 Task: Find connections with filter location Linhares with filter topic #lawyeringwith filter profile language Potuguese with filter current company CHINT with filter school Sant Longowal Institute of Engineering and Technology with filter industry Financial Services with filter service category Print Design with filter keywords title Media Buyer
Action: Mouse moved to (671, 69)
Screenshot: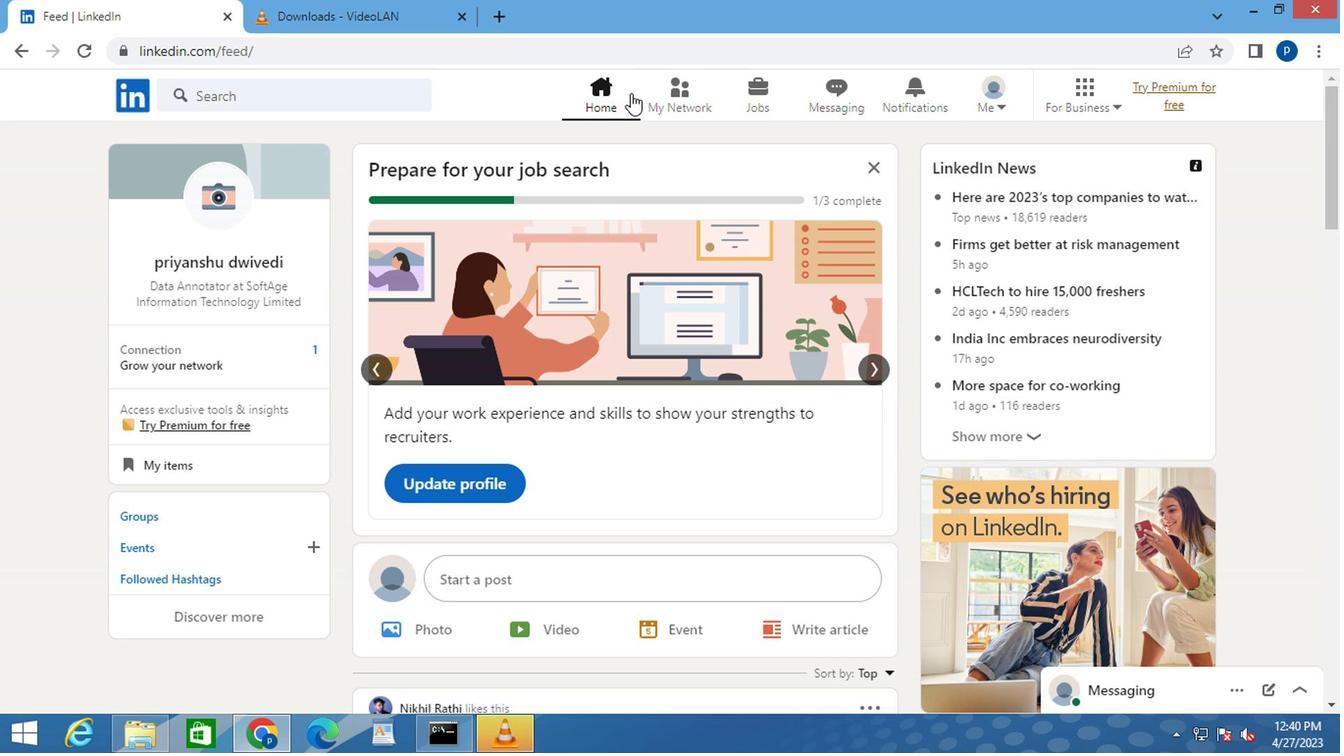 
Action: Mouse pressed left at (671, 69)
Screenshot: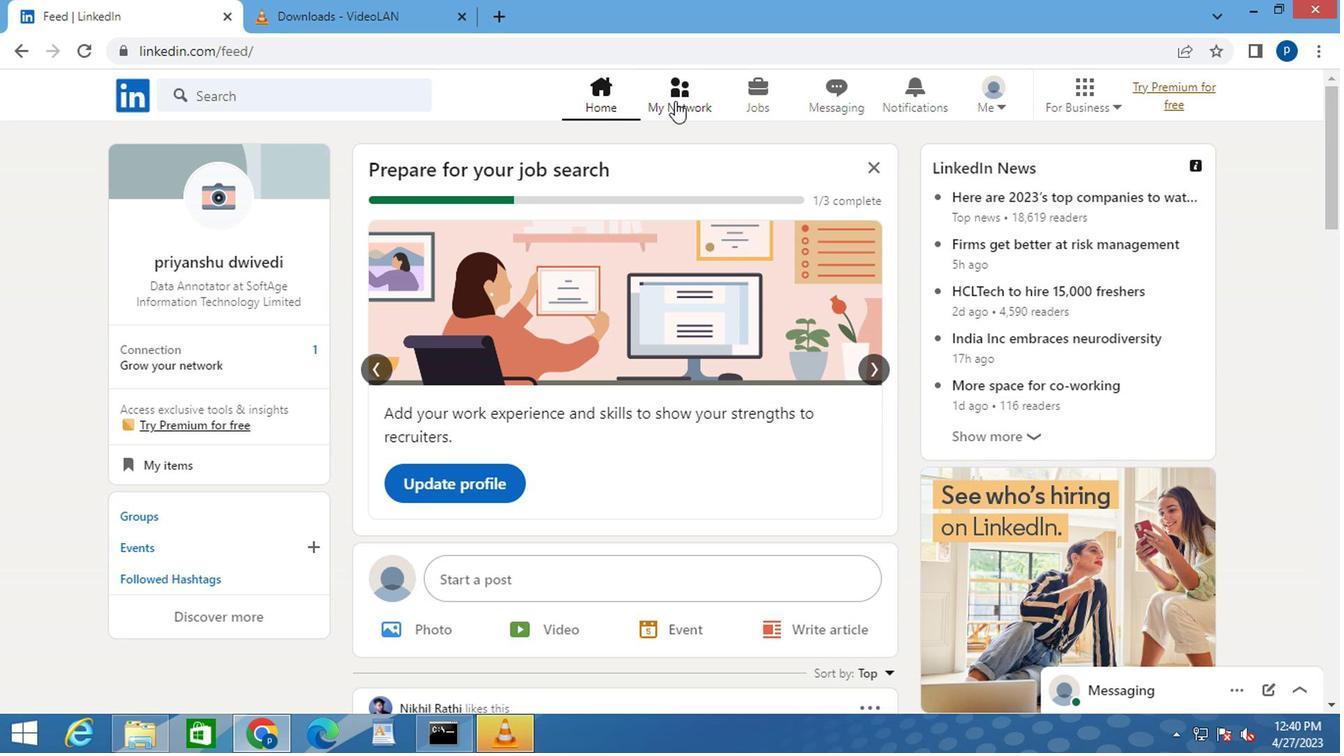 
Action: Mouse moved to (251, 180)
Screenshot: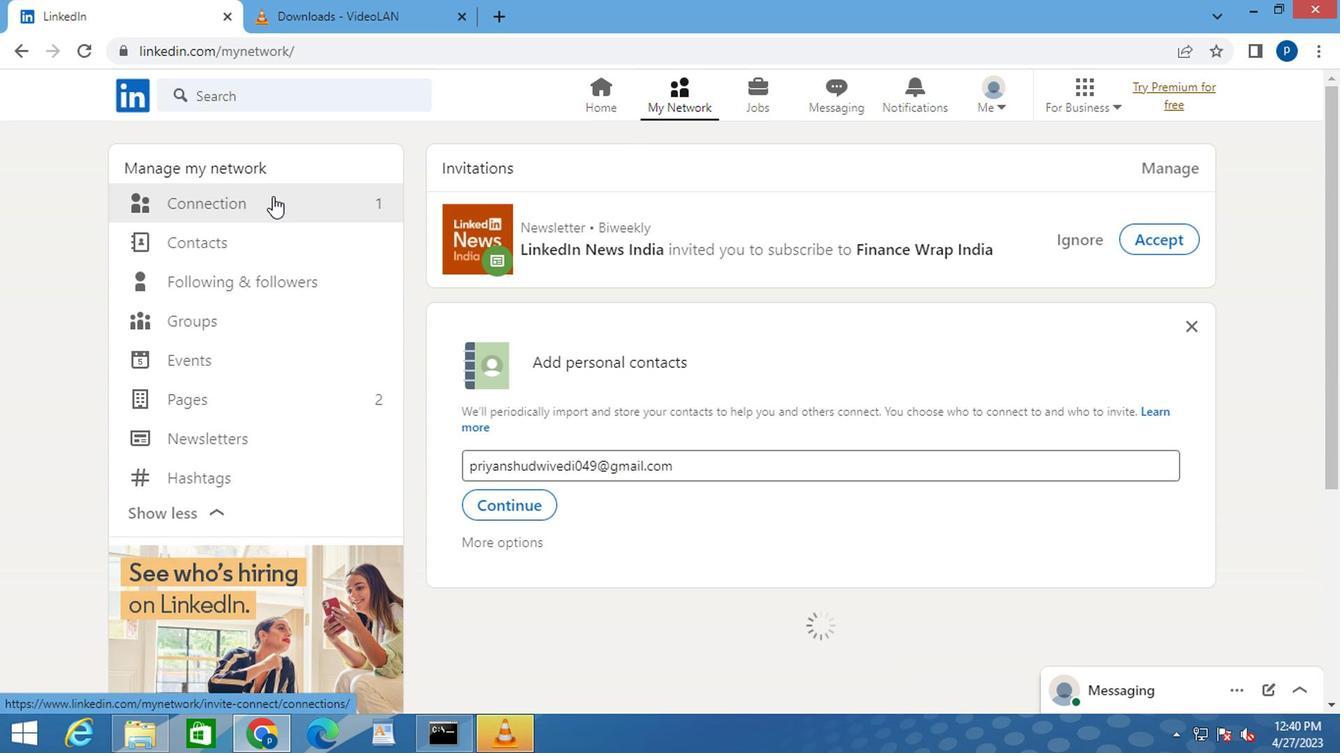 
Action: Mouse pressed left at (251, 180)
Screenshot: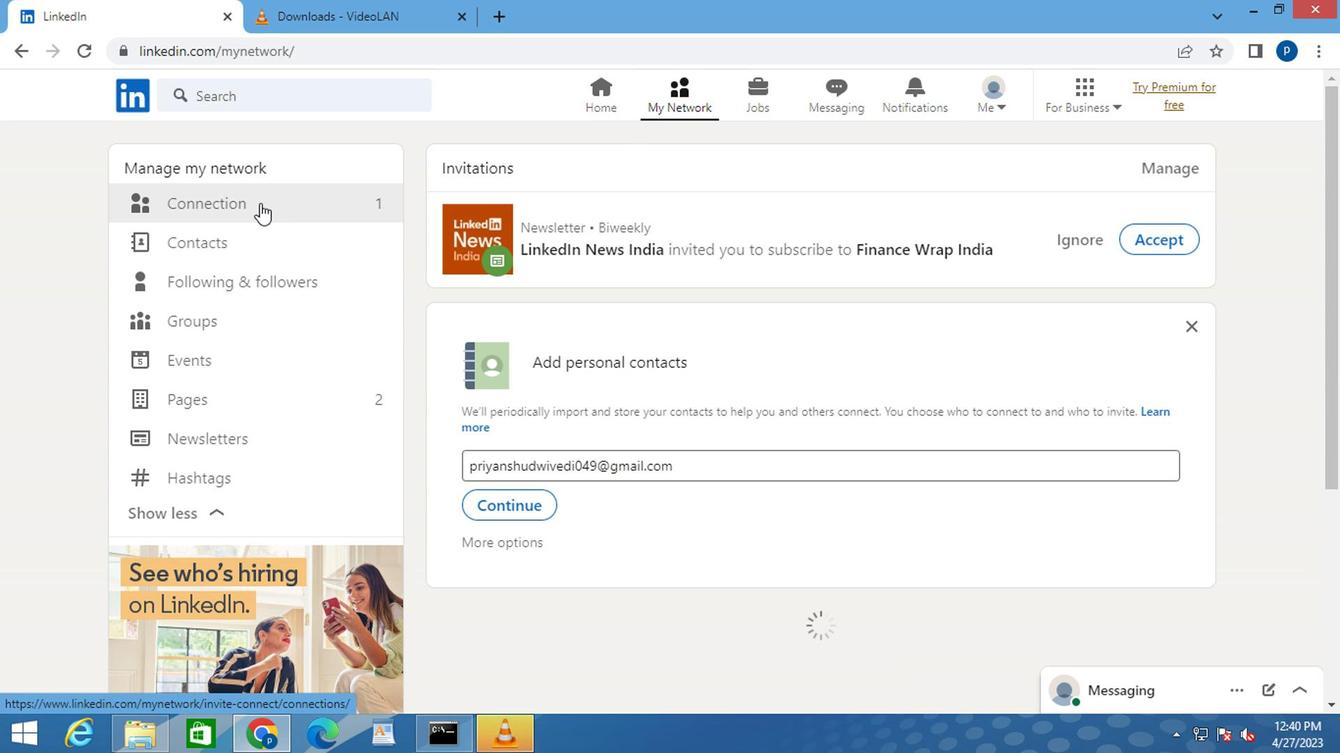 
Action: Mouse moved to (800, 178)
Screenshot: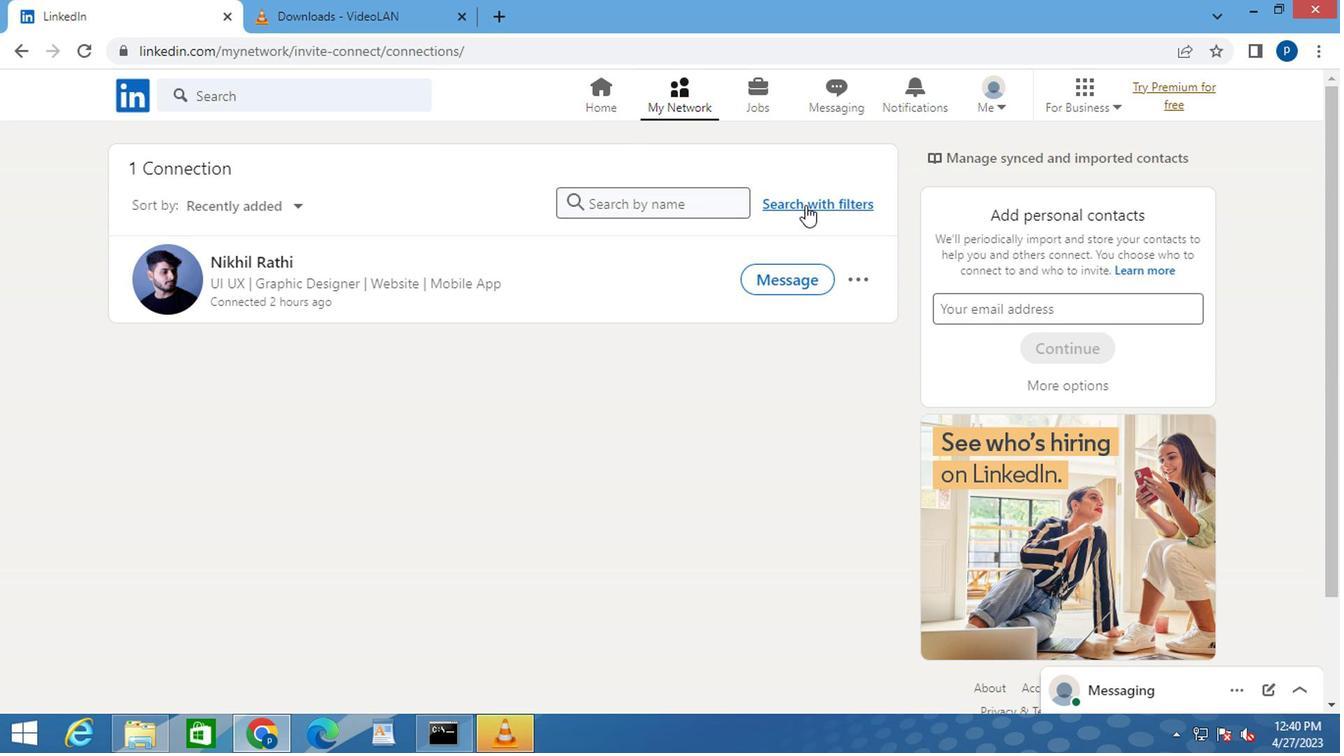 
Action: Mouse pressed left at (800, 178)
Screenshot: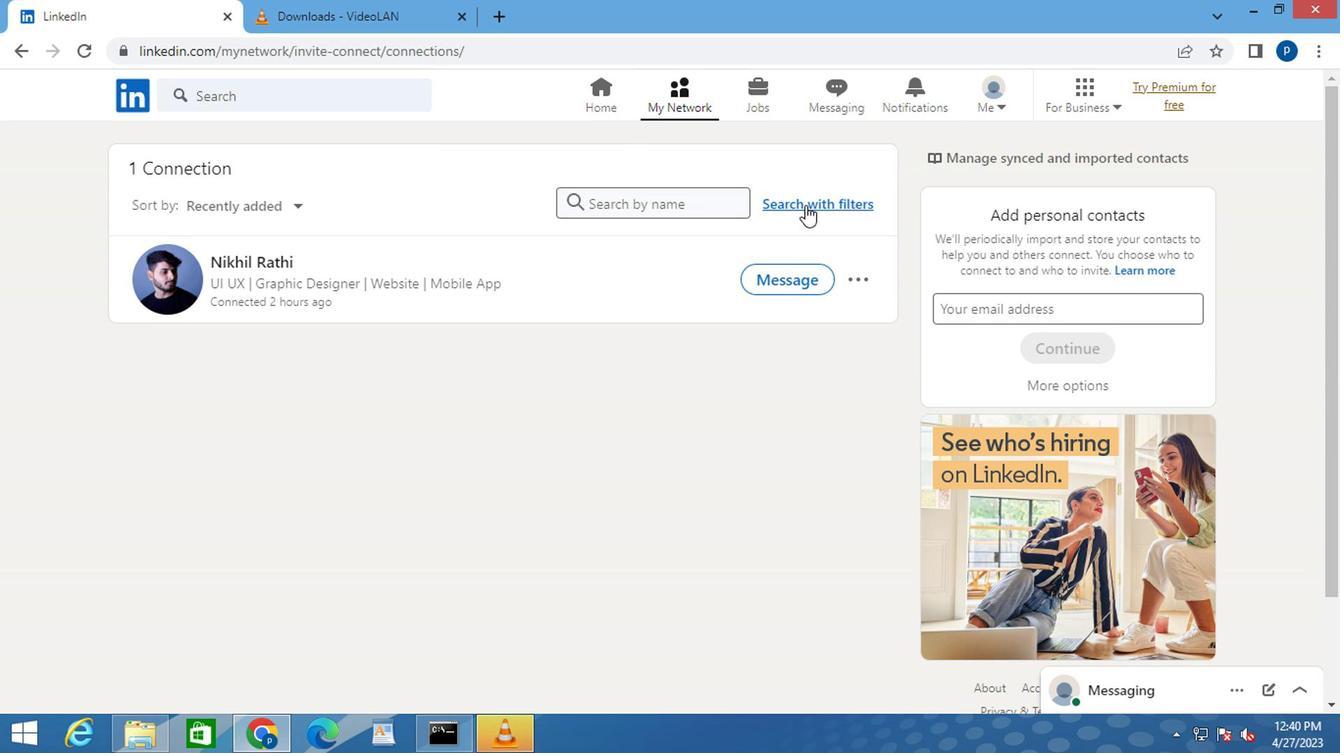 
Action: Mouse moved to (705, 127)
Screenshot: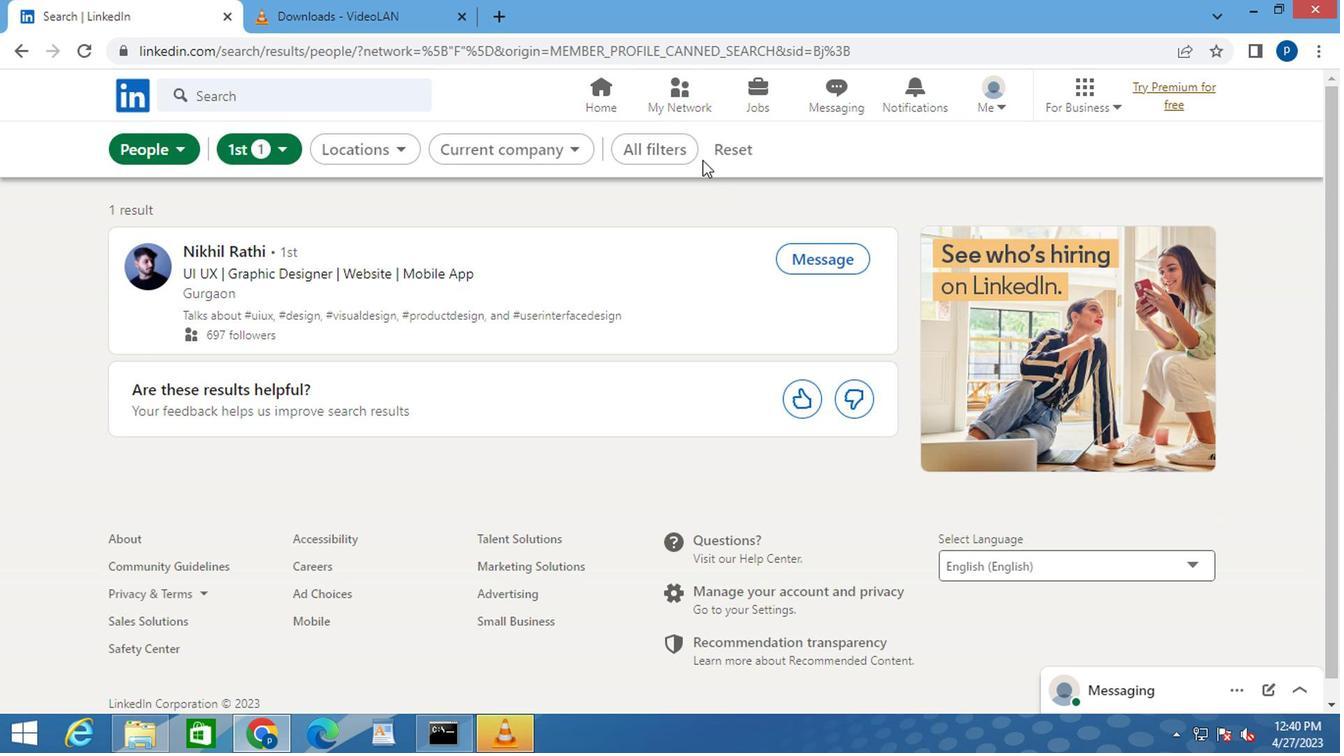 
Action: Mouse pressed left at (705, 127)
Screenshot: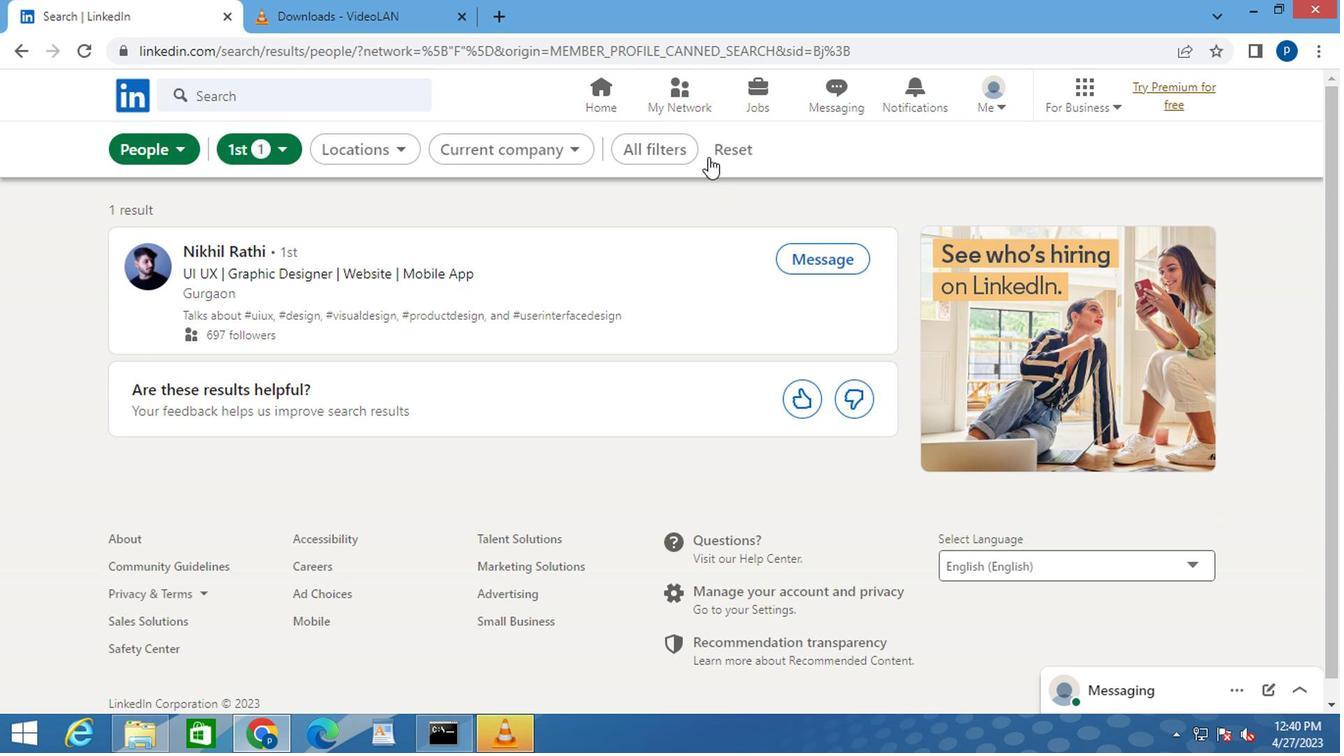 
Action: Mouse moved to (700, 127)
Screenshot: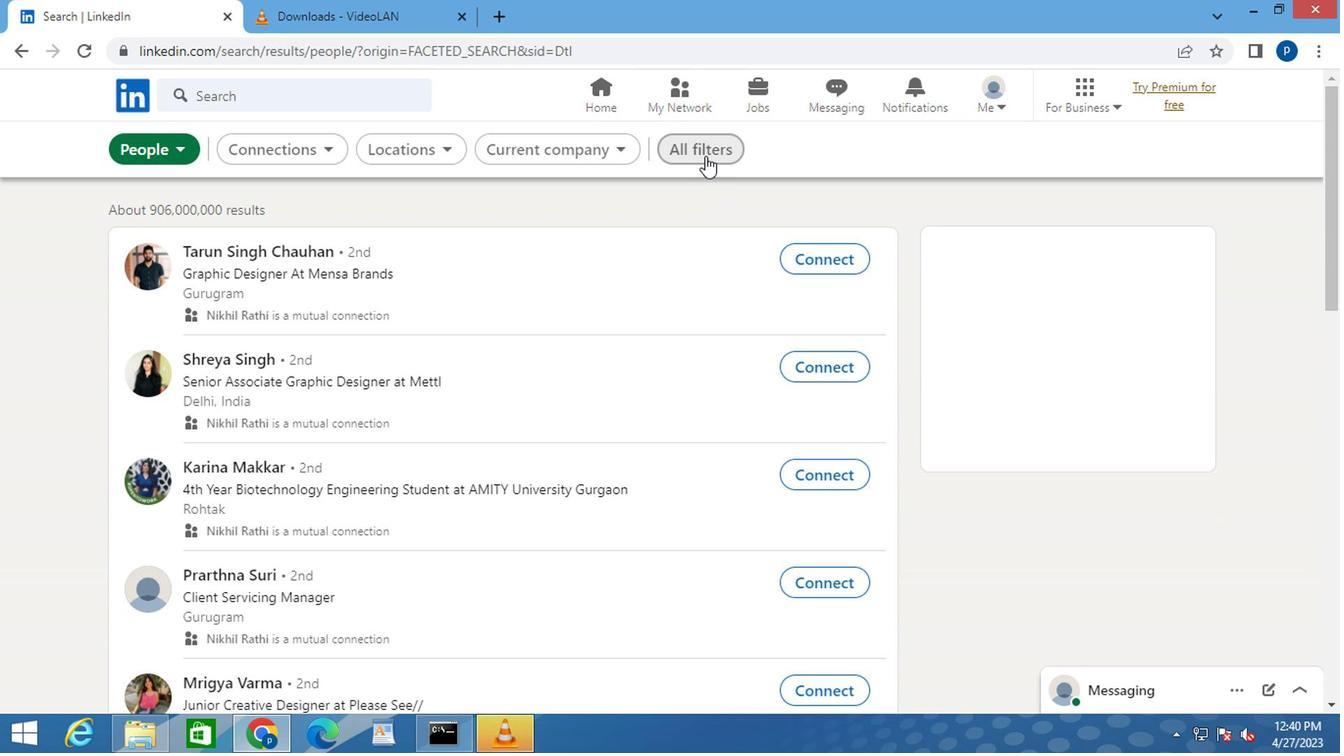 
Action: Mouse pressed left at (700, 127)
Screenshot: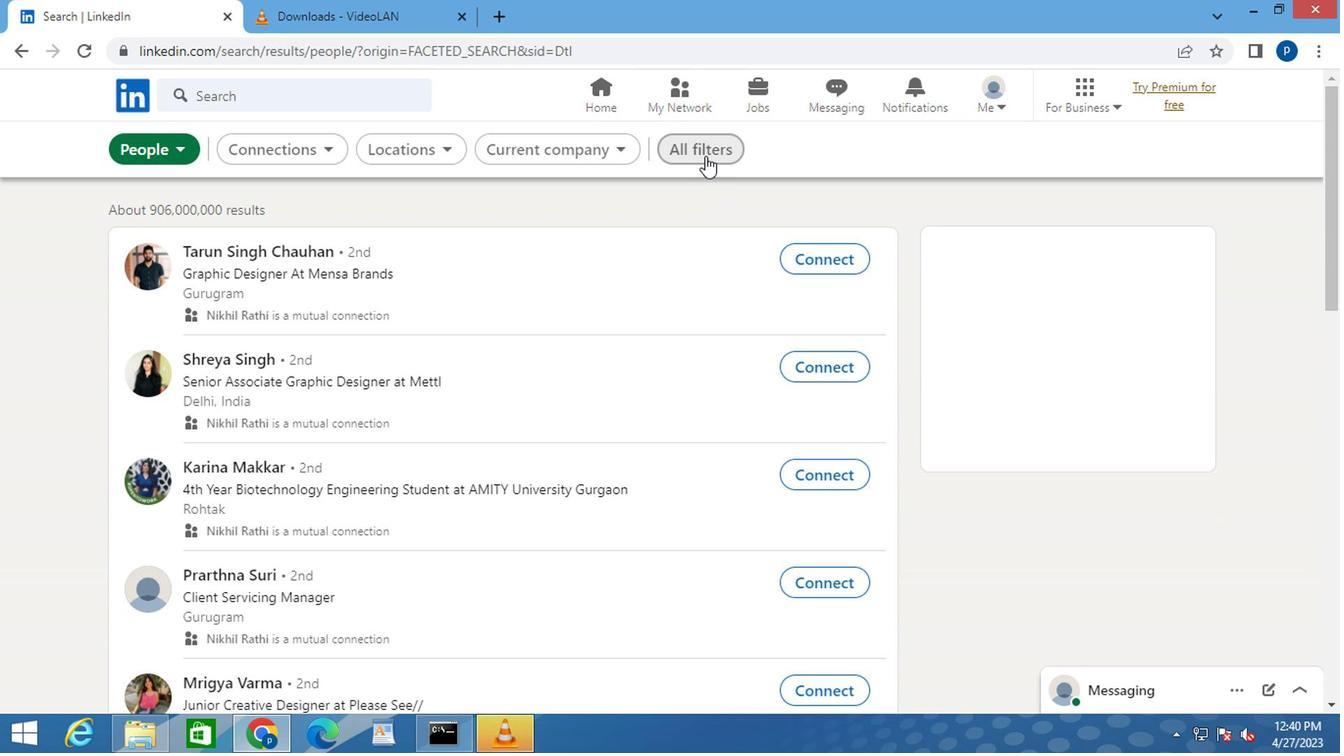 
Action: Mouse moved to (948, 455)
Screenshot: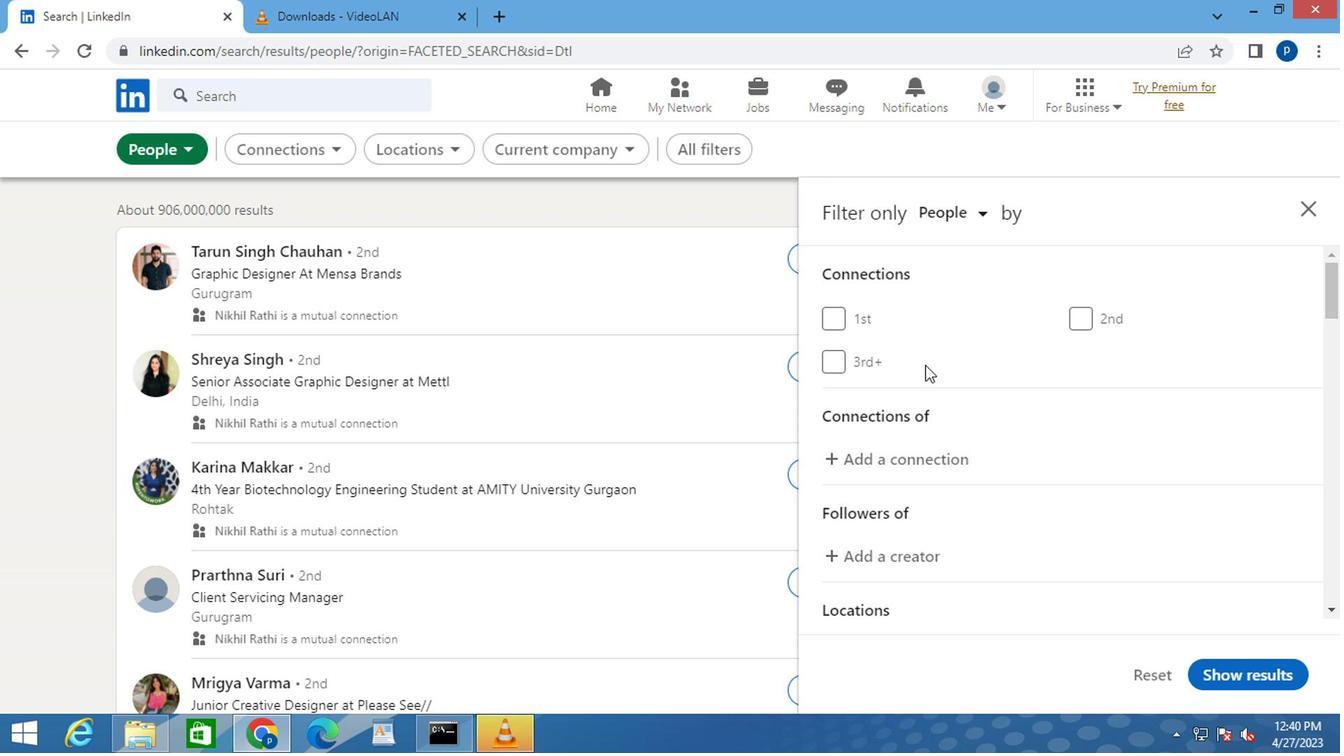 
Action: Mouse scrolled (948, 453) with delta (0, -1)
Screenshot: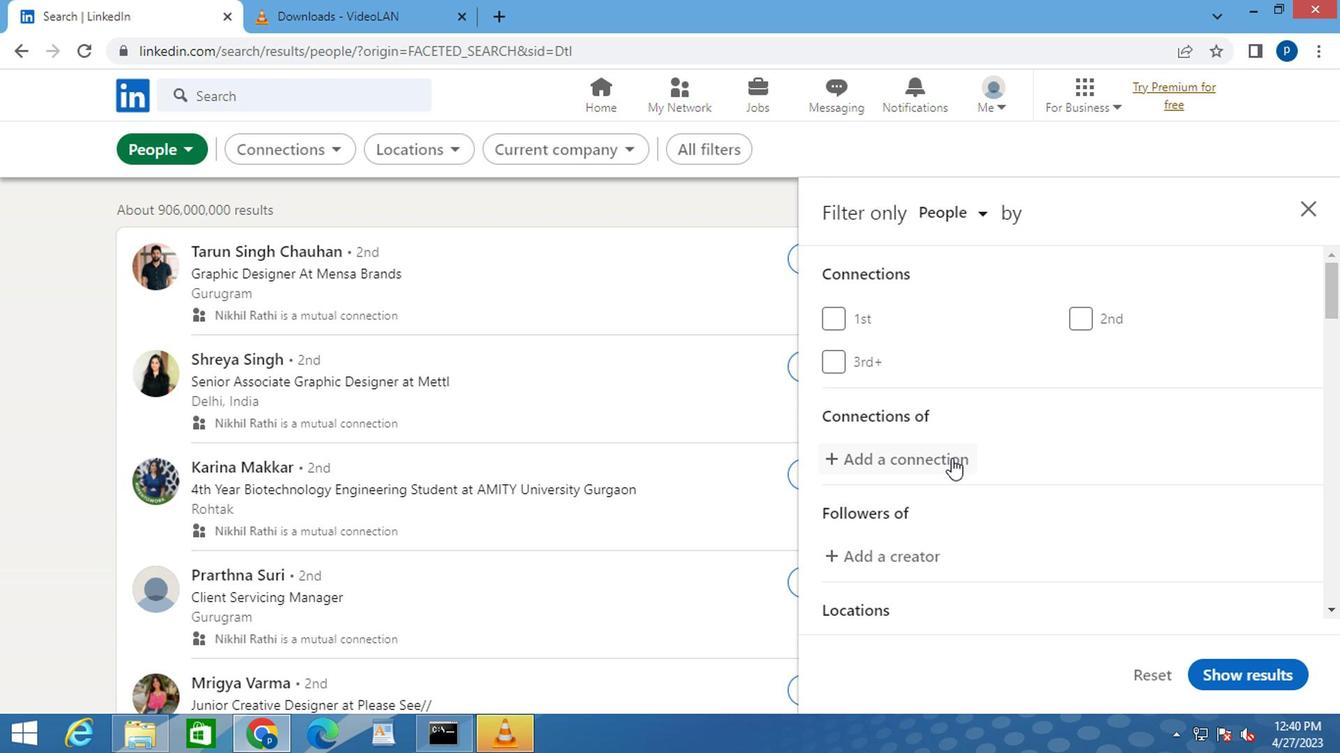 
Action: Mouse scrolled (948, 453) with delta (0, -1)
Screenshot: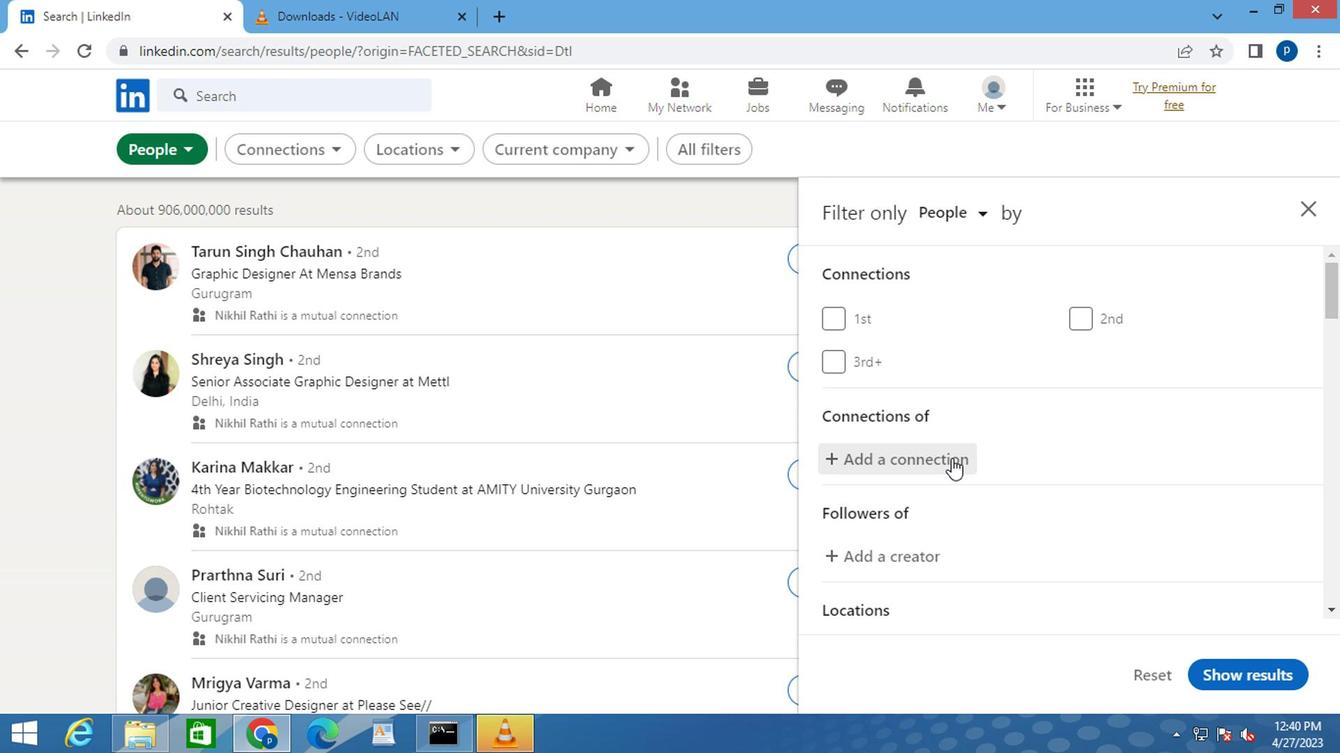 
Action: Mouse scrolled (948, 453) with delta (0, -1)
Screenshot: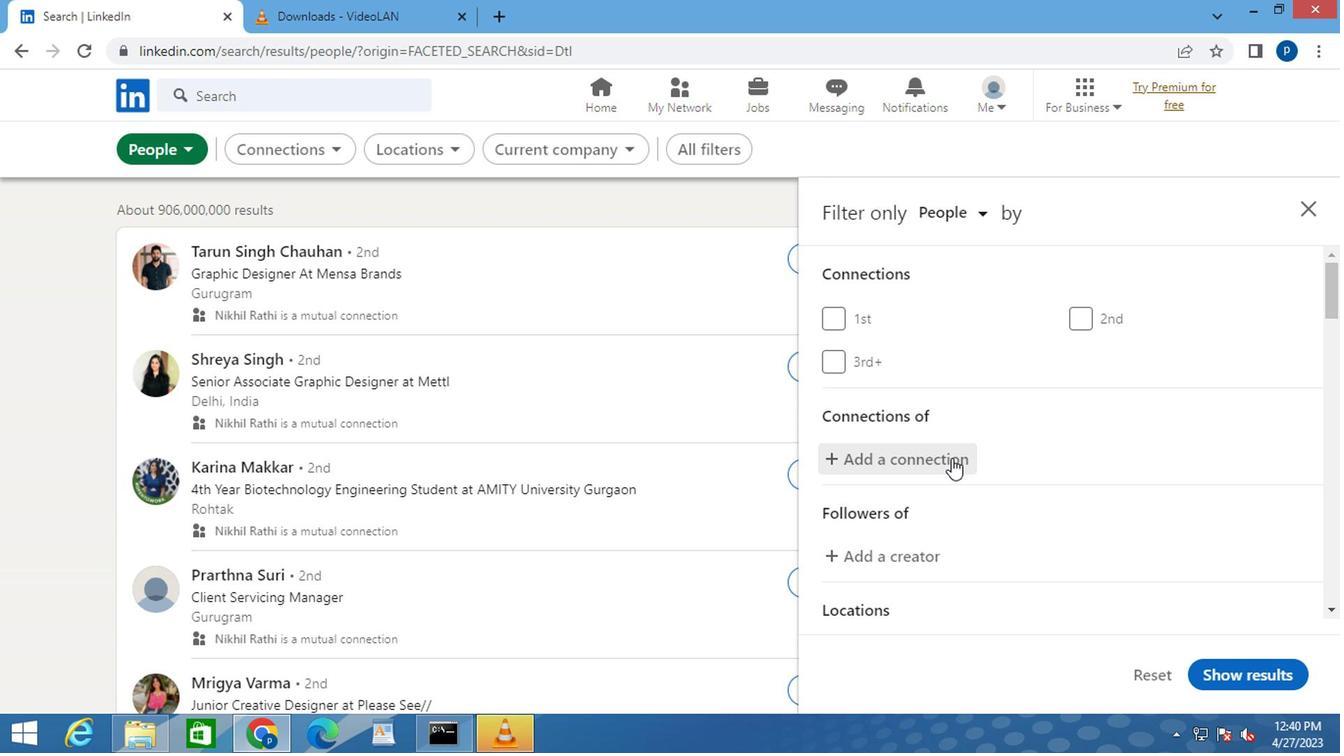 
Action: Mouse moved to (1084, 439)
Screenshot: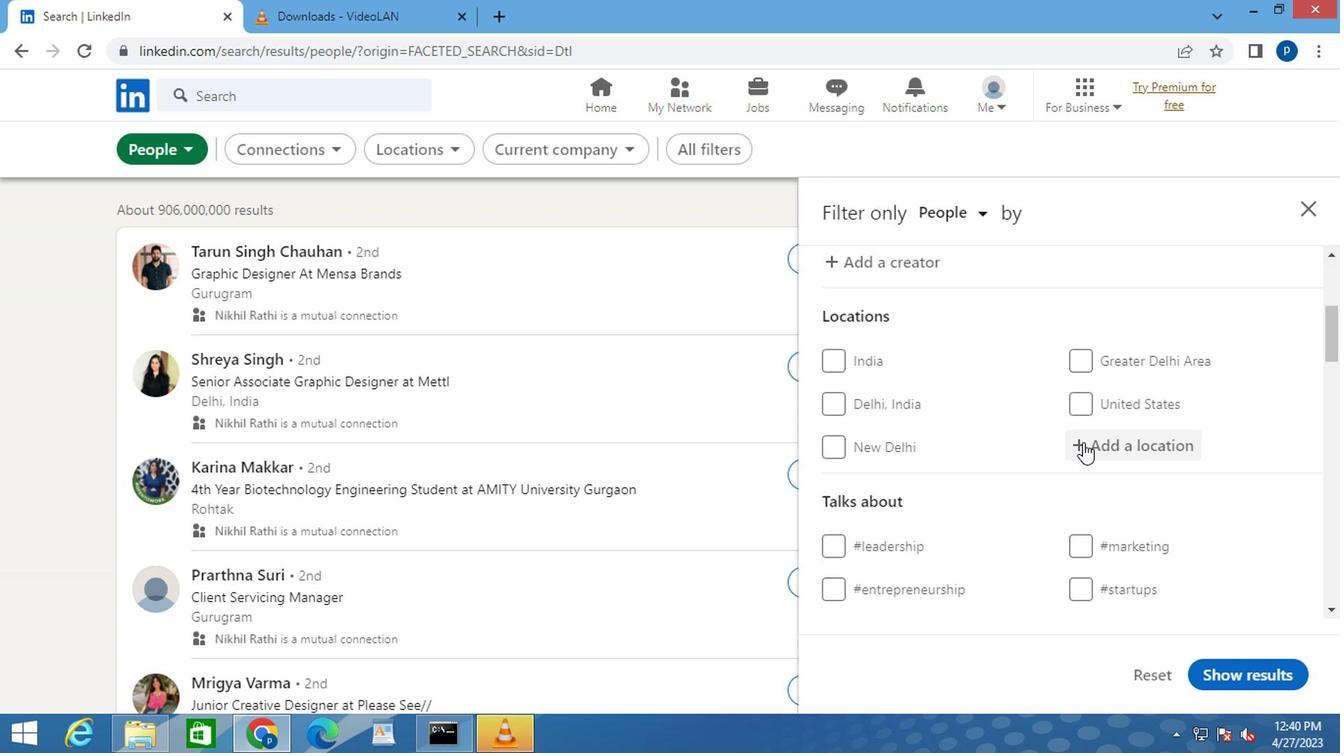 
Action: Mouse pressed left at (1084, 439)
Screenshot: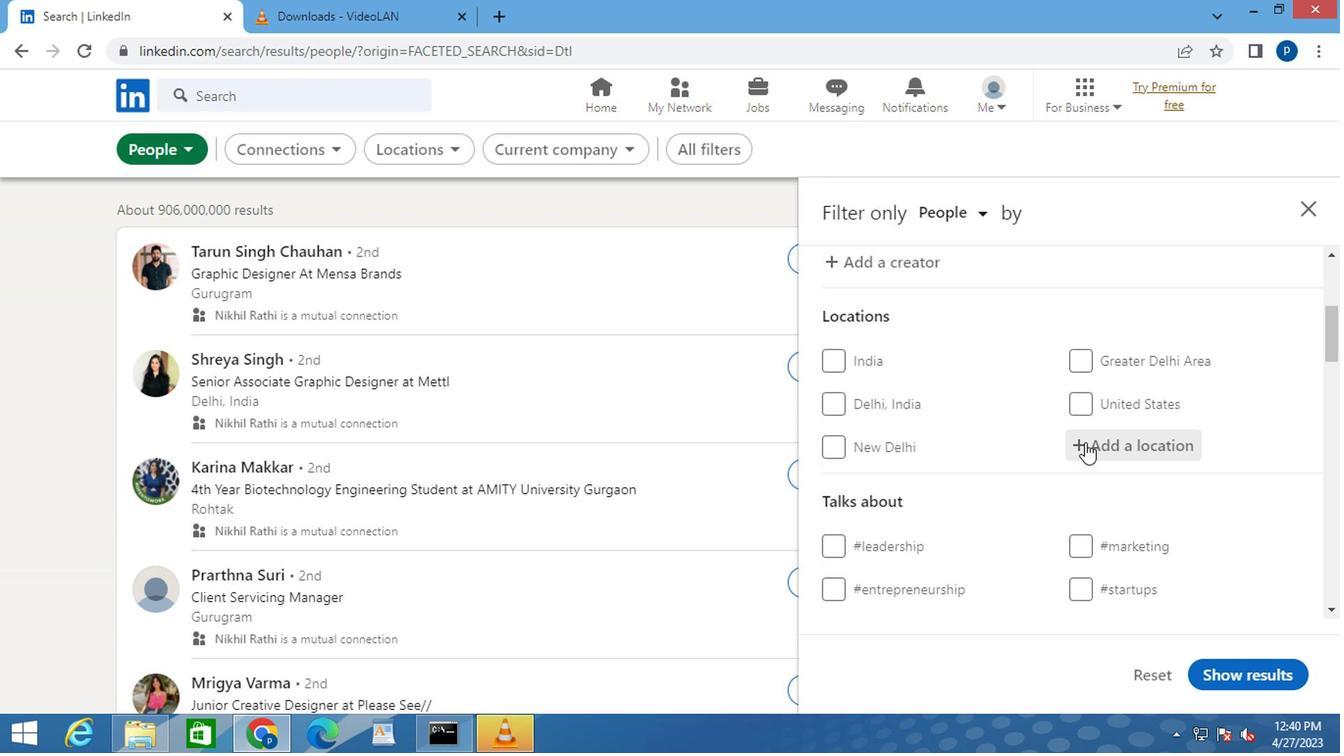 
Action: Key pressed l<Key.caps_lock>inhares
Screenshot: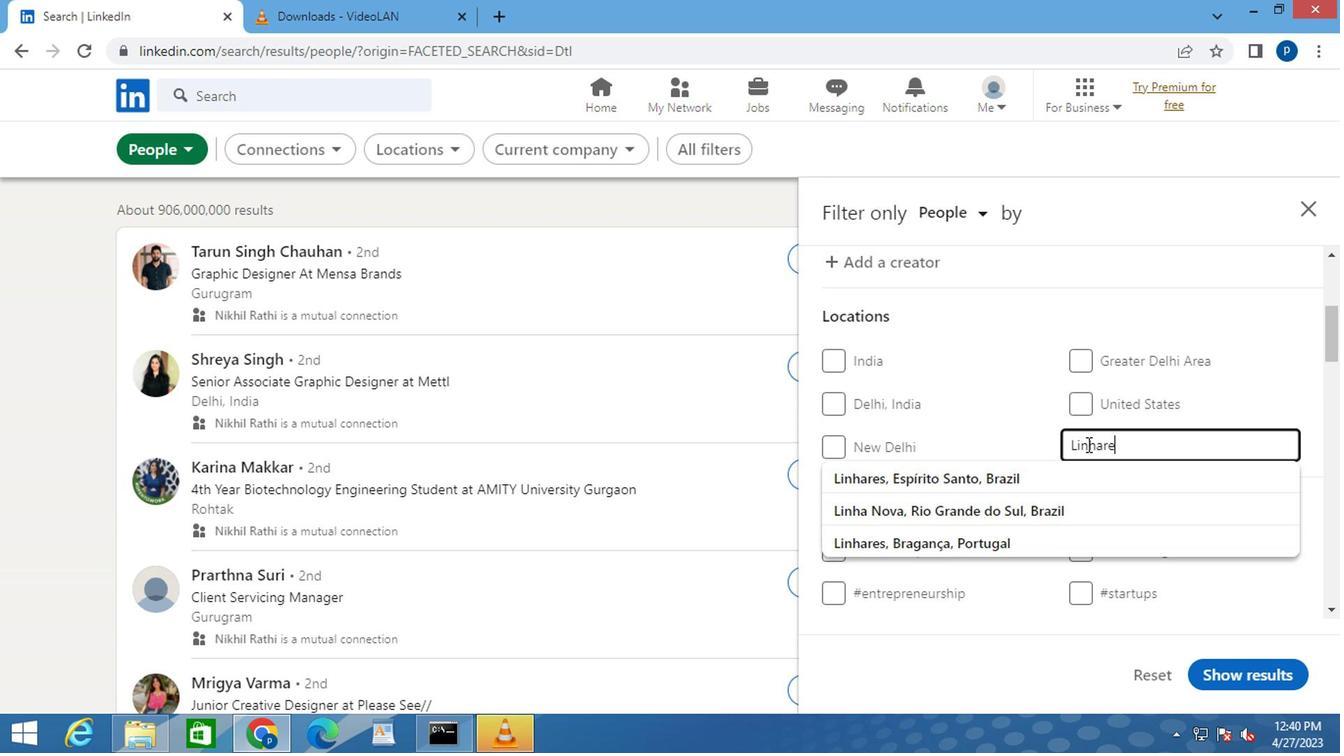 
Action: Mouse moved to (1008, 508)
Screenshot: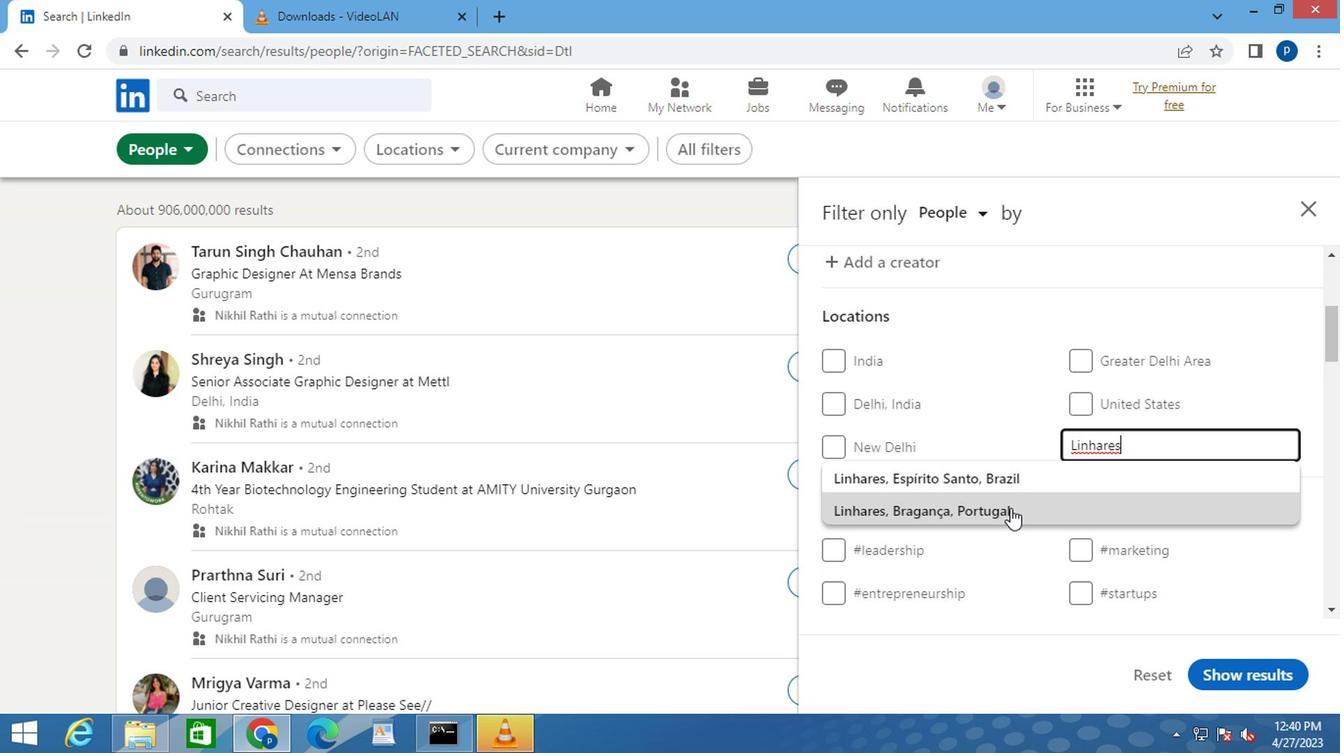 
Action: Mouse pressed left at (1008, 508)
Screenshot: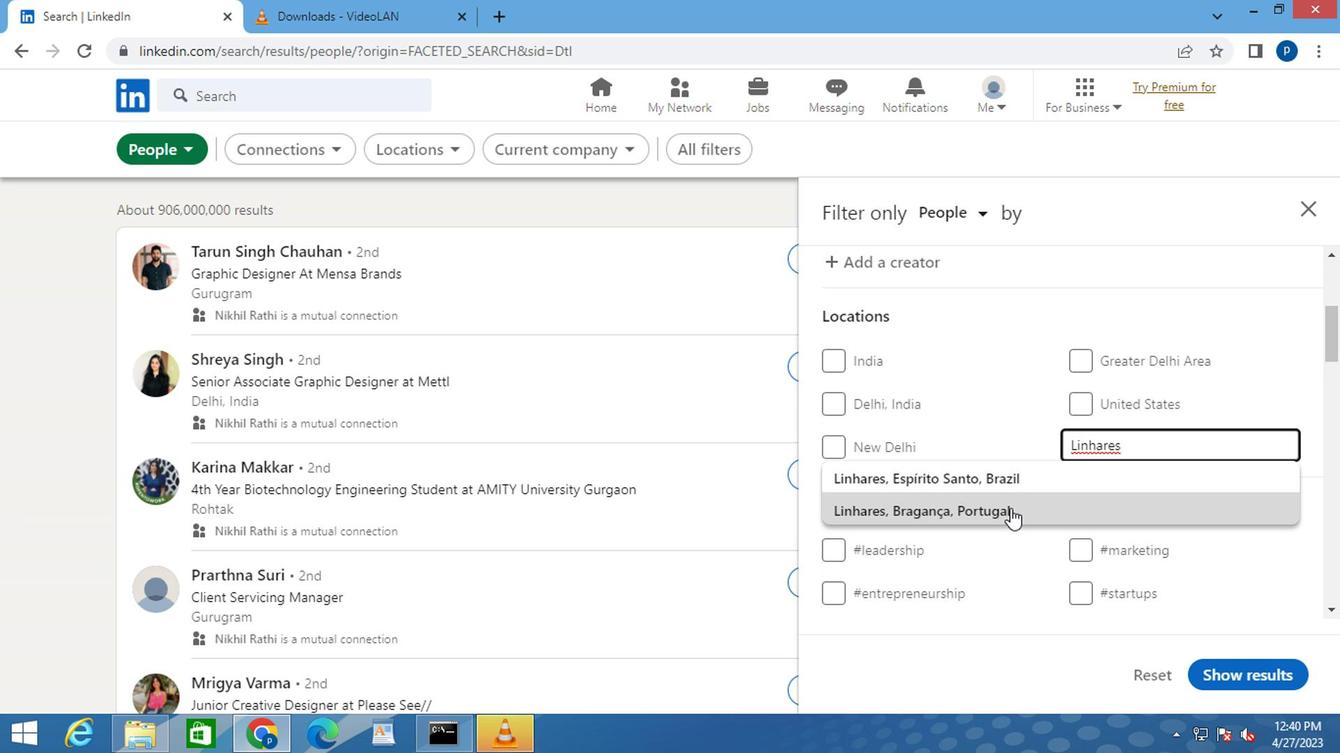 
Action: Mouse moved to (1014, 507)
Screenshot: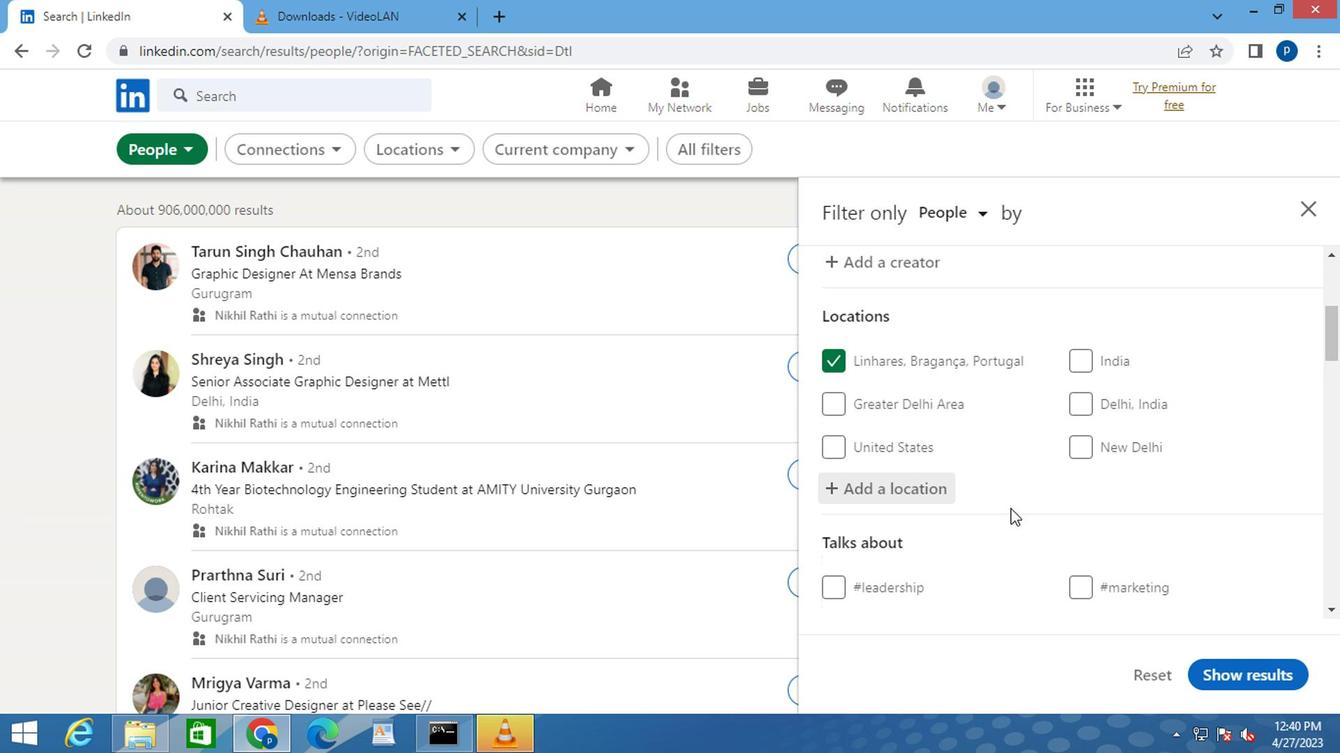 
Action: Mouse scrolled (1014, 506) with delta (0, 0)
Screenshot: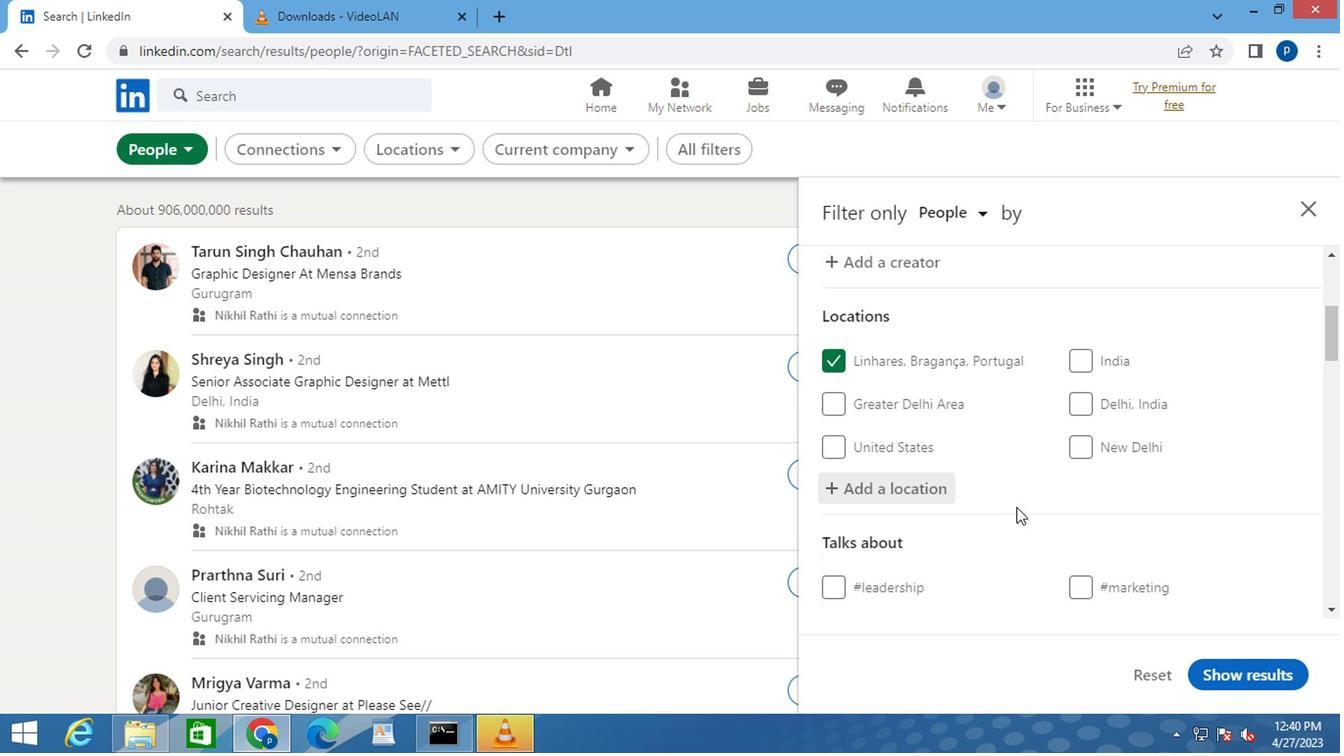 
Action: Mouse scrolled (1014, 506) with delta (0, 0)
Screenshot: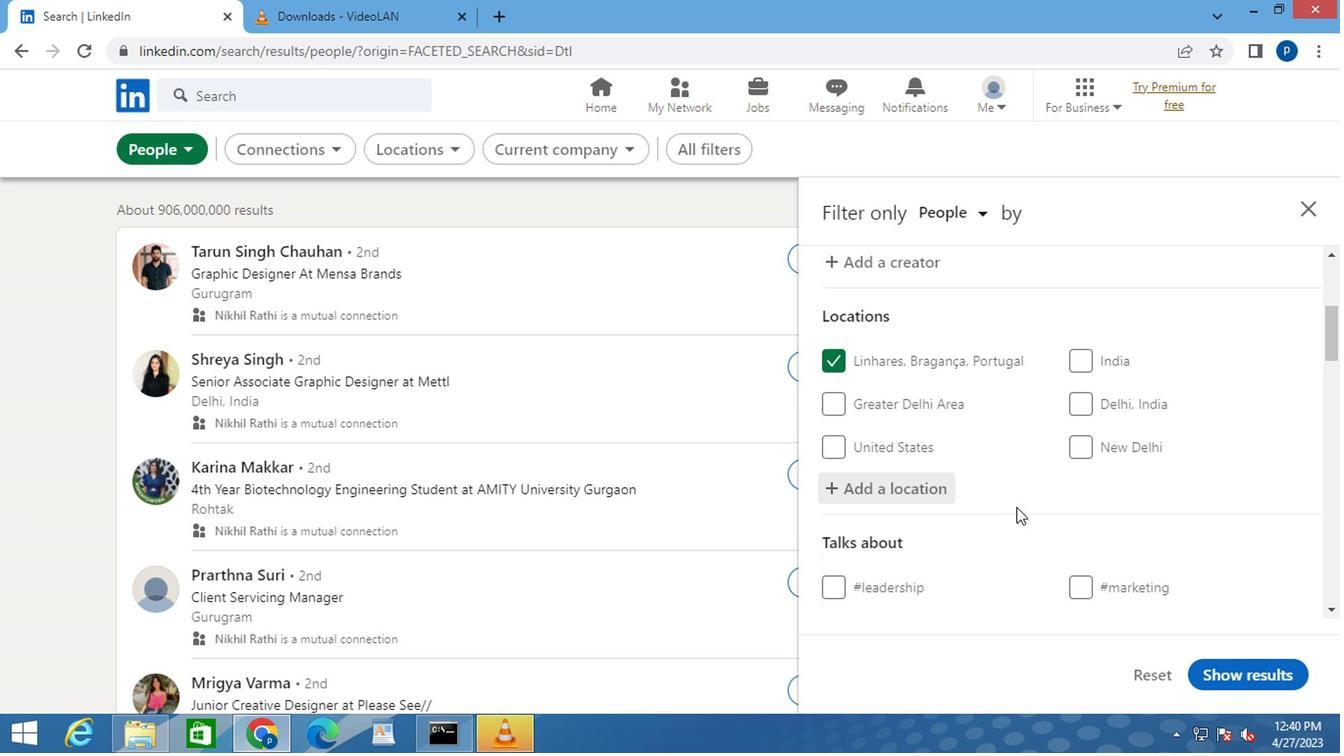 
Action: Mouse moved to (1118, 482)
Screenshot: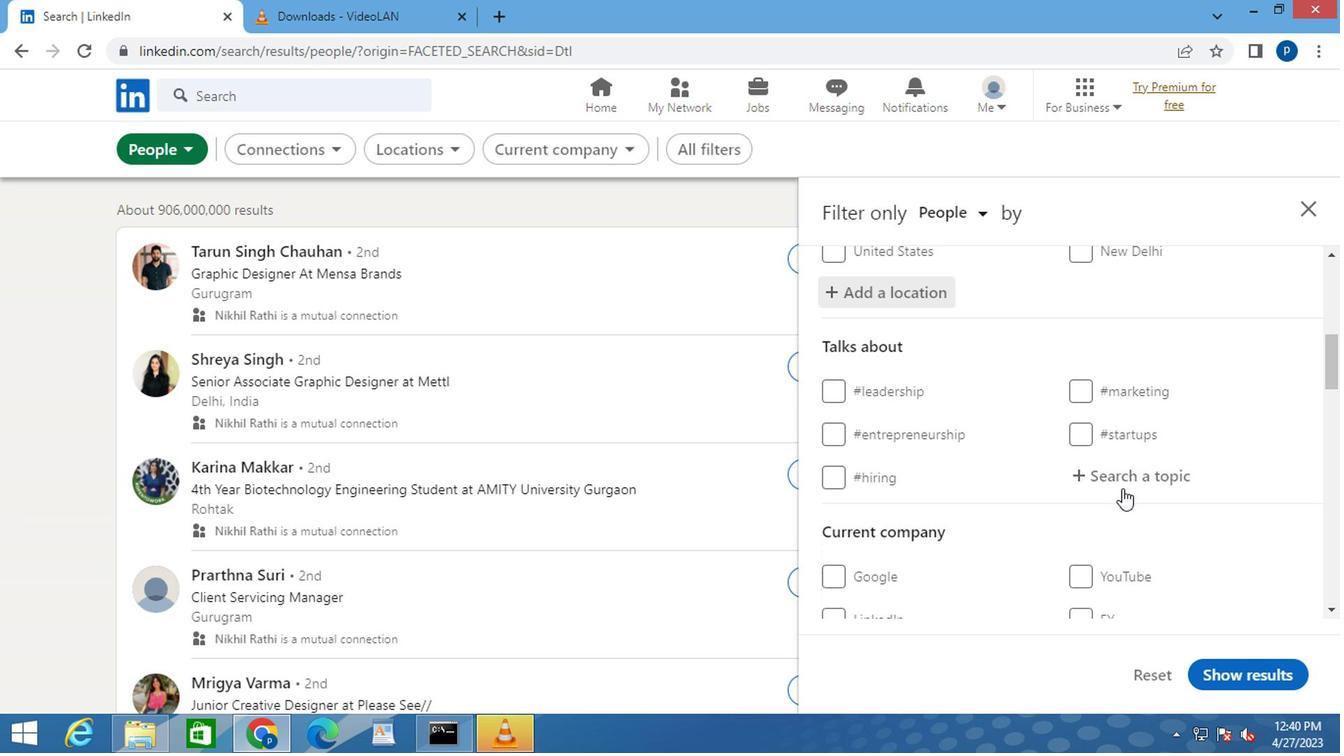 
Action: Mouse pressed left at (1118, 482)
Screenshot: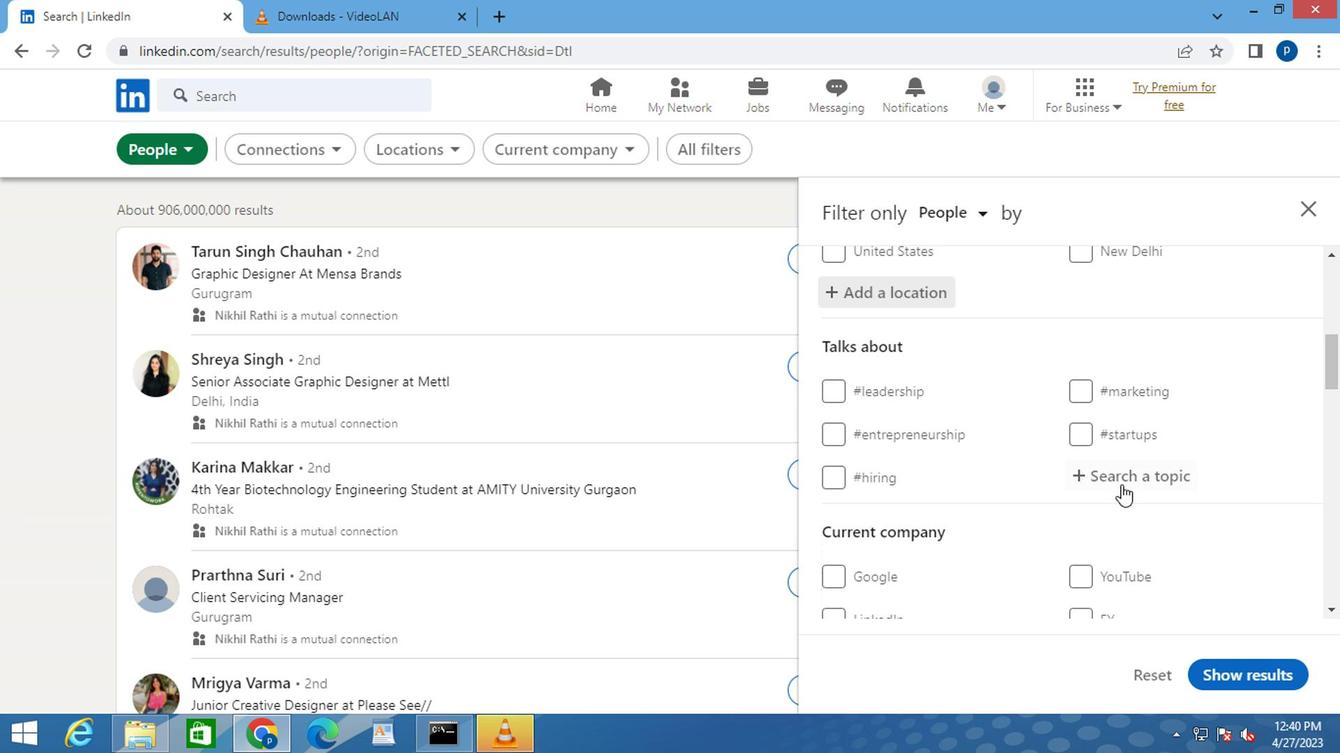 
Action: Mouse moved to (1117, 482)
Screenshot: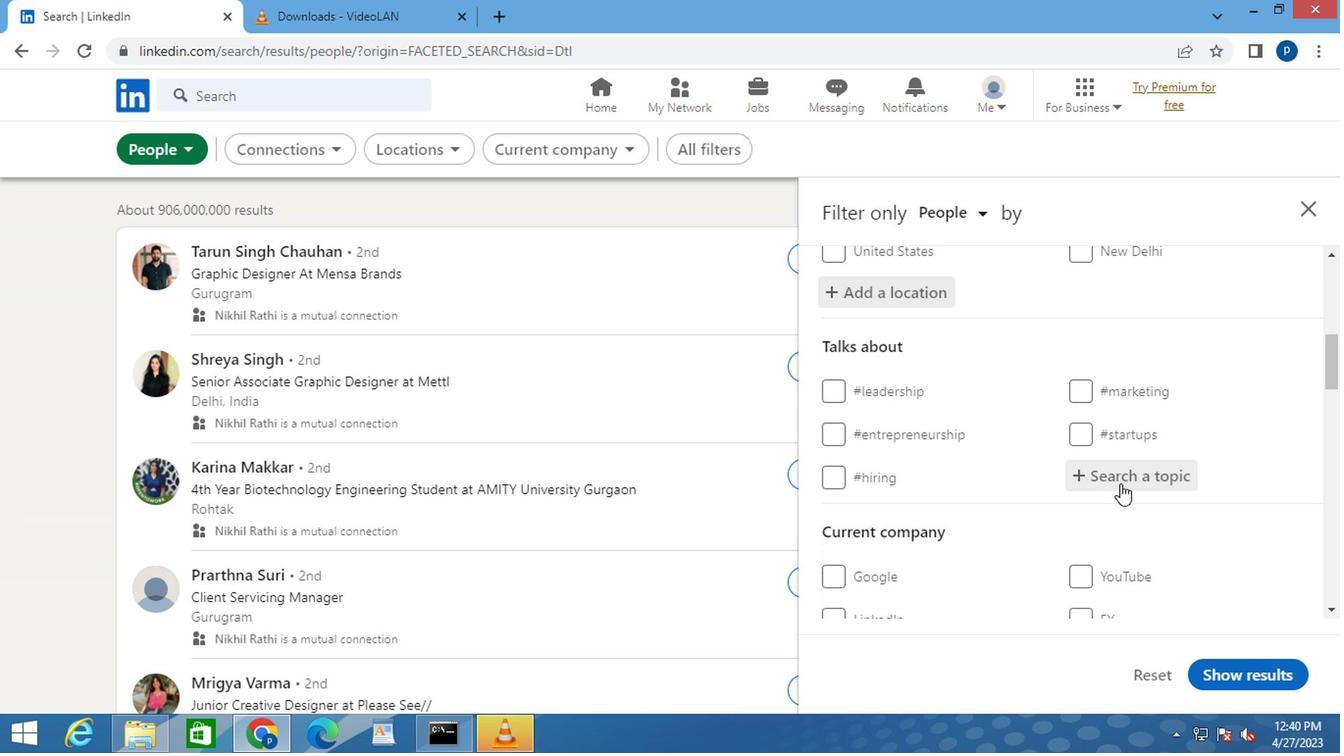 
Action: Key pressed <Key.shift>#LAWYERING<Key.space>
Screenshot: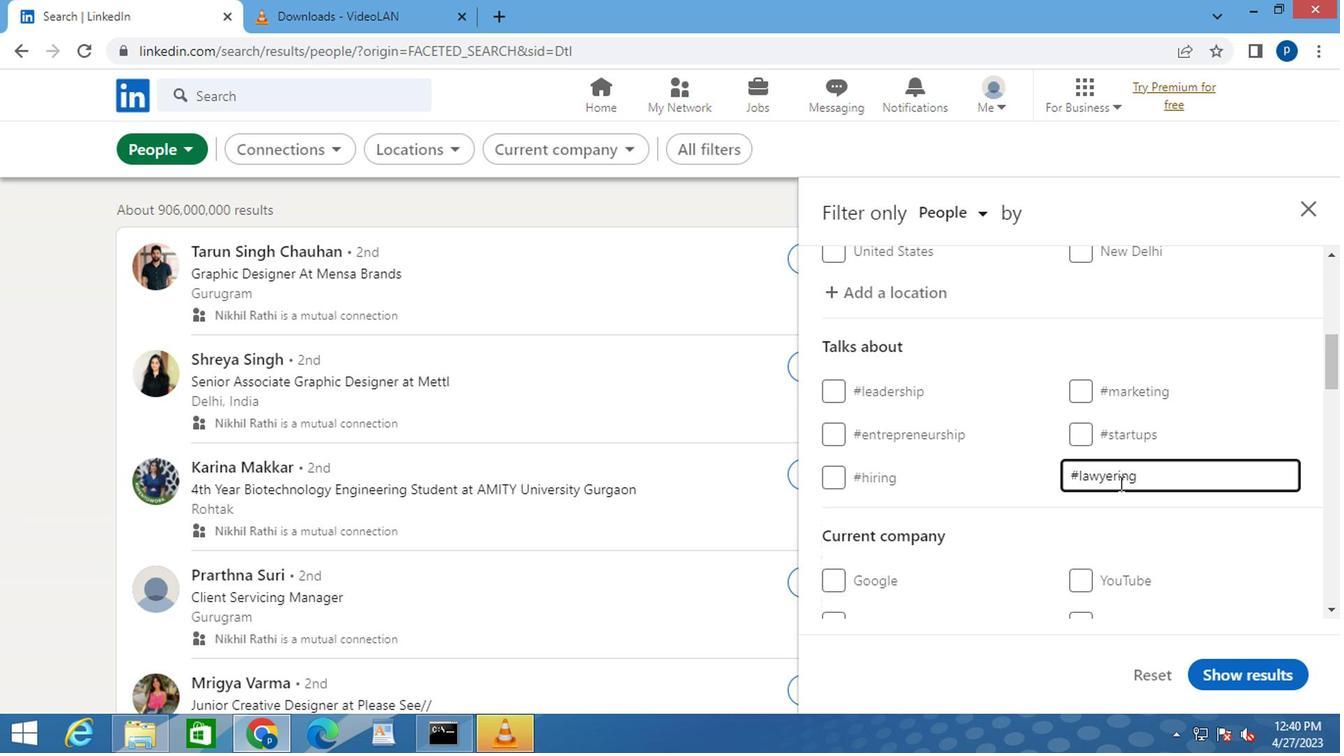 
Action: Mouse moved to (922, 514)
Screenshot: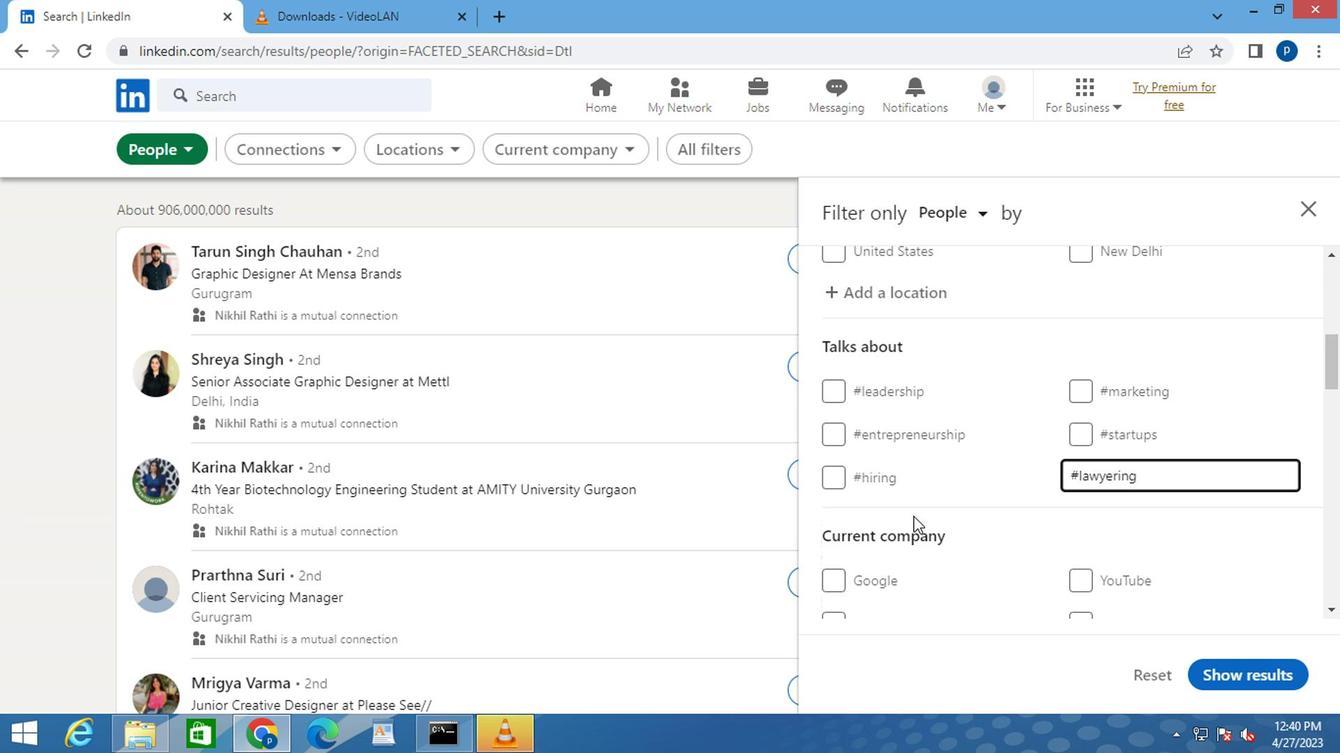 
Action: Mouse scrolled (922, 513) with delta (0, -1)
Screenshot: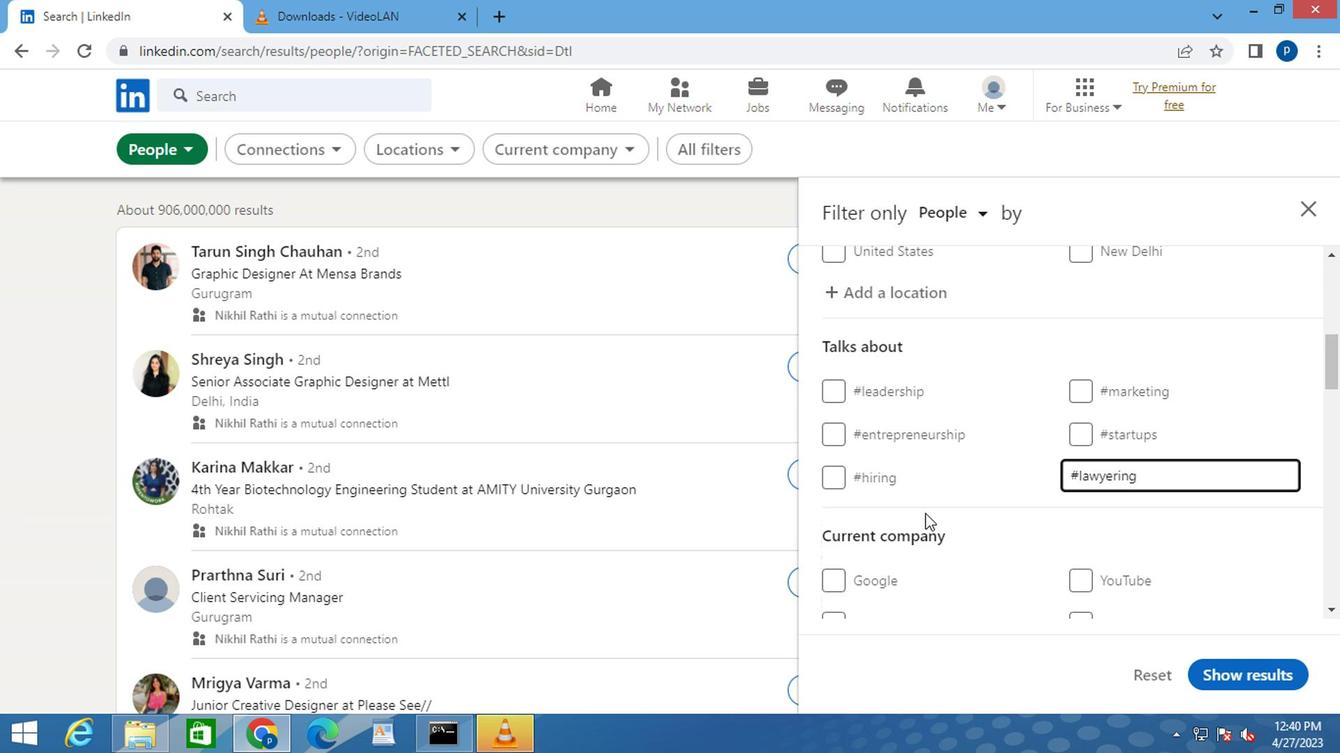
Action: Mouse scrolled (922, 513) with delta (0, -1)
Screenshot: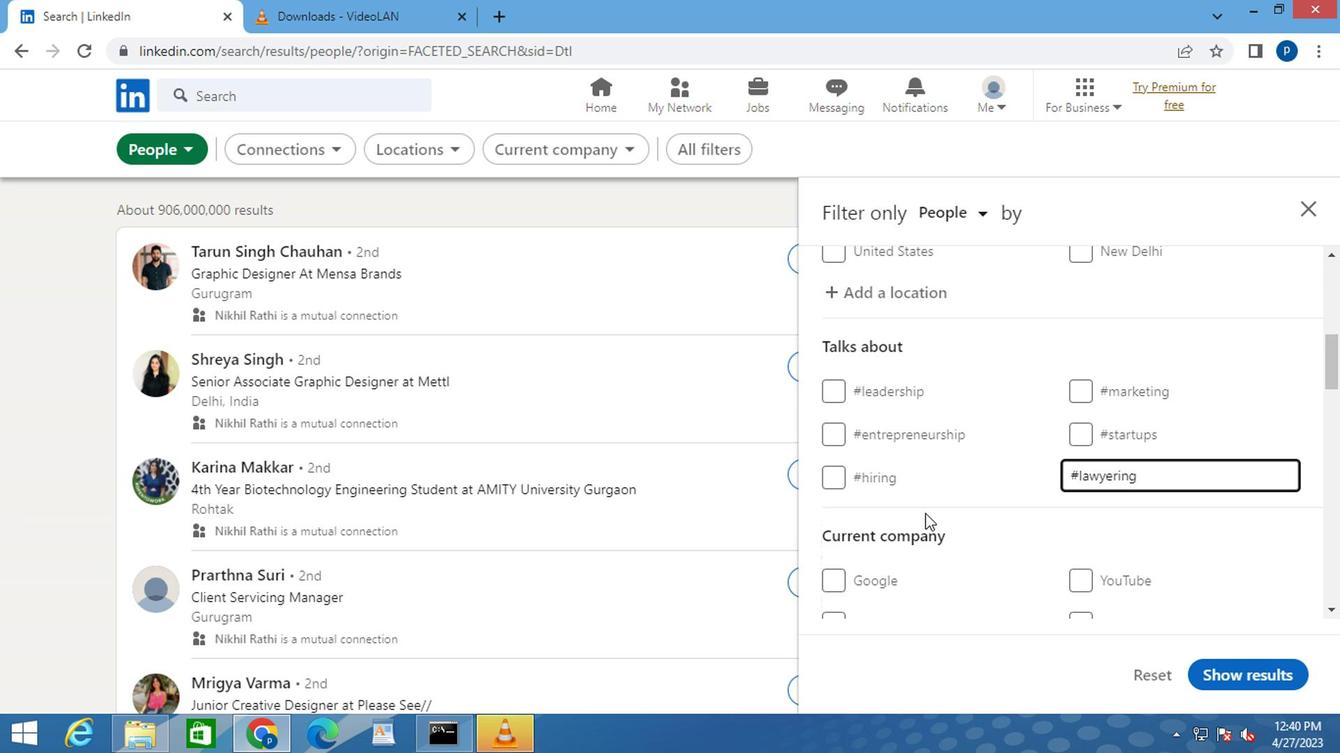 
Action: Mouse scrolled (922, 513) with delta (0, -1)
Screenshot: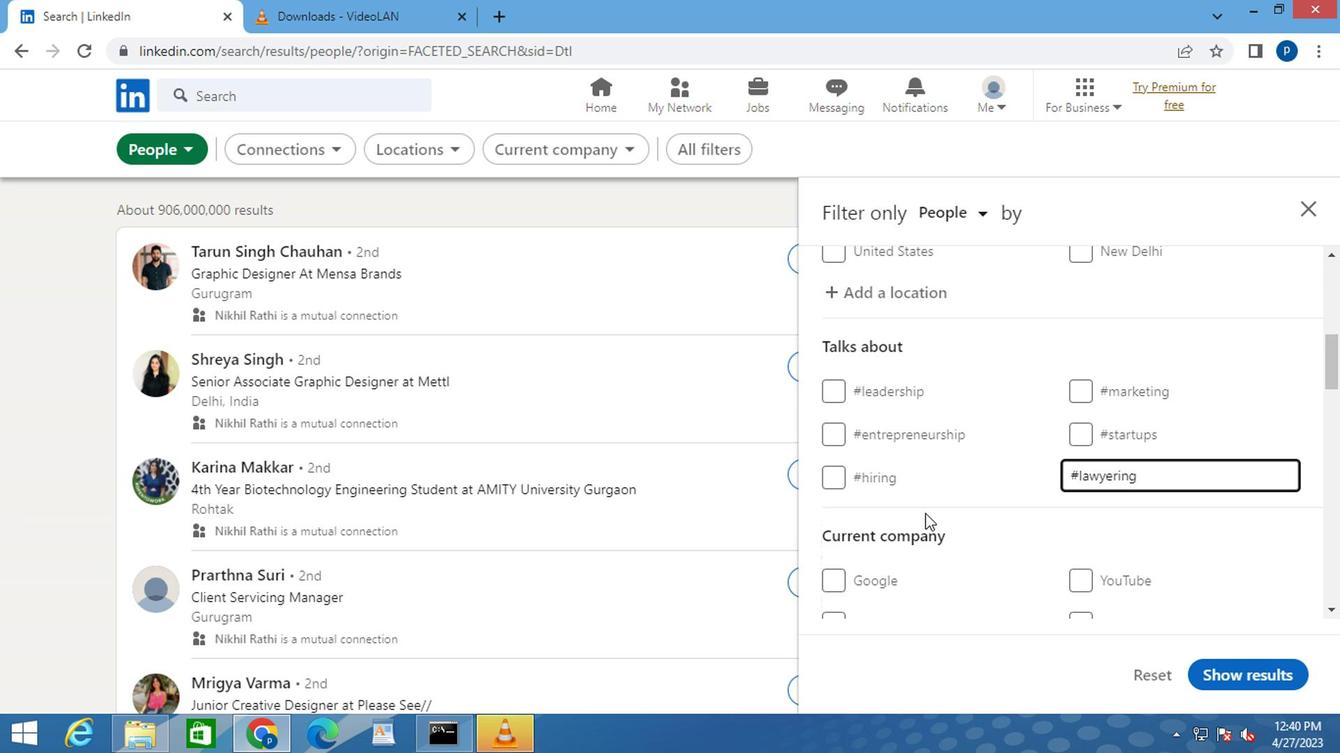 
Action: Mouse moved to (958, 517)
Screenshot: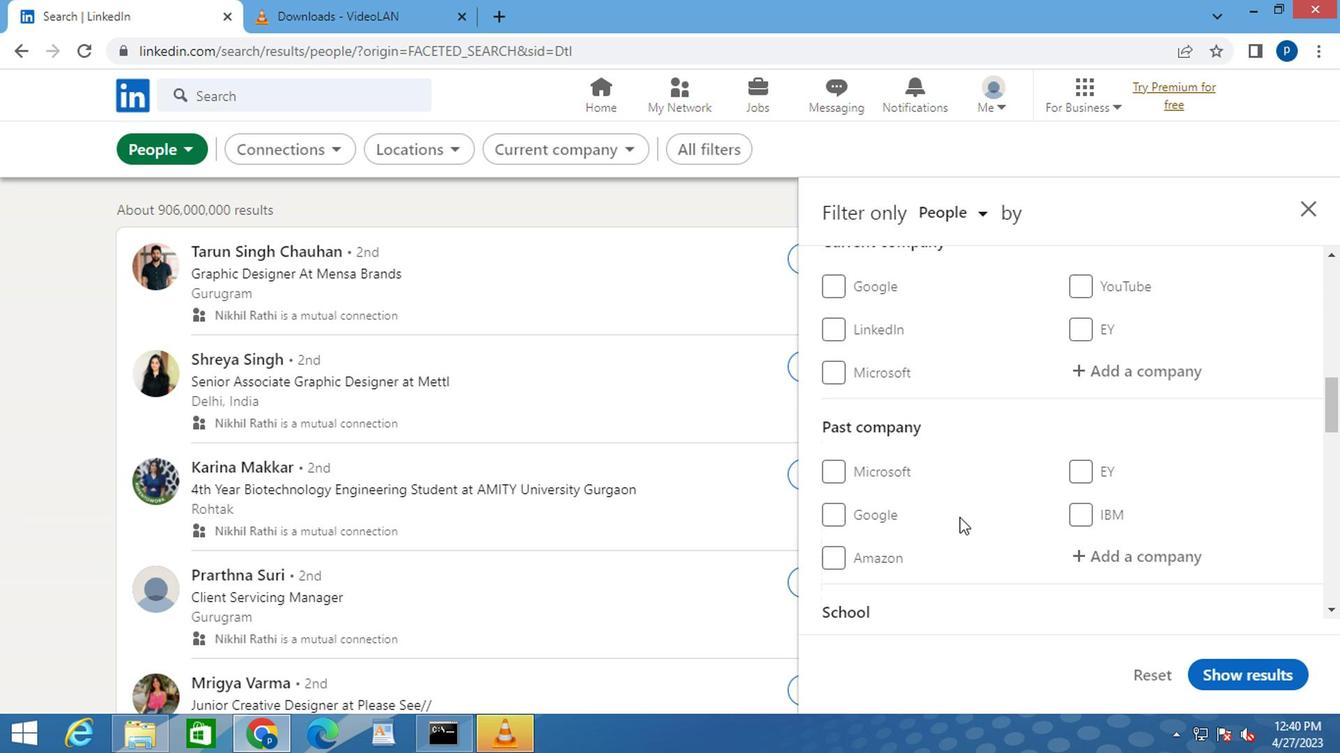 
Action: Mouse scrolled (958, 516) with delta (0, 0)
Screenshot: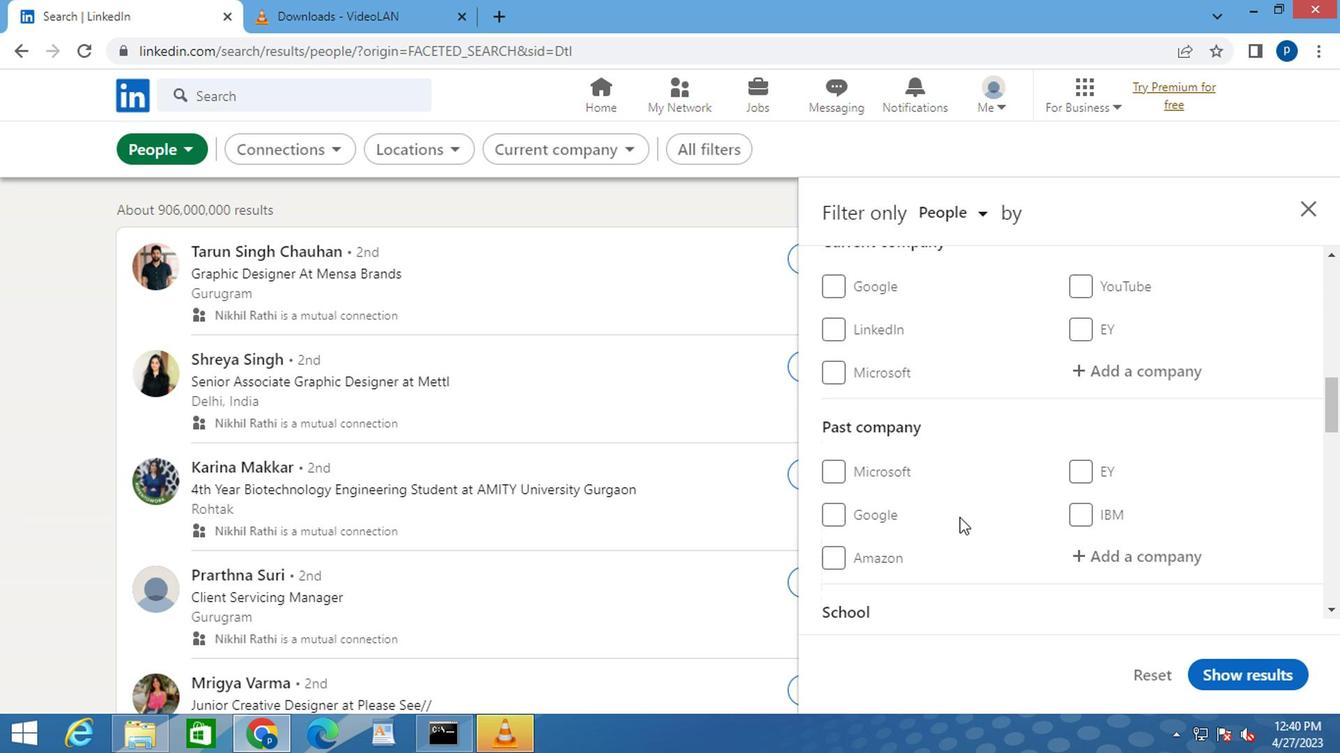 
Action: Mouse moved to (983, 517)
Screenshot: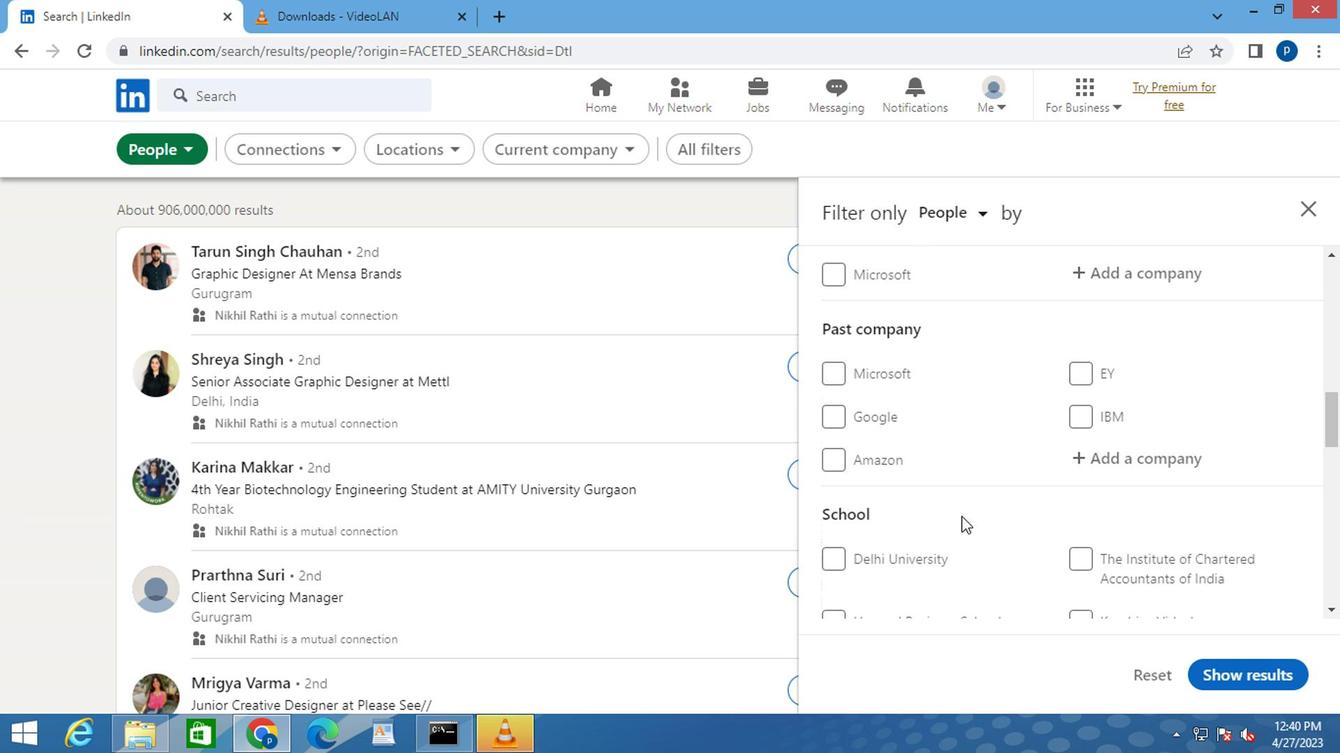 
Action: Mouse scrolled (983, 516) with delta (0, 0)
Screenshot: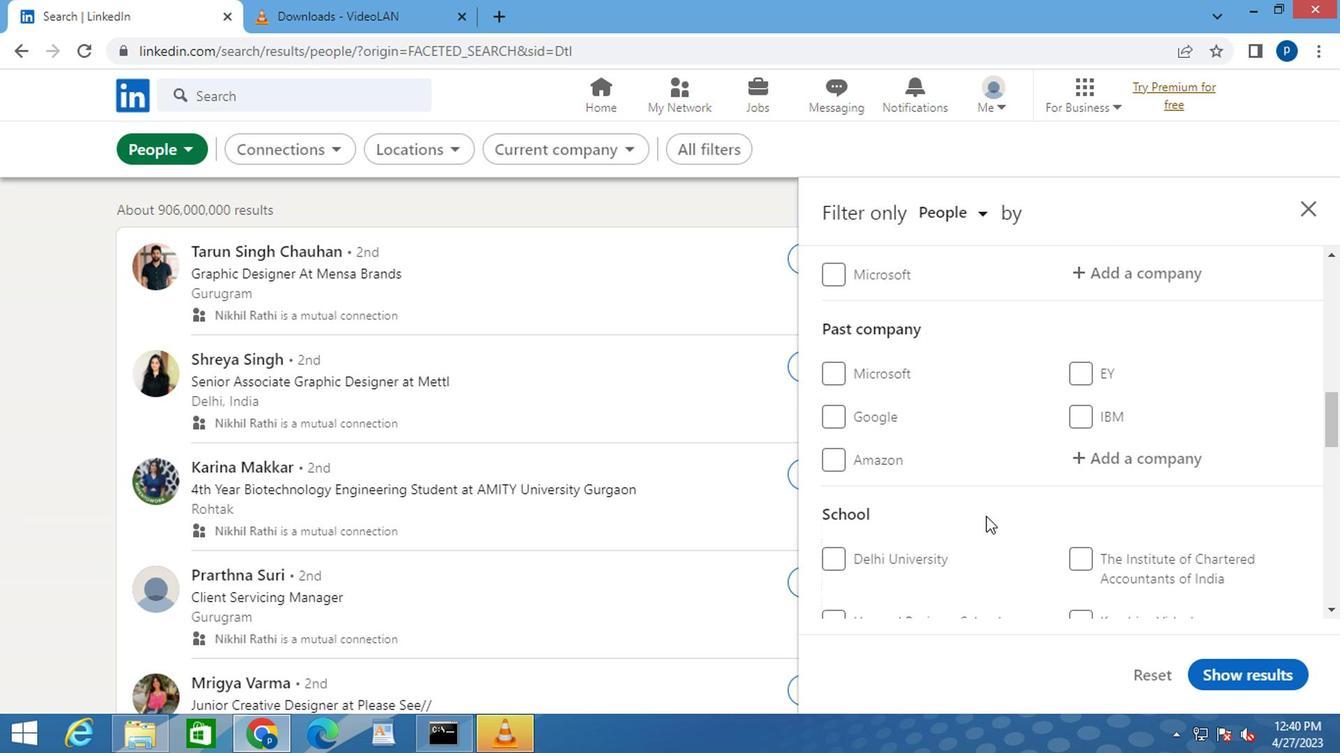 
Action: Mouse scrolled (983, 516) with delta (0, 0)
Screenshot: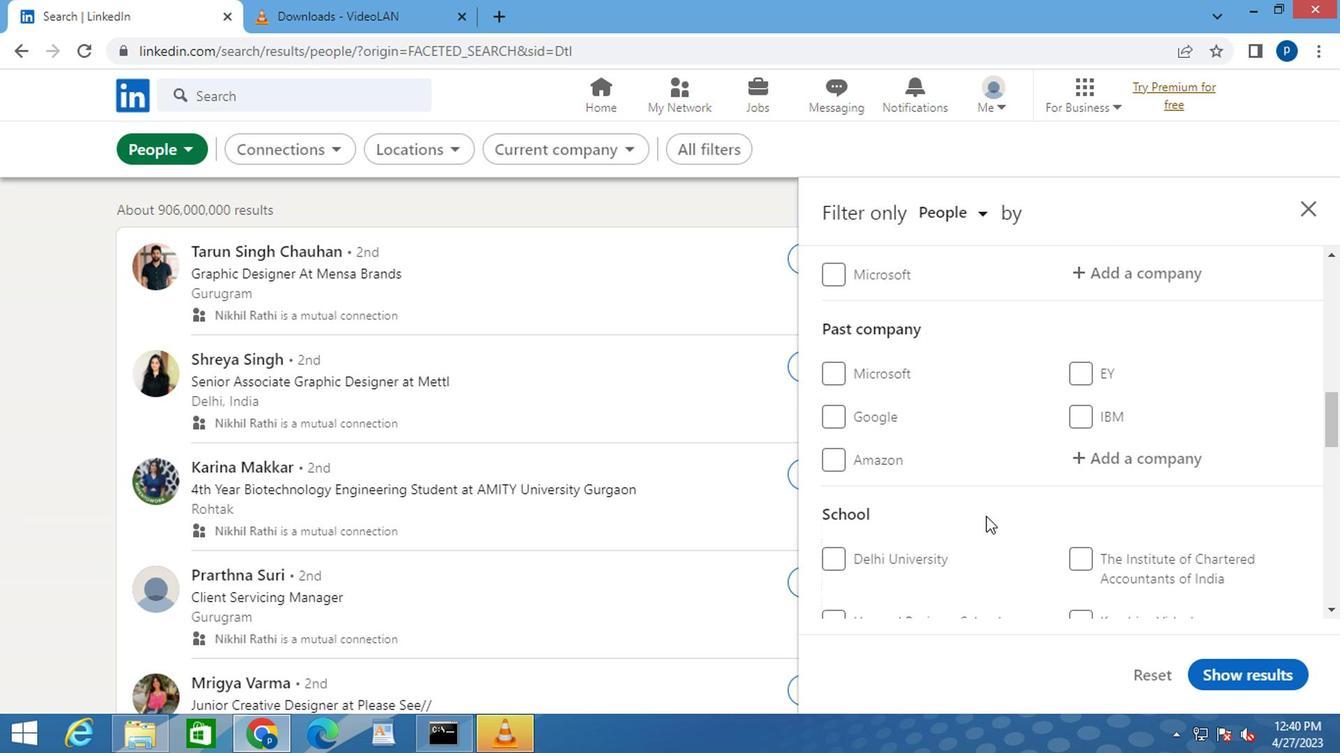 
Action: Mouse scrolled (983, 516) with delta (0, 0)
Screenshot: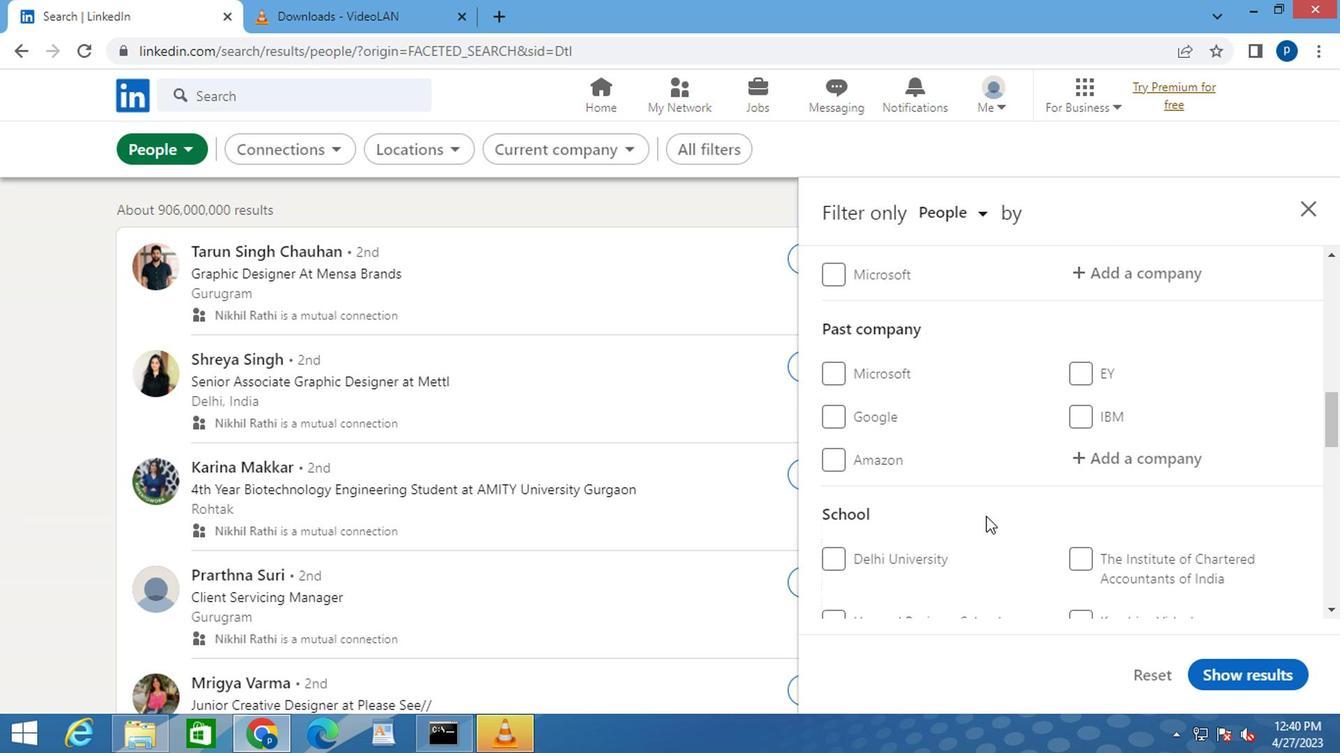 
Action: Mouse moved to (984, 517)
Screenshot: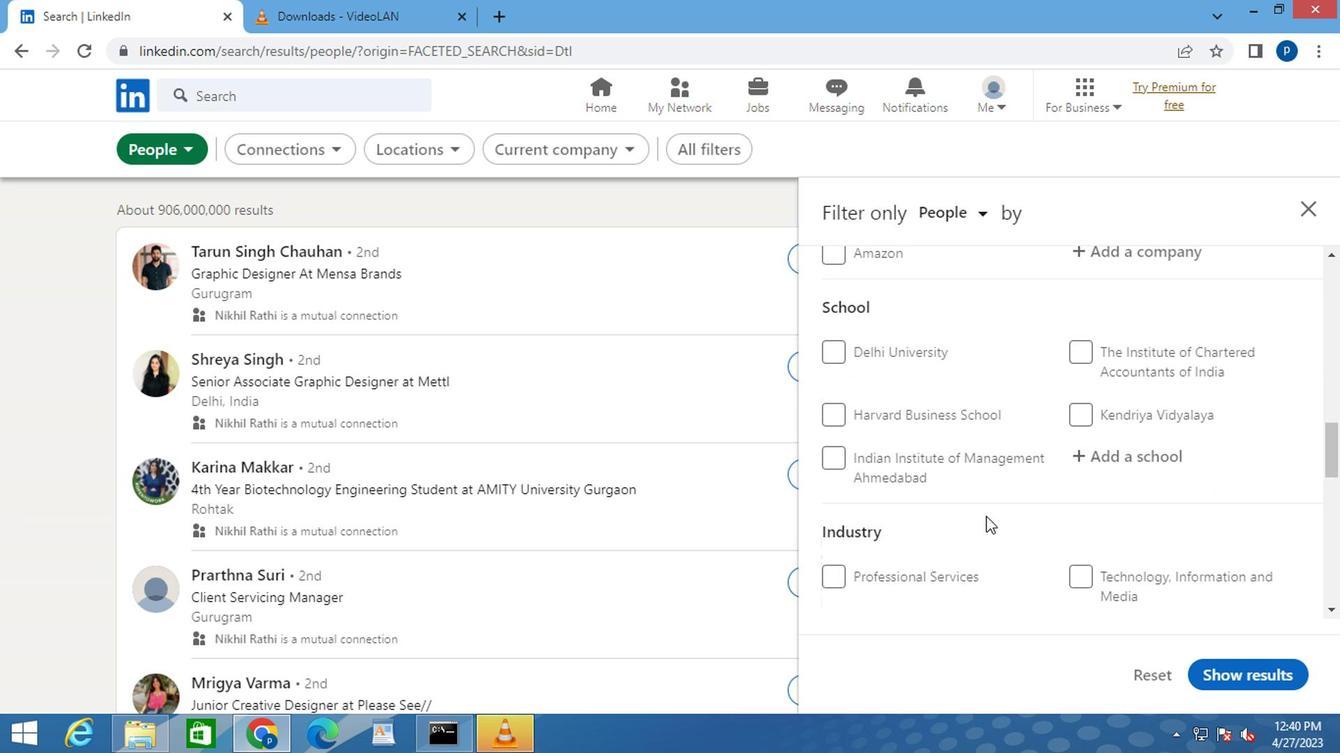 
Action: Mouse scrolled (984, 516) with delta (0, 0)
Screenshot: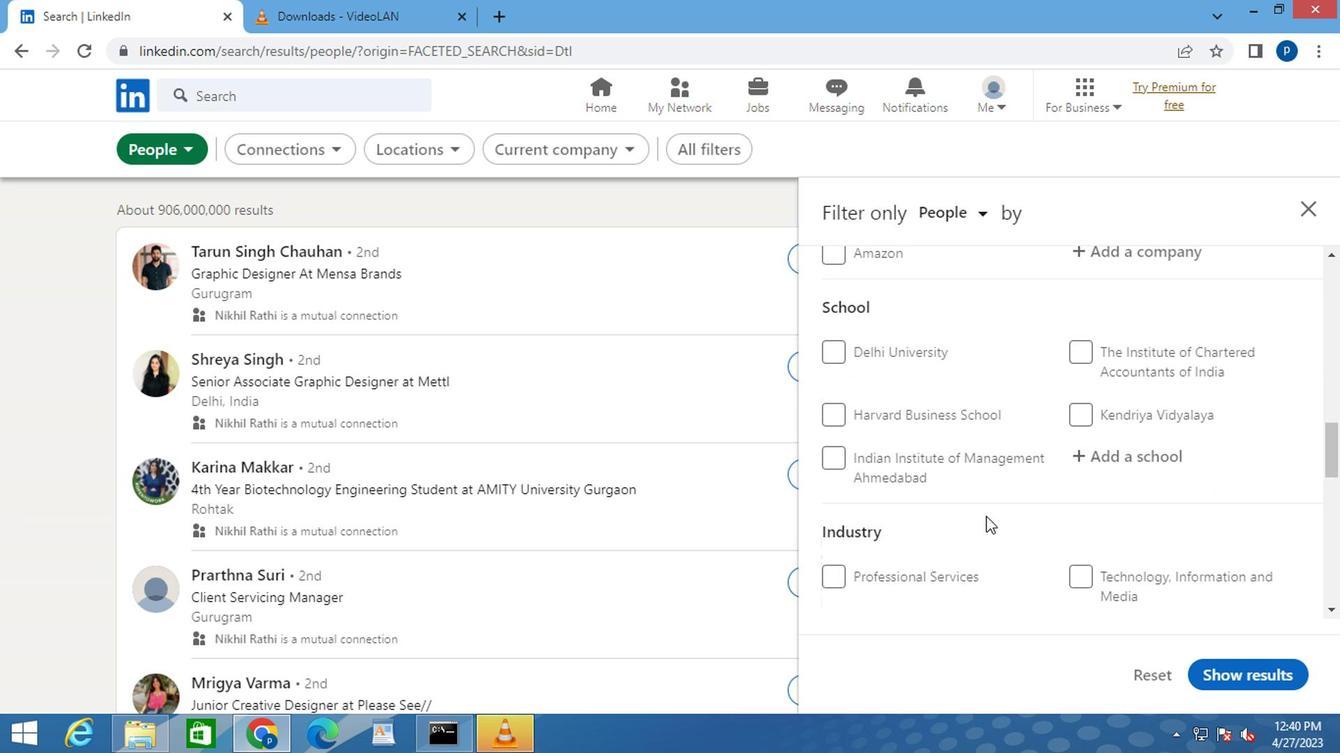 
Action: Mouse moved to (984, 519)
Screenshot: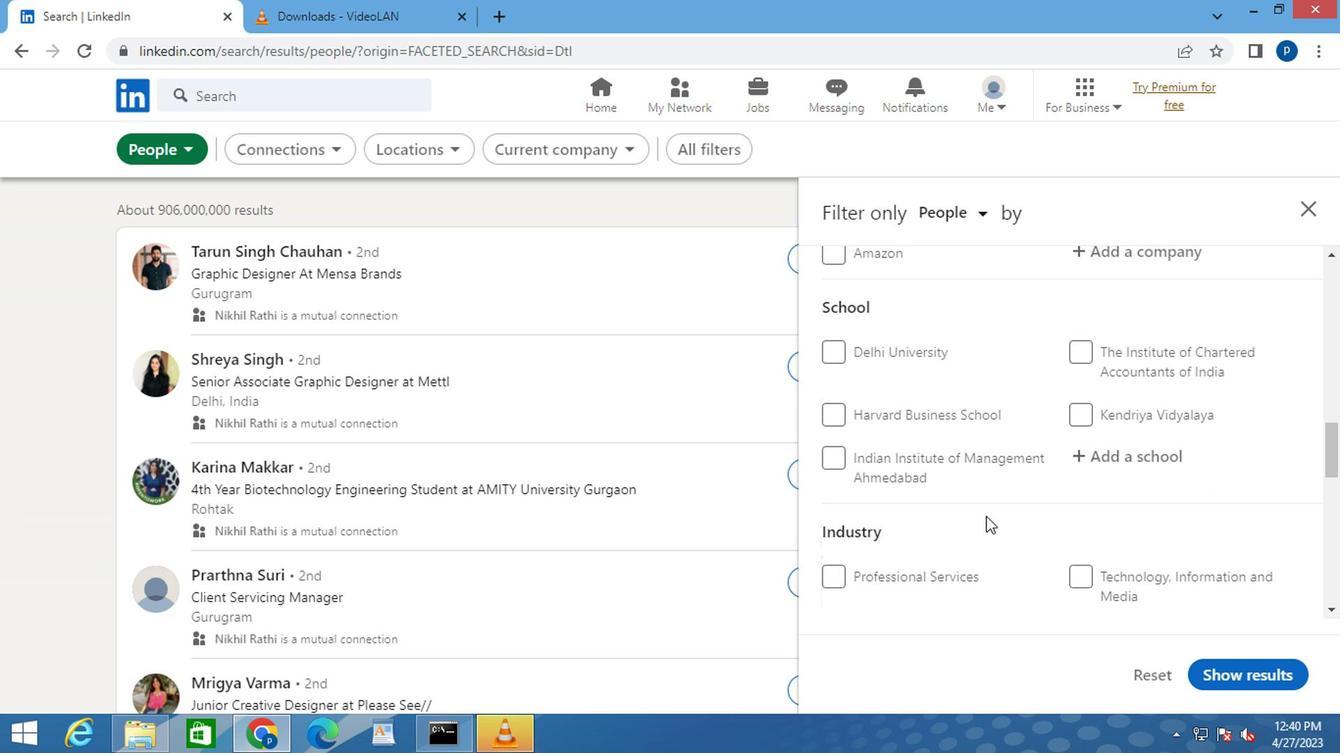 
Action: Mouse scrolled (984, 518) with delta (0, 0)
Screenshot: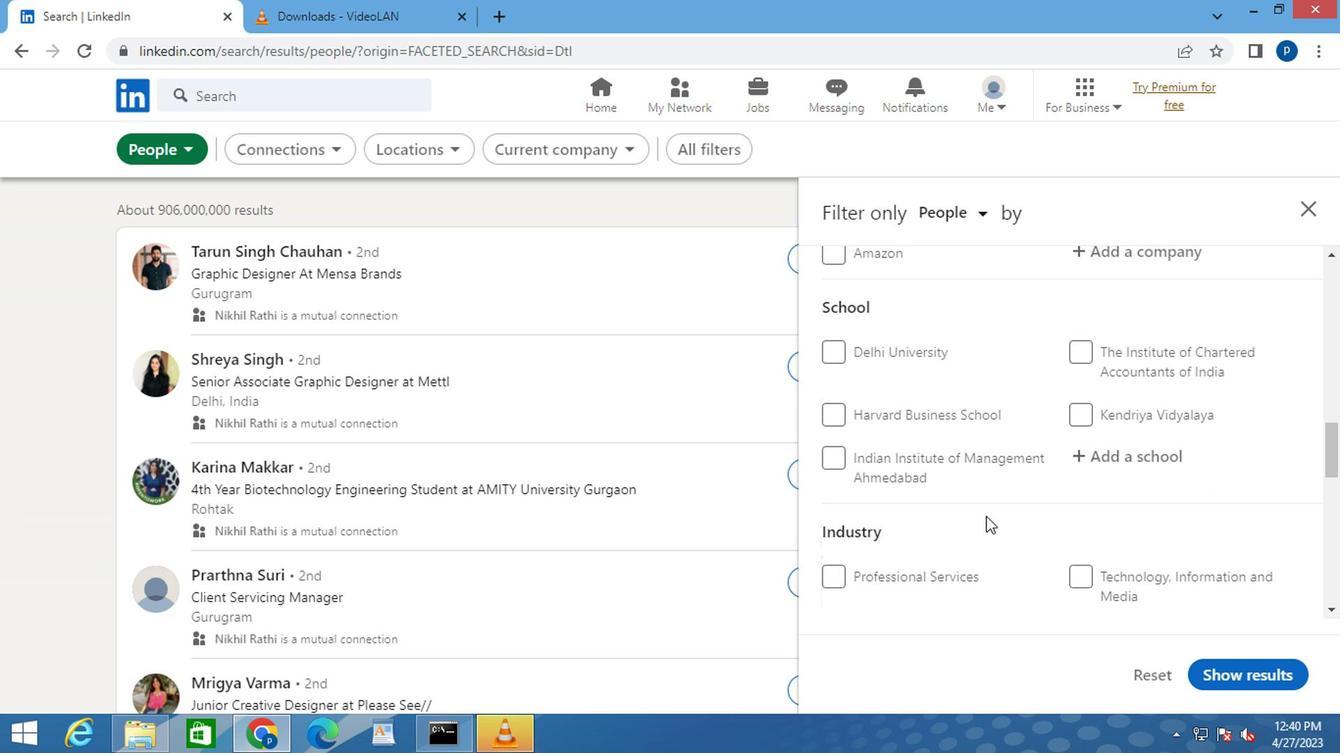 
Action: Mouse scrolled (984, 518) with delta (0, 0)
Screenshot: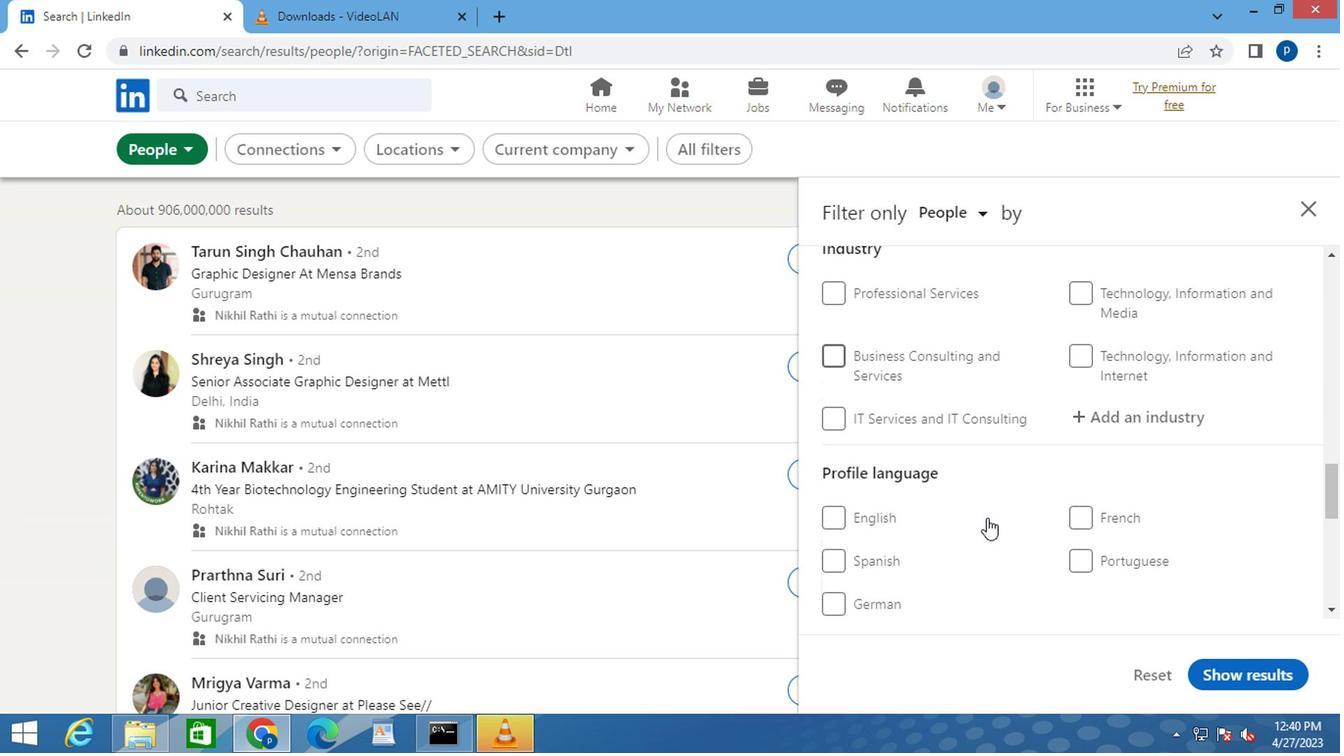 
Action: Mouse moved to (984, 520)
Screenshot: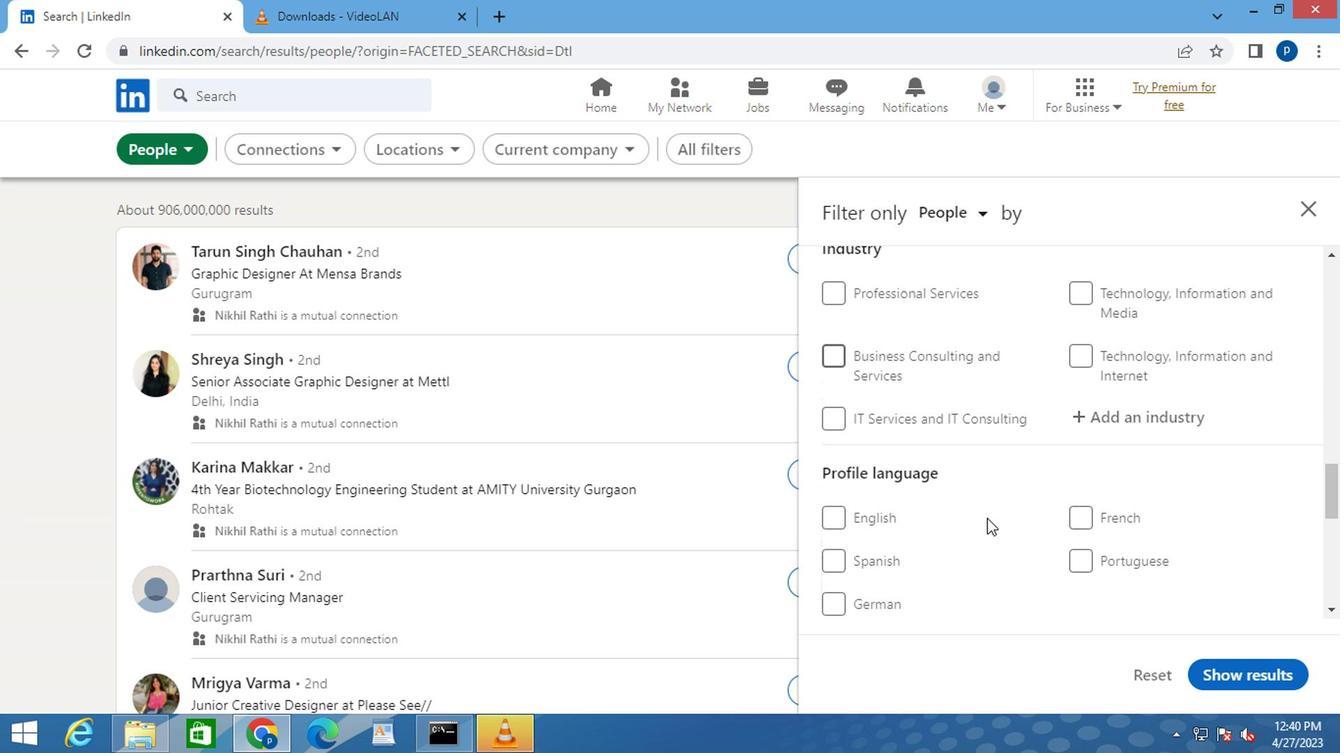 
Action: Mouse scrolled (984, 519) with delta (0, -1)
Screenshot: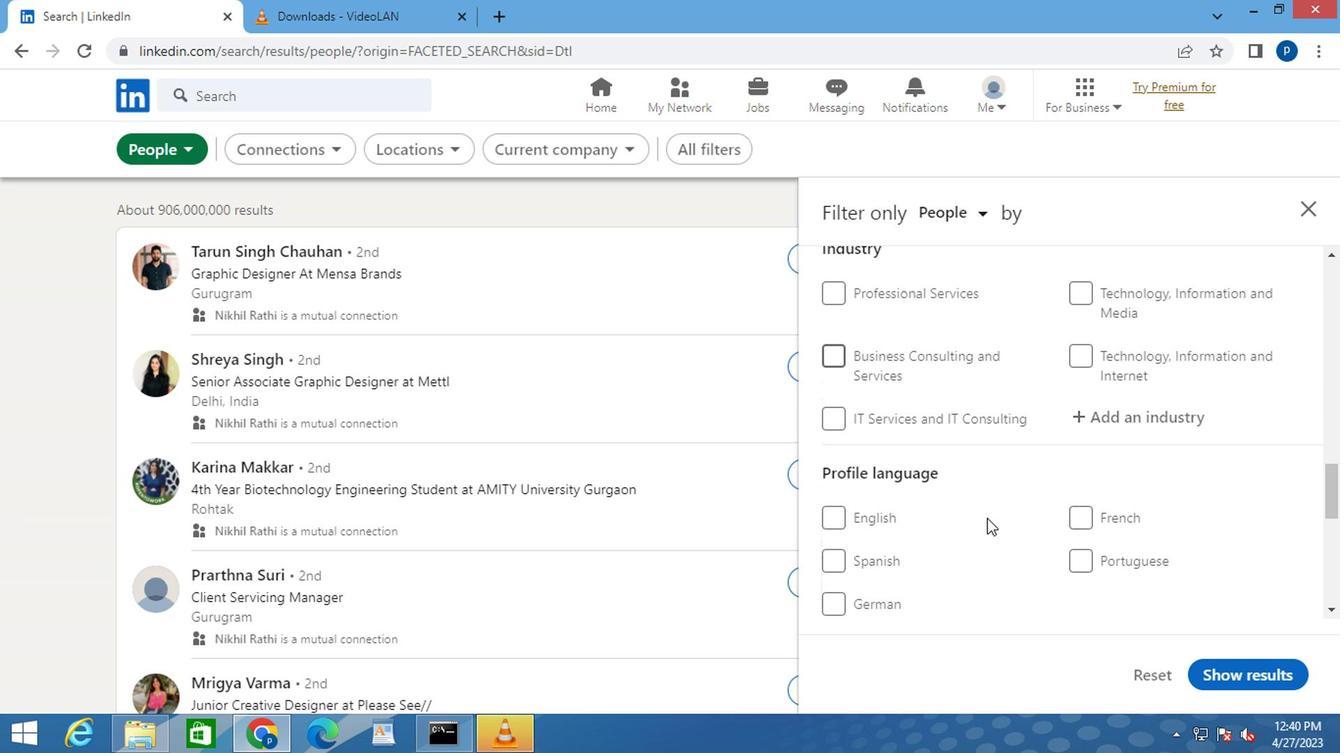 
Action: Mouse moved to (1089, 359)
Screenshot: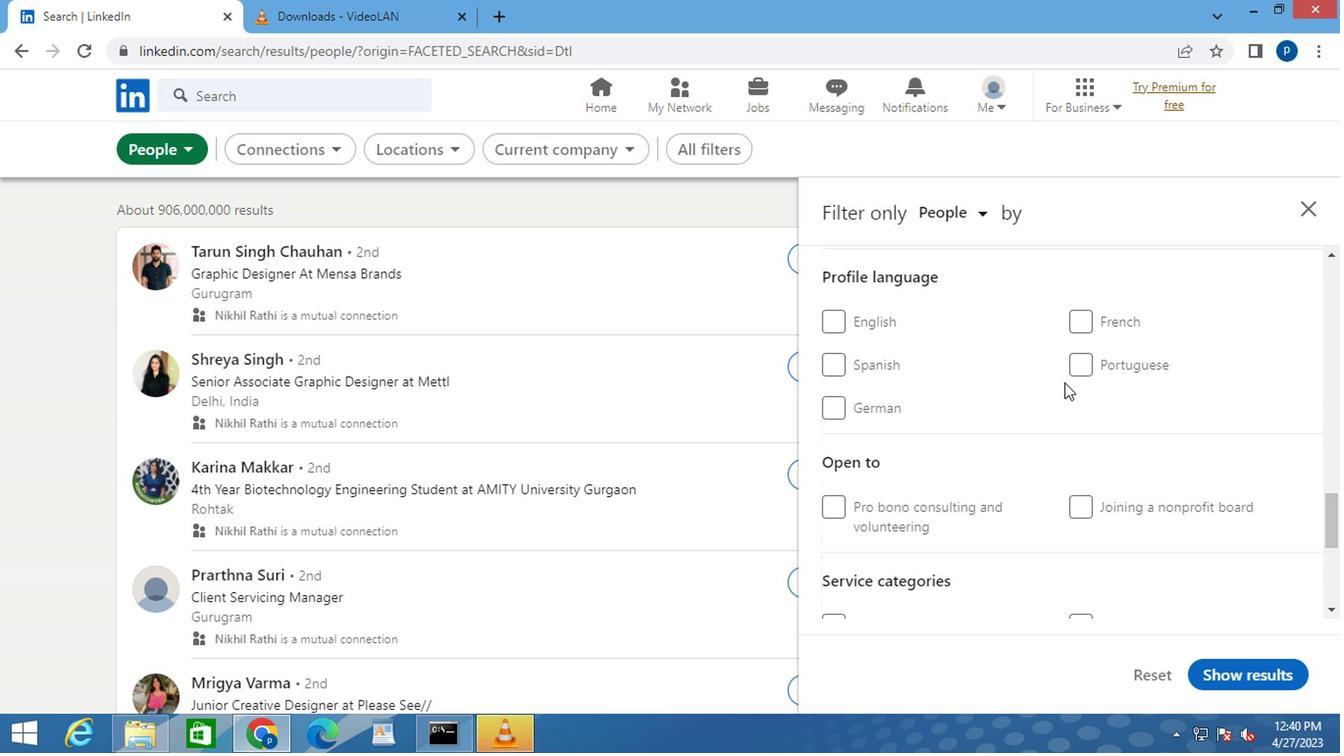 
Action: Mouse pressed left at (1089, 359)
Screenshot: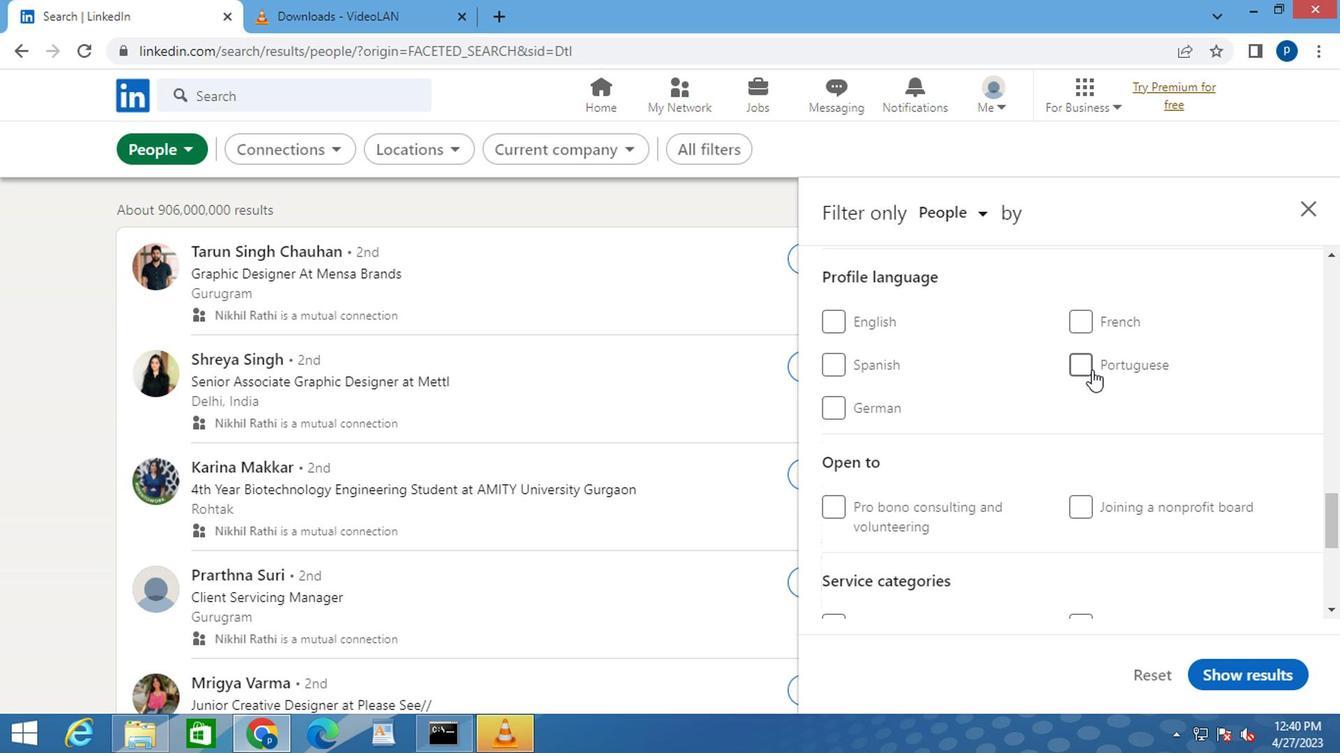 
Action: Mouse moved to (1043, 384)
Screenshot: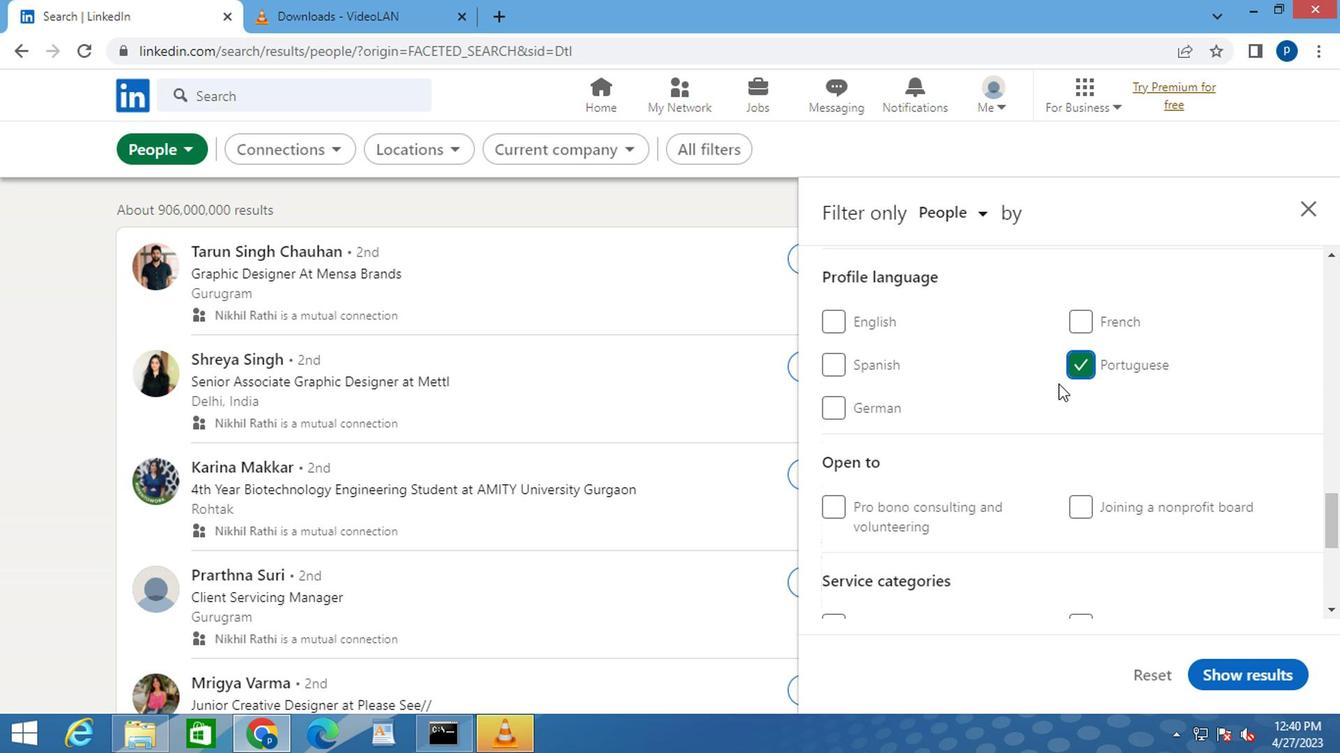 
Action: Mouse scrolled (1043, 386) with delta (0, 1)
Screenshot: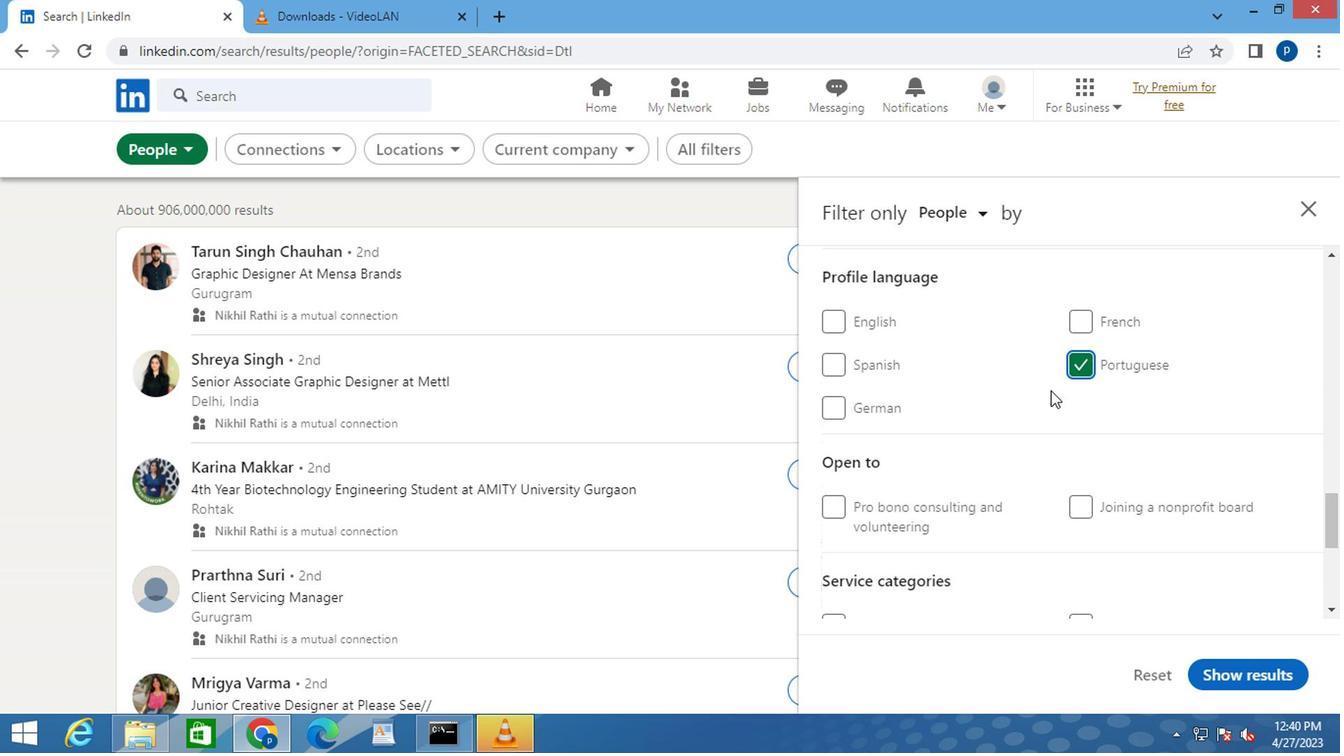 
Action: Mouse scrolled (1043, 386) with delta (0, 1)
Screenshot: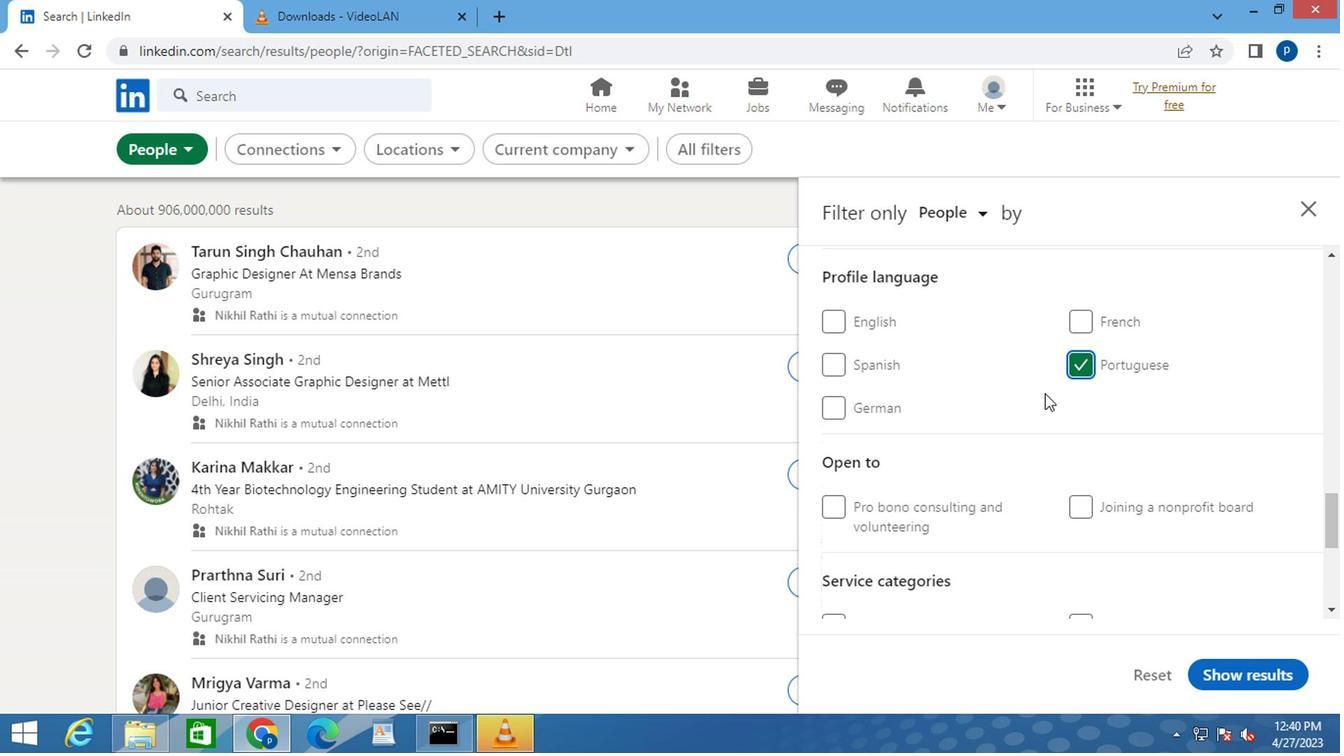 
Action: Mouse scrolled (1043, 386) with delta (0, 1)
Screenshot: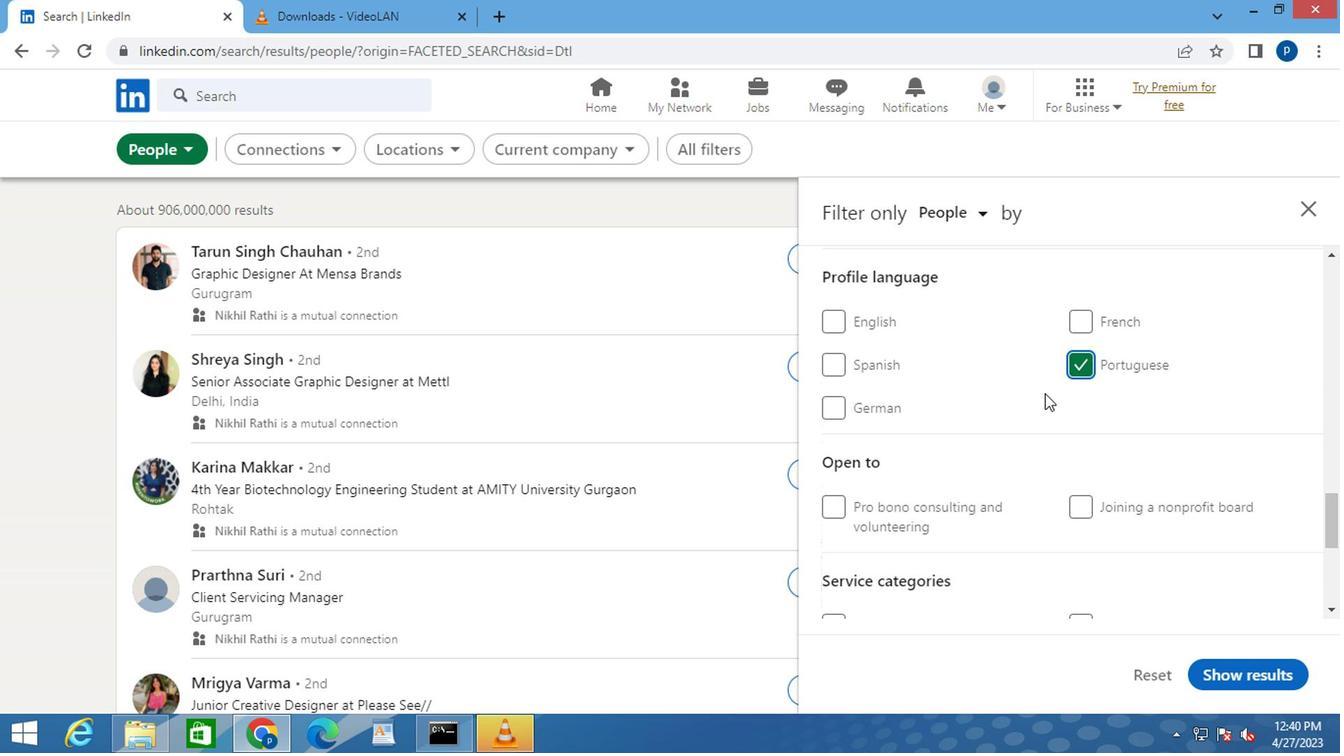 
Action: Mouse scrolled (1043, 386) with delta (0, 1)
Screenshot: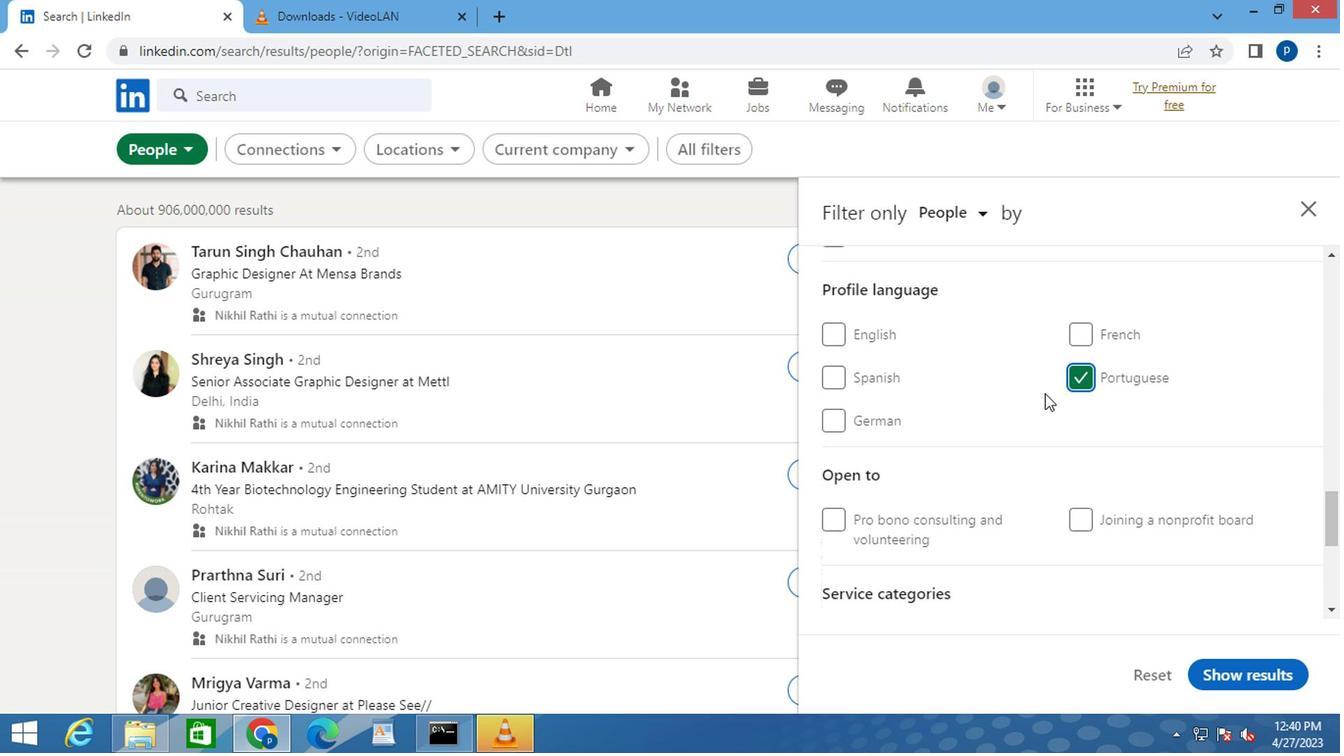 
Action: Mouse scrolled (1043, 386) with delta (0, 1)
Screenshot: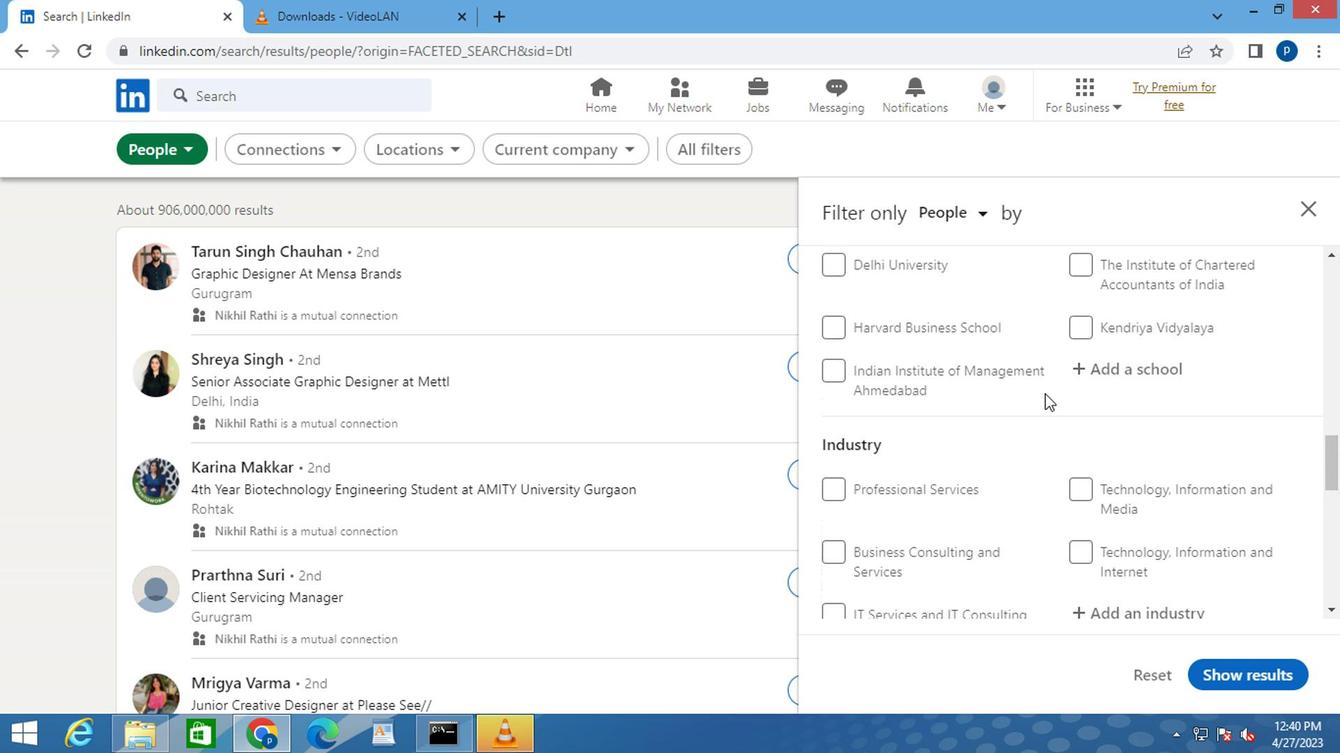 
Action: Mouse scrolled (1043, 386) with delta (0, 1)
Screenshot: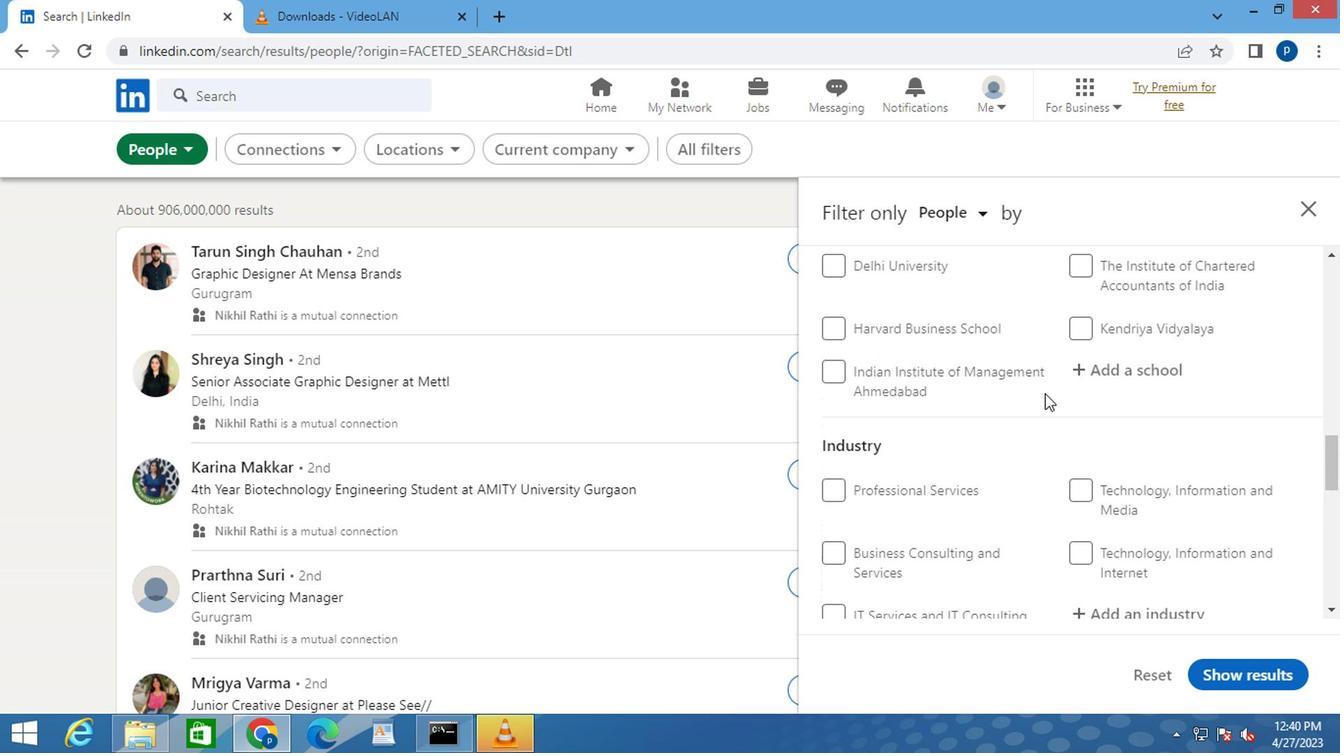 
Action: Mouse scrolled (1043, 386) with delta (0, 1)
Screenshot: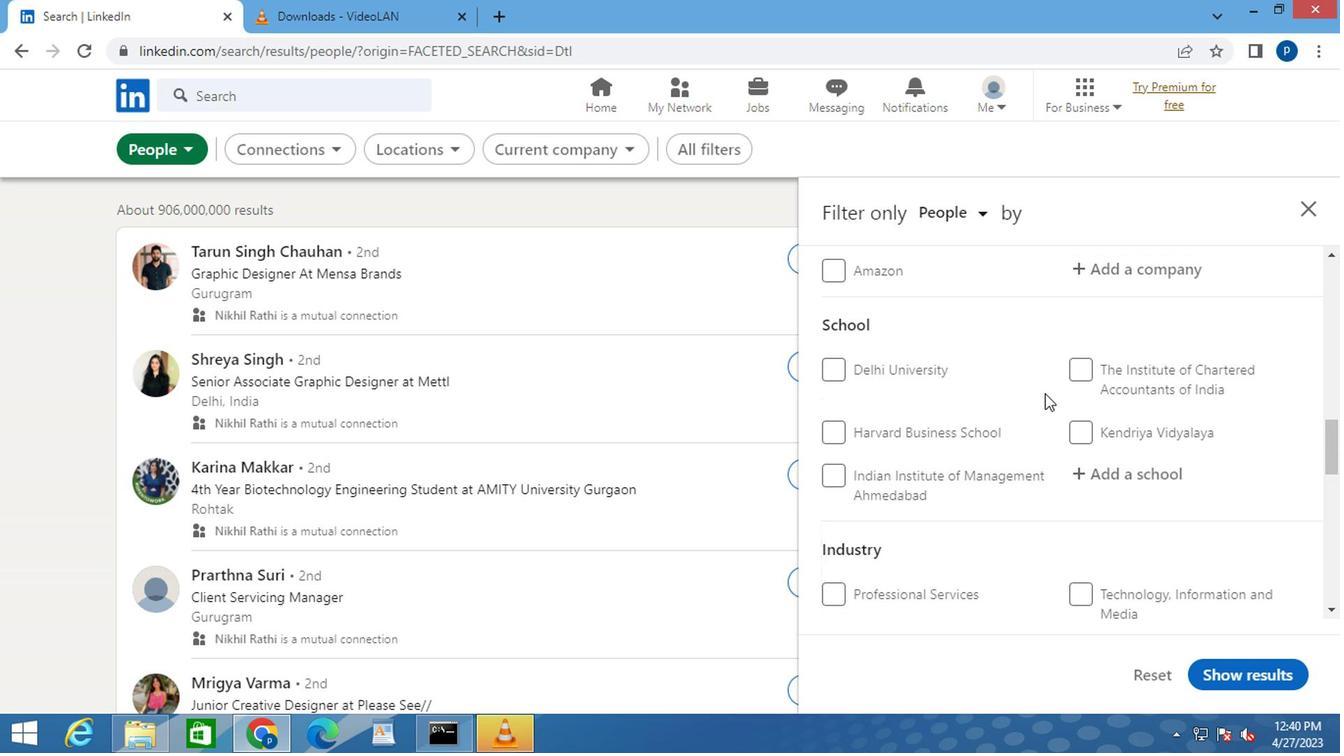 
Action: Mouse moved to (1068, 375)
Screenshot: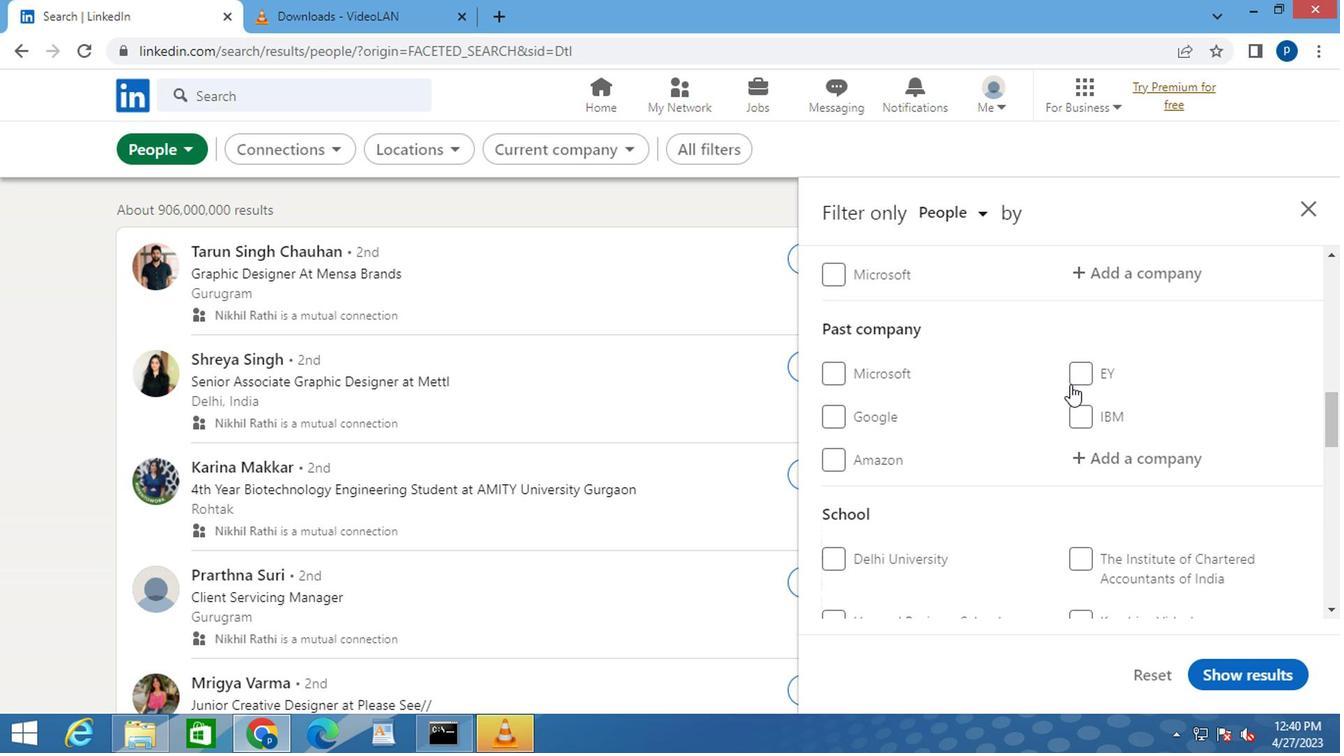 
Action: Mouse scrolled (1068, 376) with delta (0, 0)
Screenshot: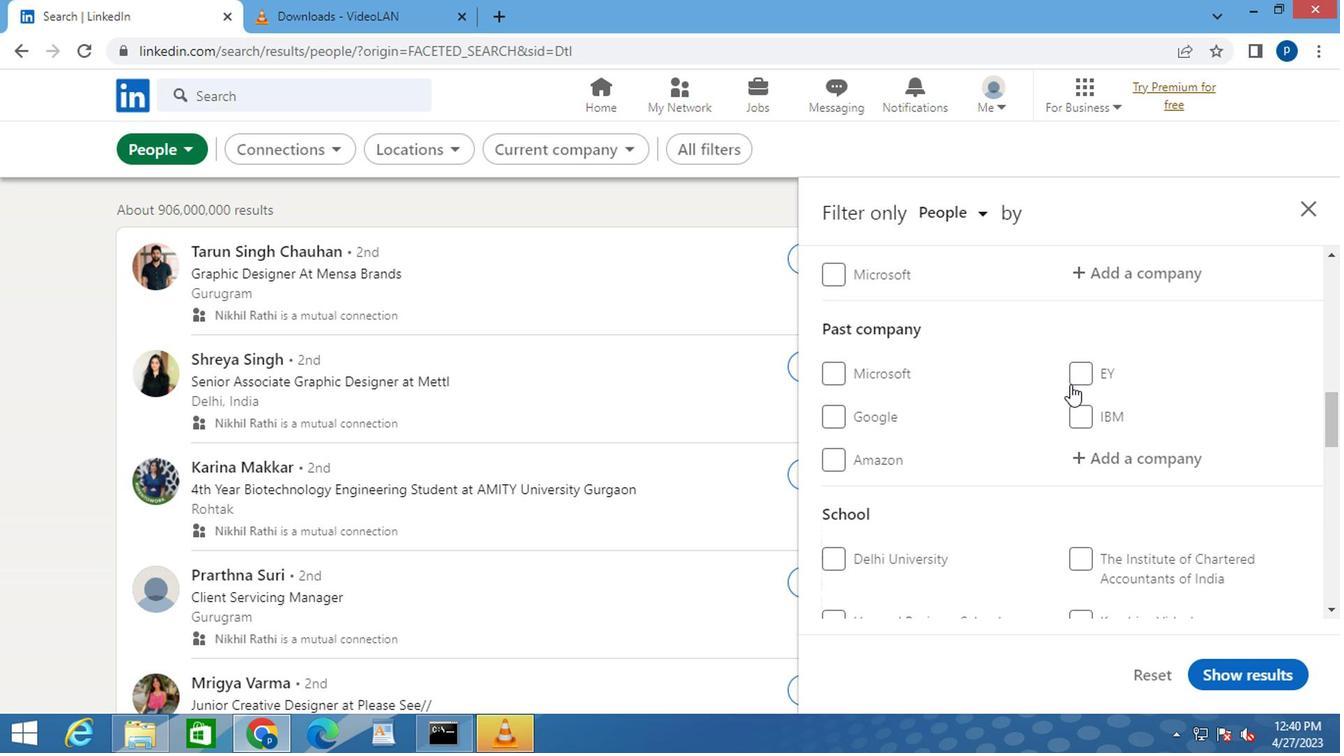 
Action: Mouse moved to (1068, 376)
Screenshot: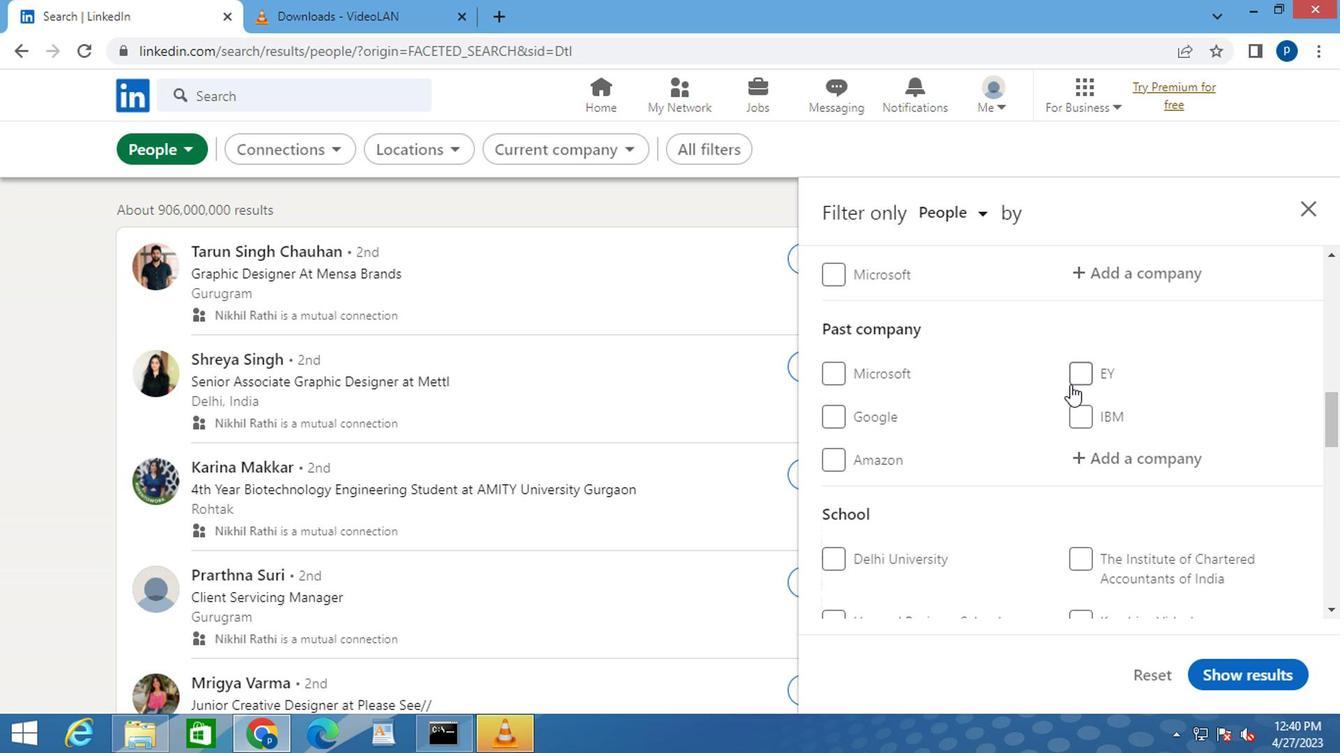 
Action: Mouse scrolled (1068, 377) with delta (0, 1)
Screenshot: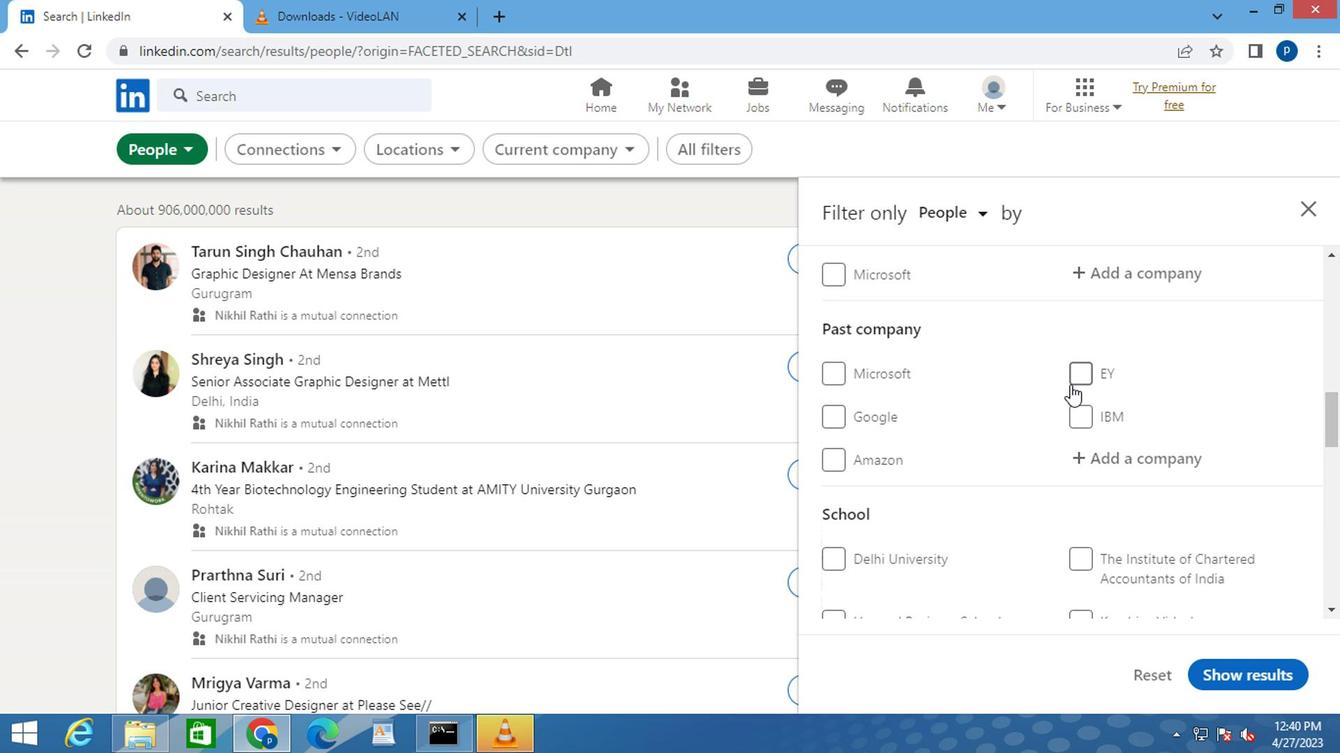 
Action: Mouse moved to (1098, 463)
Screenshot: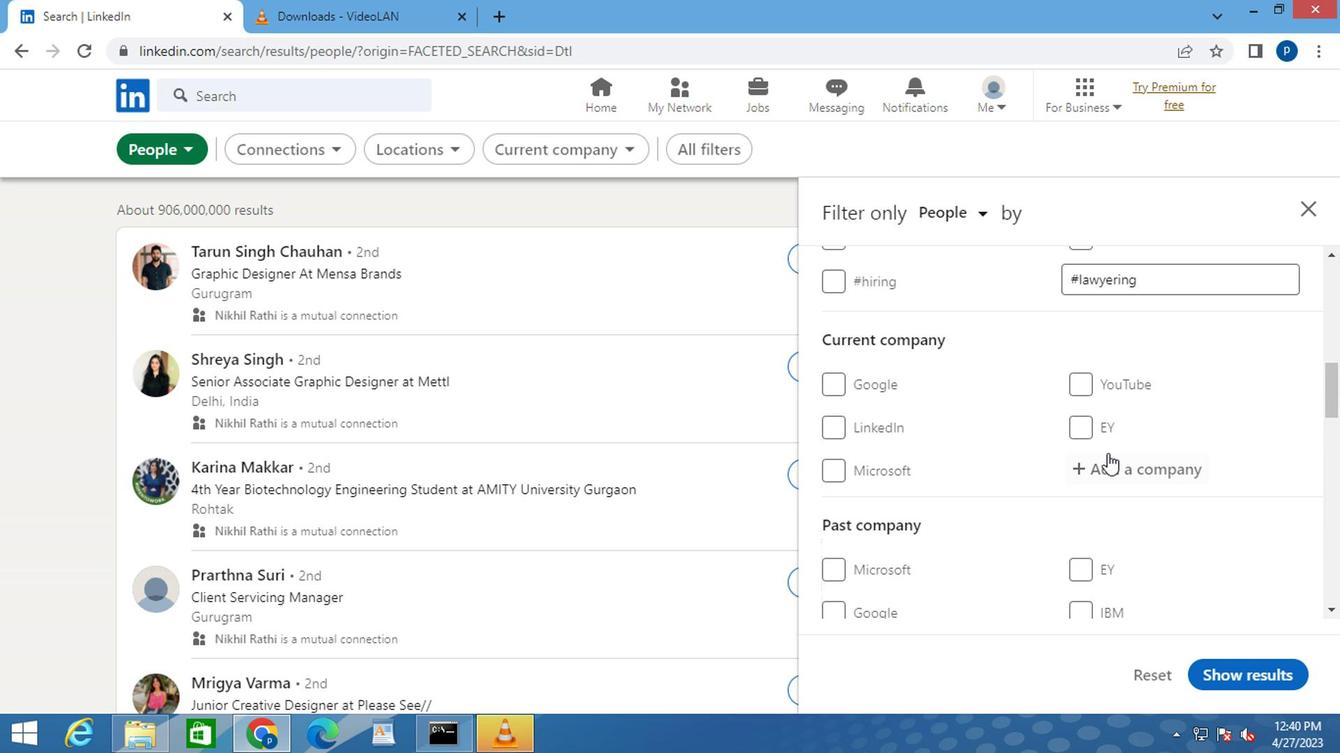 
Action: Mouse pressed left at (1098, 463)
Screenshot: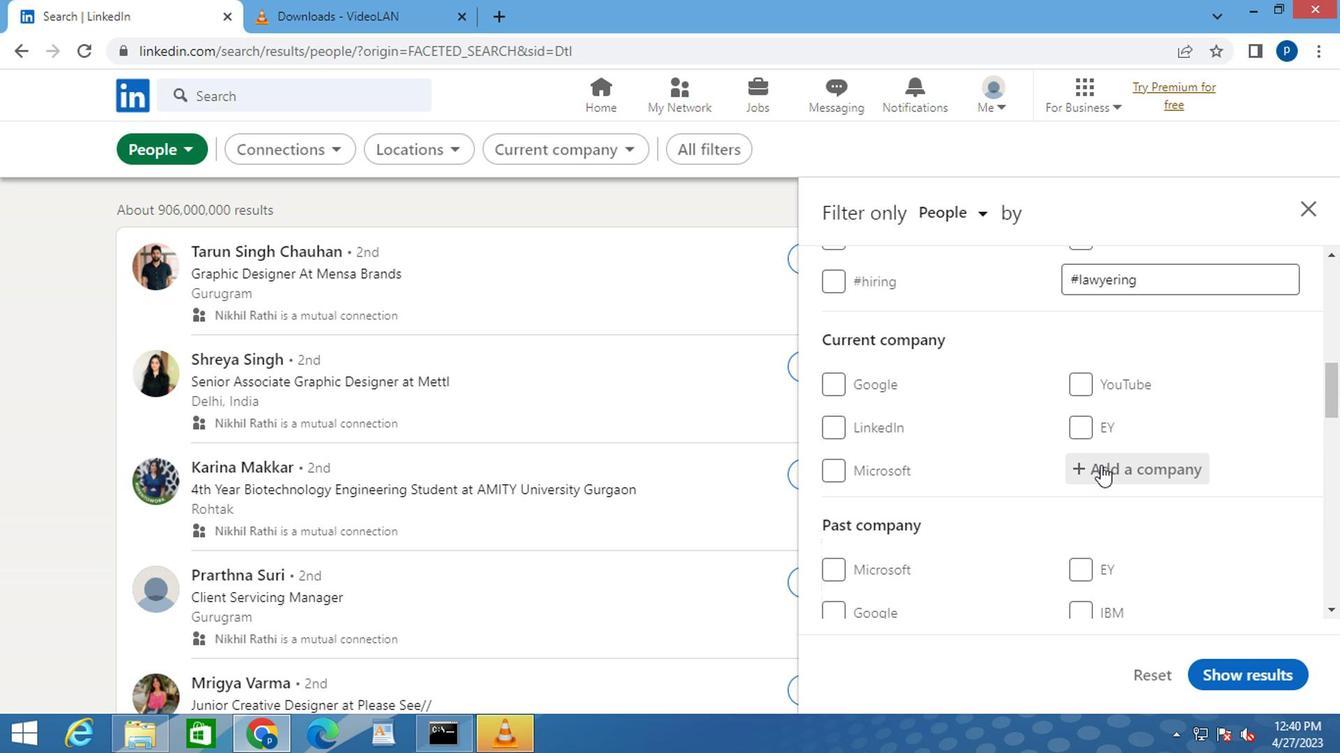 
Action: Key pressed <Key.caps_lock>CHINT
Screenshot: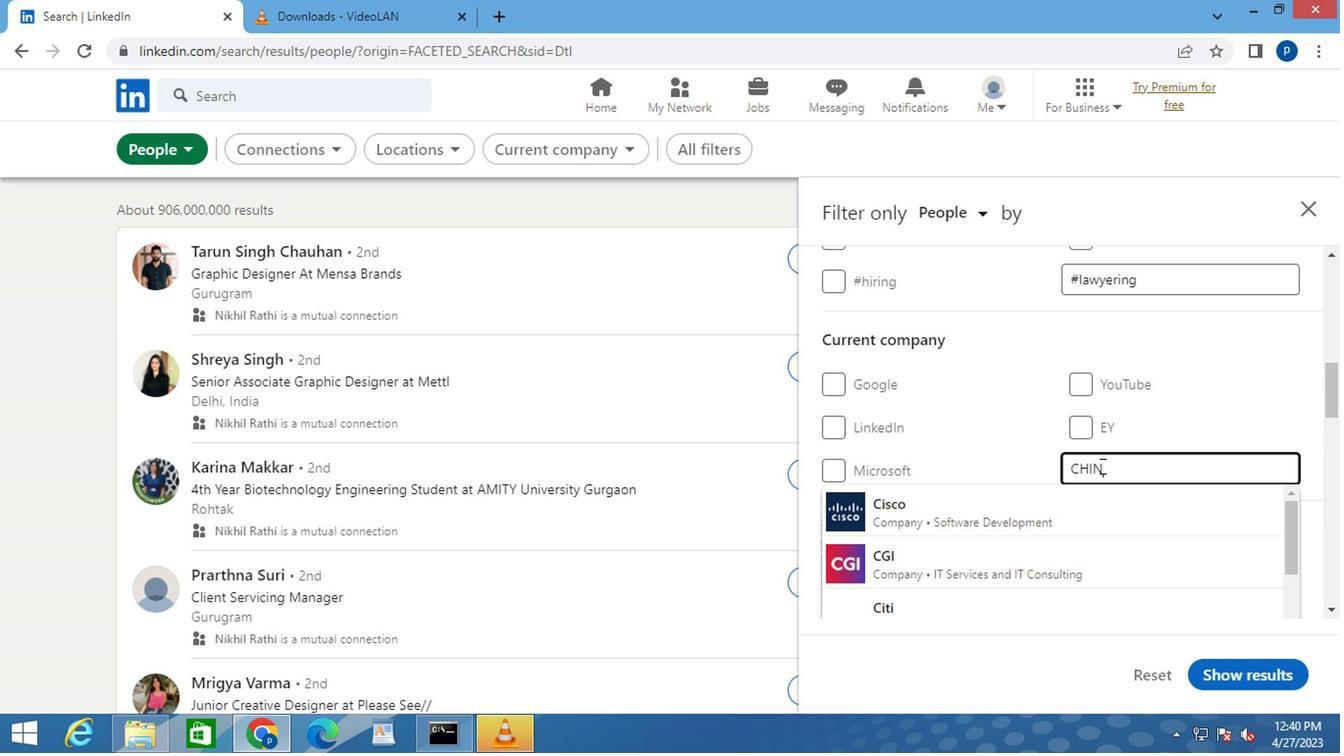 
Action: Mouse moved to (936, 500)
Screenshot: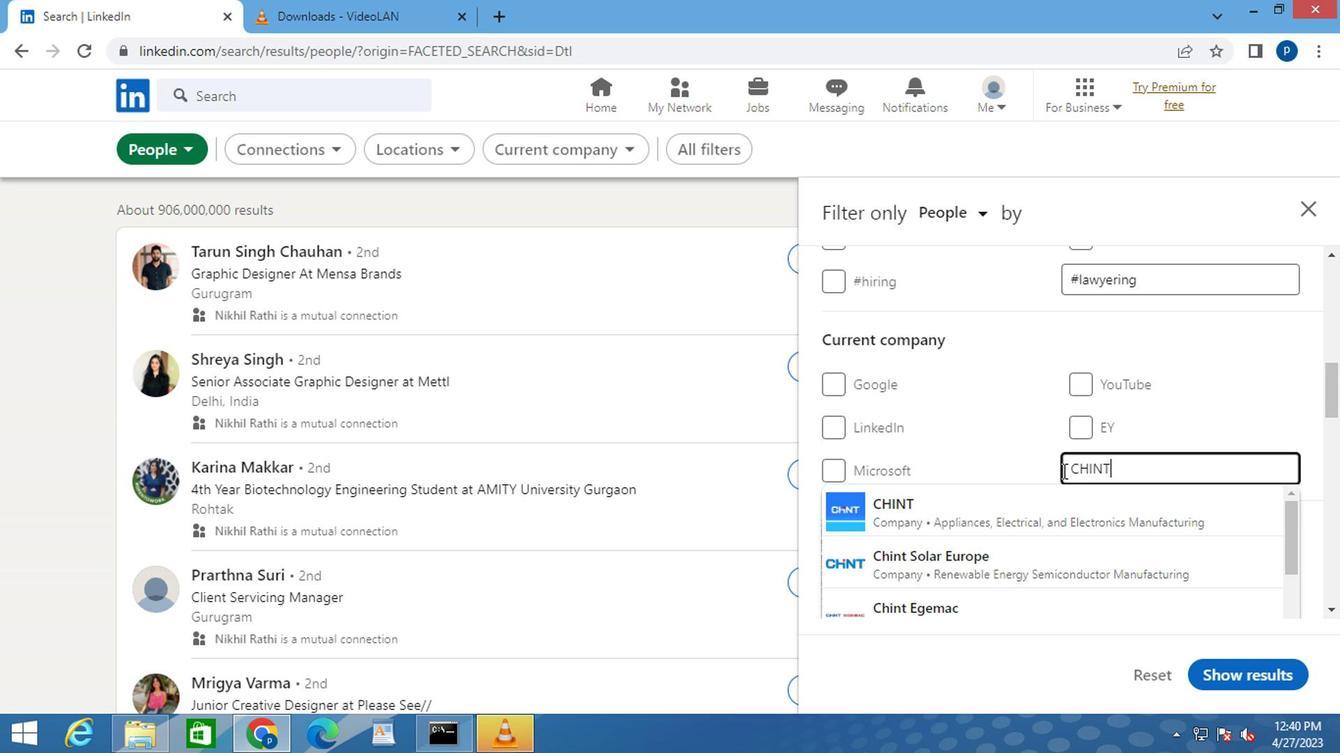 
Action: Mouse pressed left at (936, 500)
Screenshot: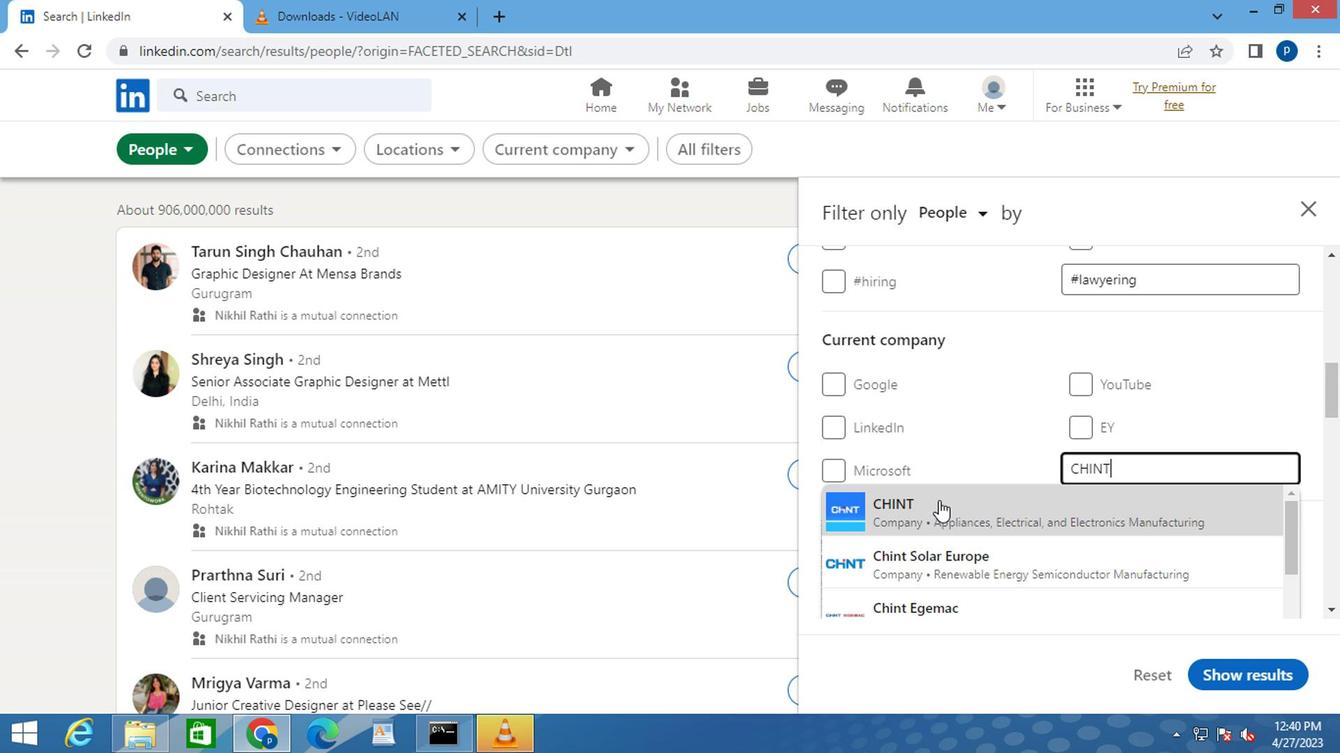 
Action: Mouse moved to (938, 500)
Screenshot: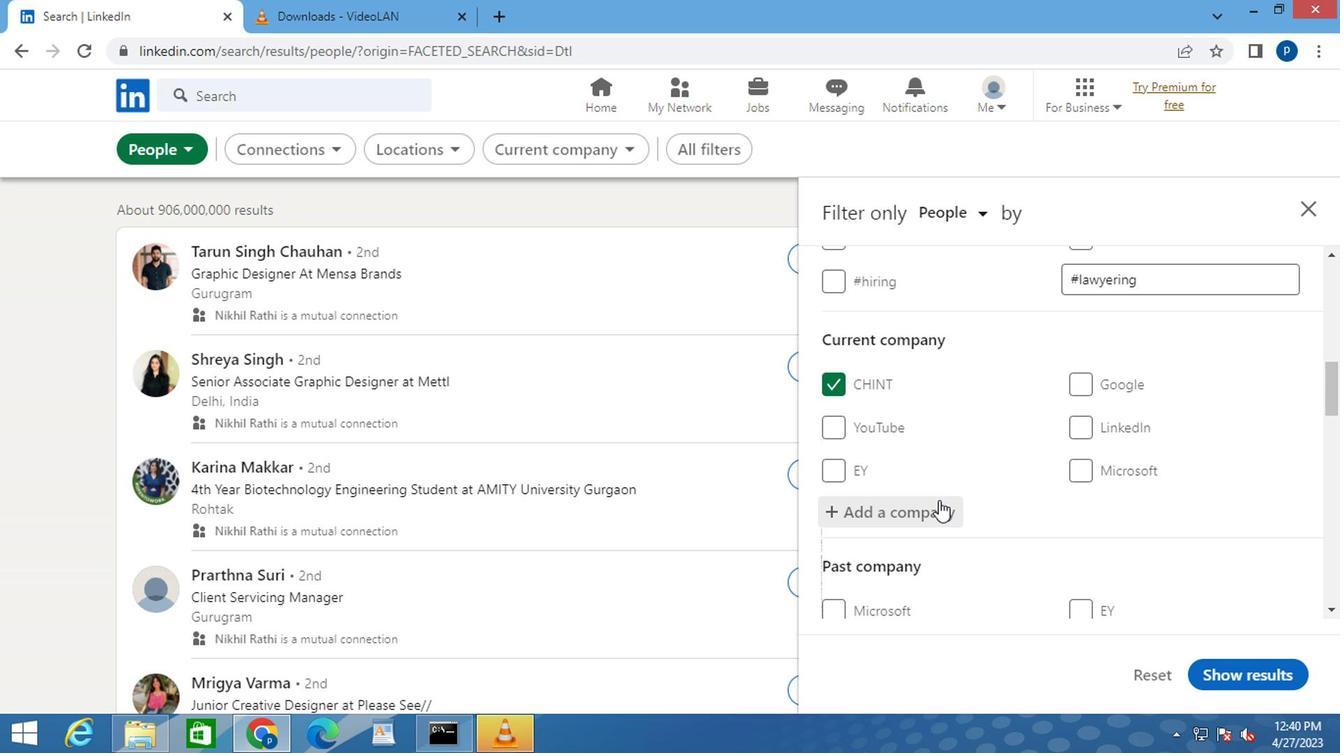 
Action: Mouse scrolled (938, 499) with delta (0, -1)
Screenshot: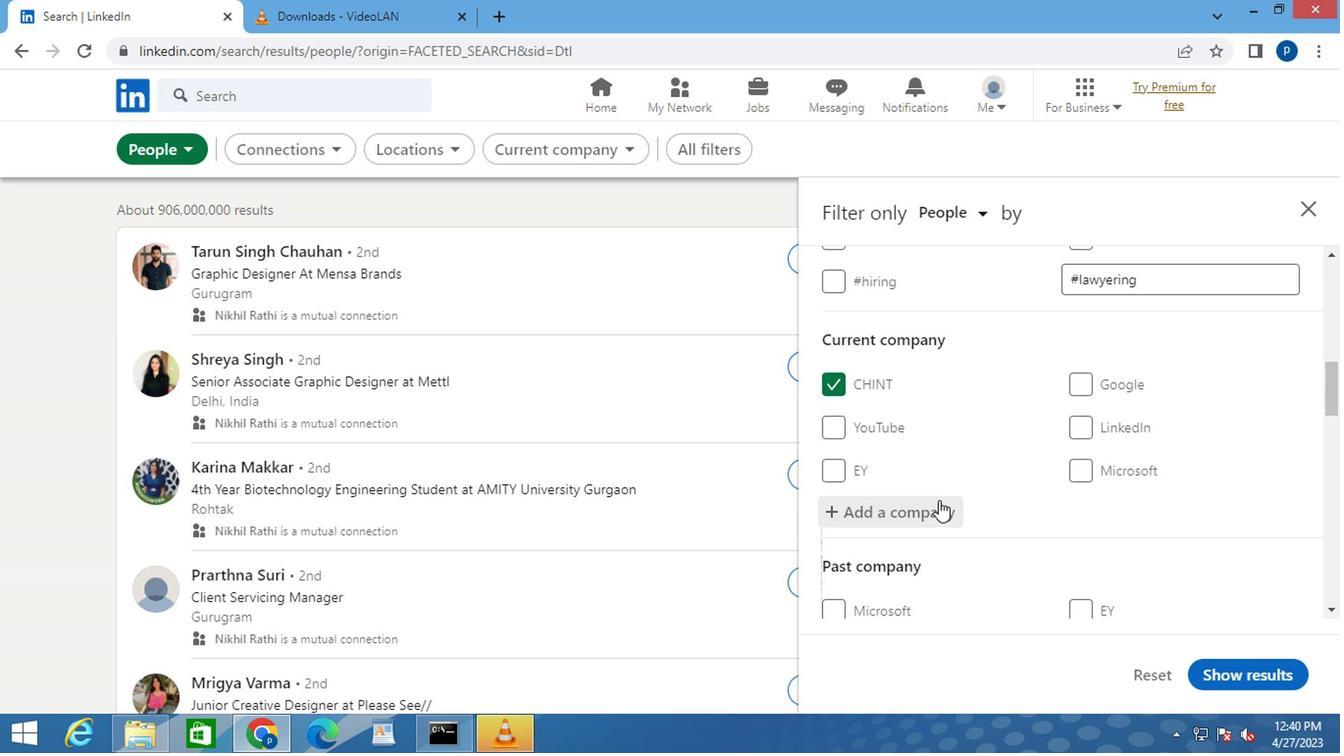 
Action: Mouse scrolled (938, 499) with delta (0, -1)
Screenshot: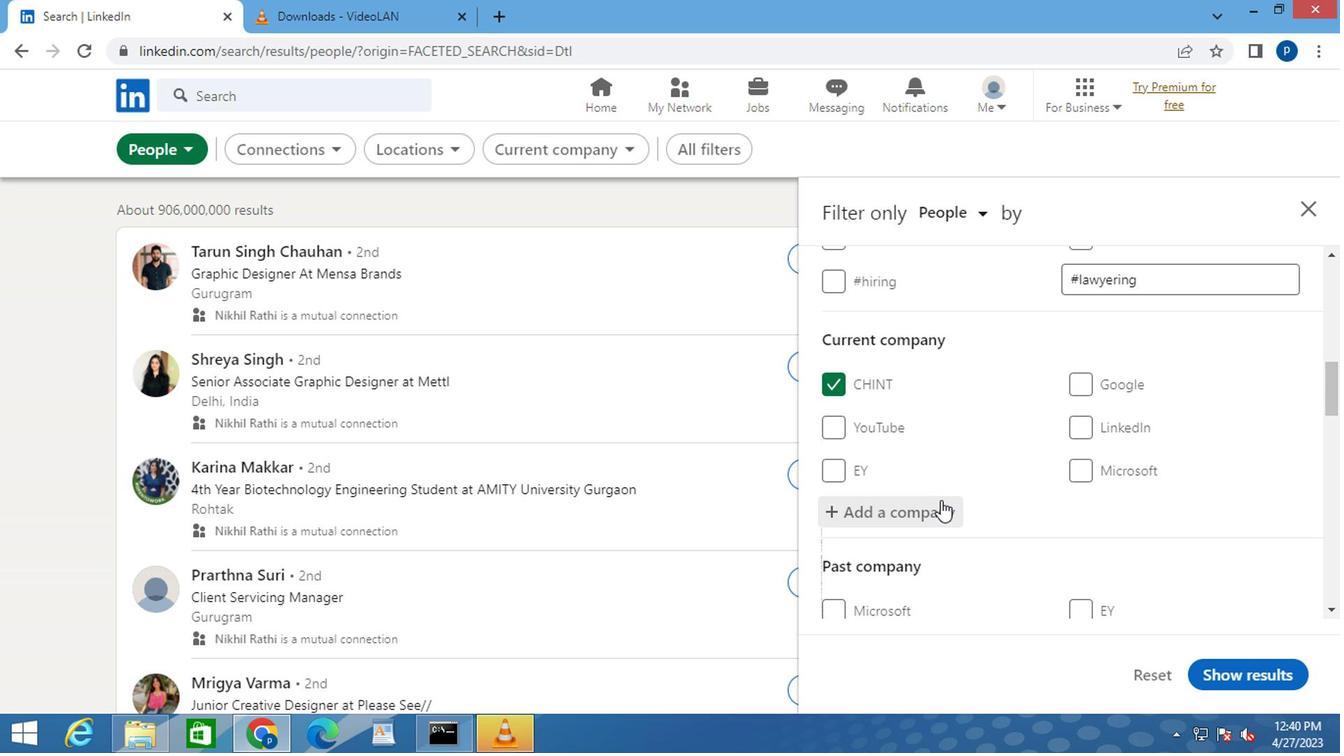 
Action: Mouse moved to (1032, 500)
Screenshot: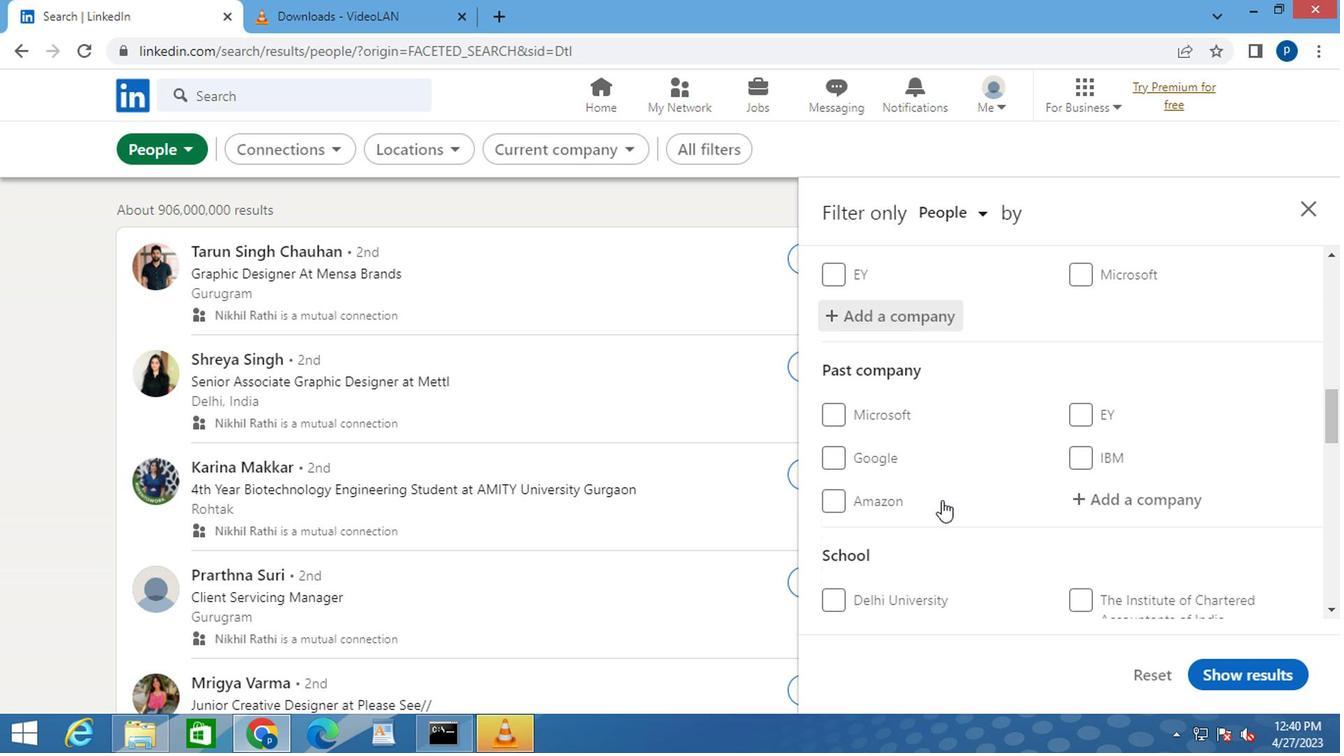 
Action: Mouse scrolled (1032, 499) with delta (0, -1)
Screenshot: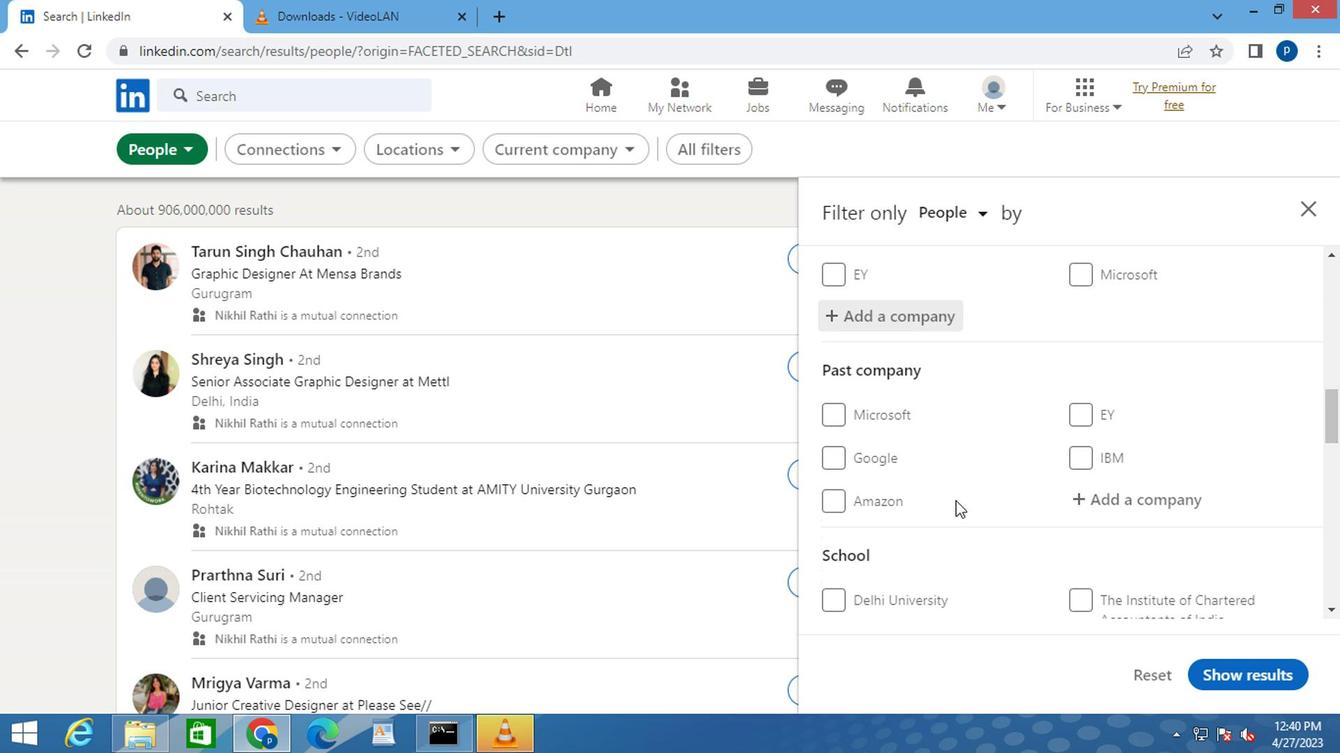
Action: Mouse moved to (1103, 613)
Screenshot: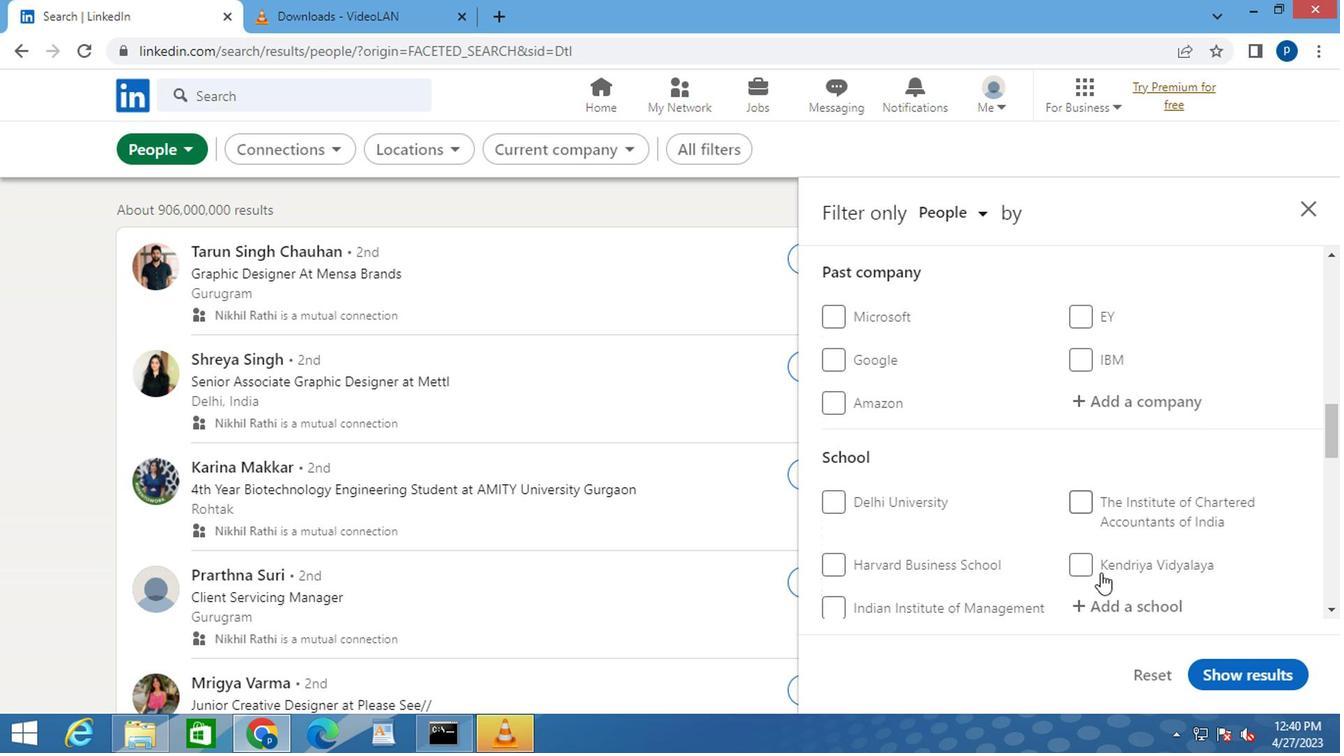 
Action: Mouse scrolled (1103, 612) with delta (0, 0)
Screenshot: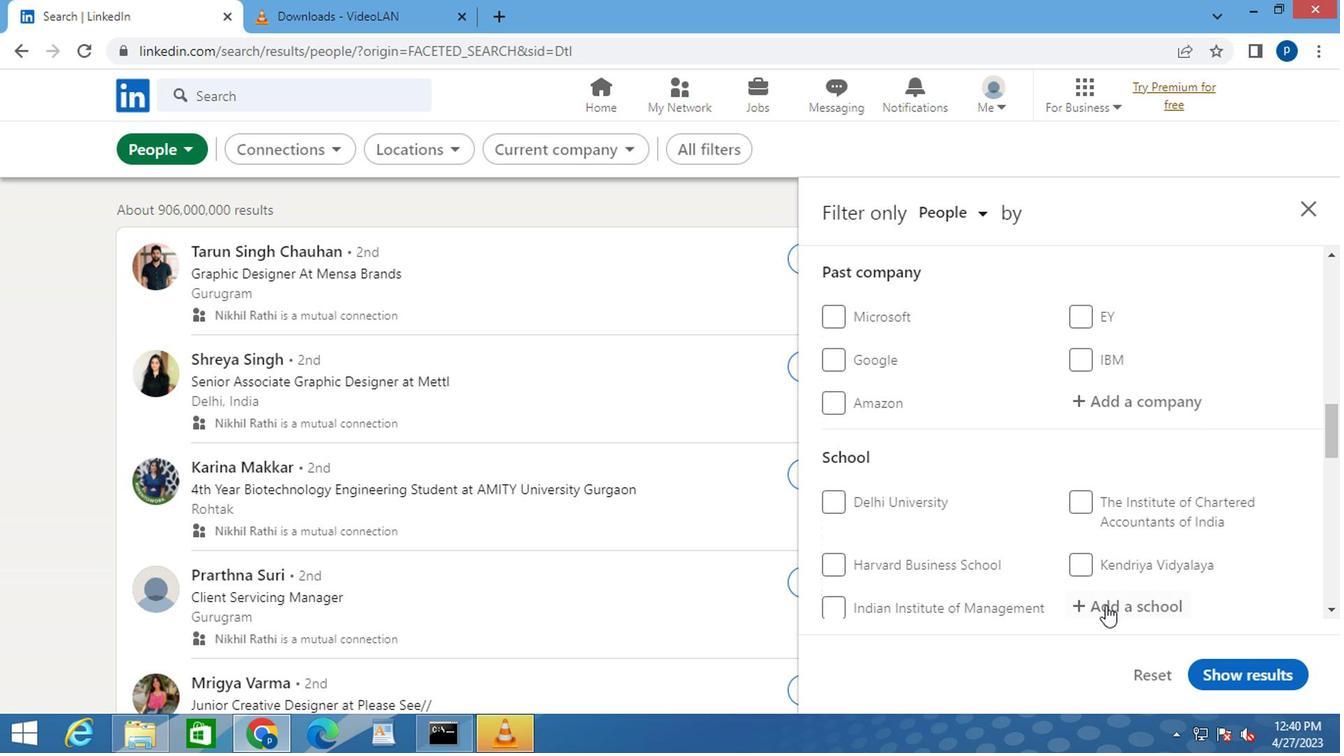 
Action: Mouse moved to (1117, 504)
Screenshot: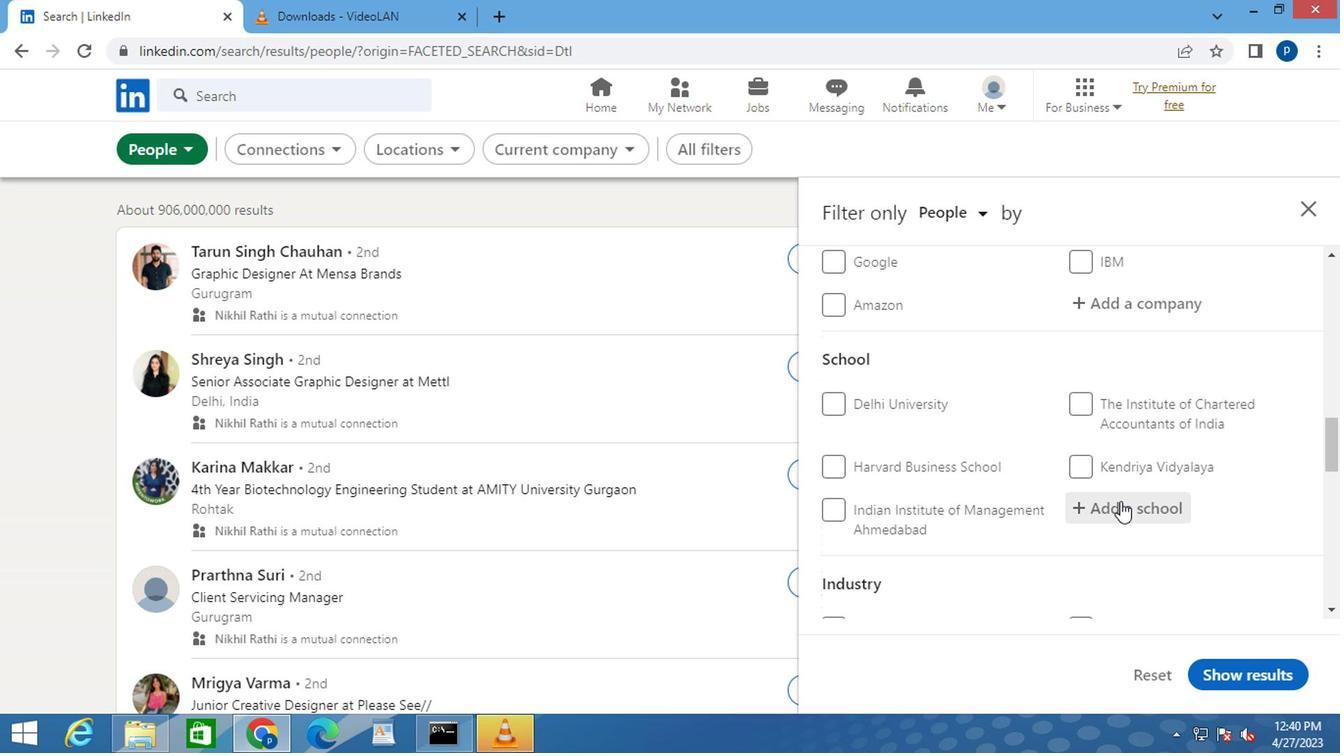 
Action: Mouse pressed left at (1117, 504)
Screenshot: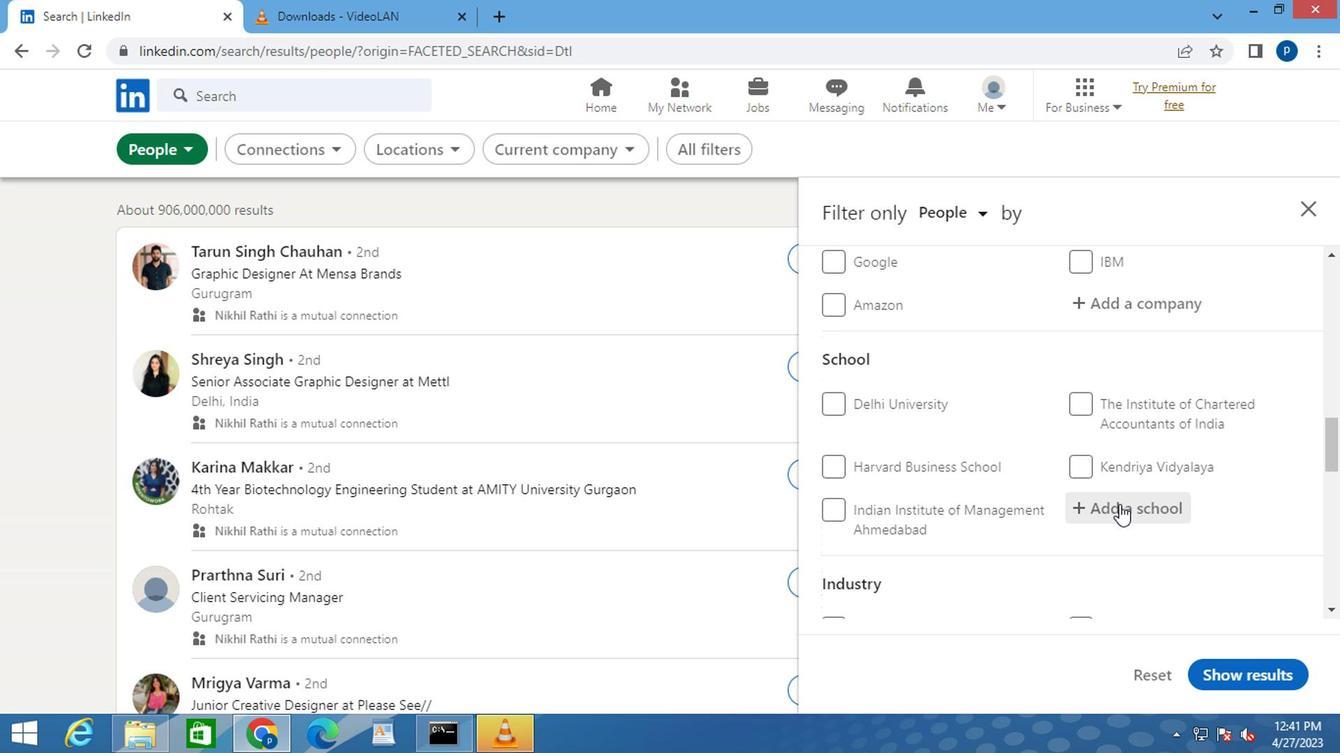 
Action: Mouse moved to (1117, 504)
Screenshot: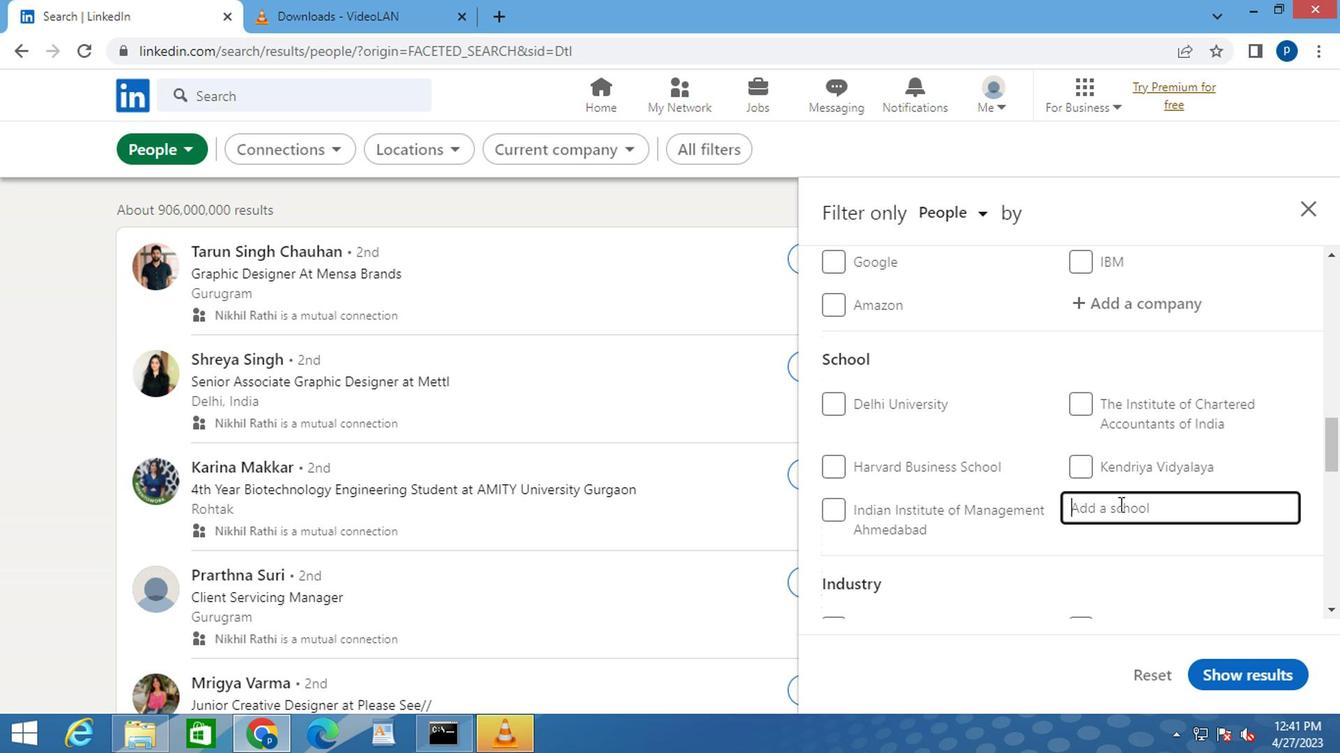 
Action: Key pressed S<Key.caps_lock>ANT<Key.space><Key.caps_lock>GOWAL<Key.space>
Screenshot: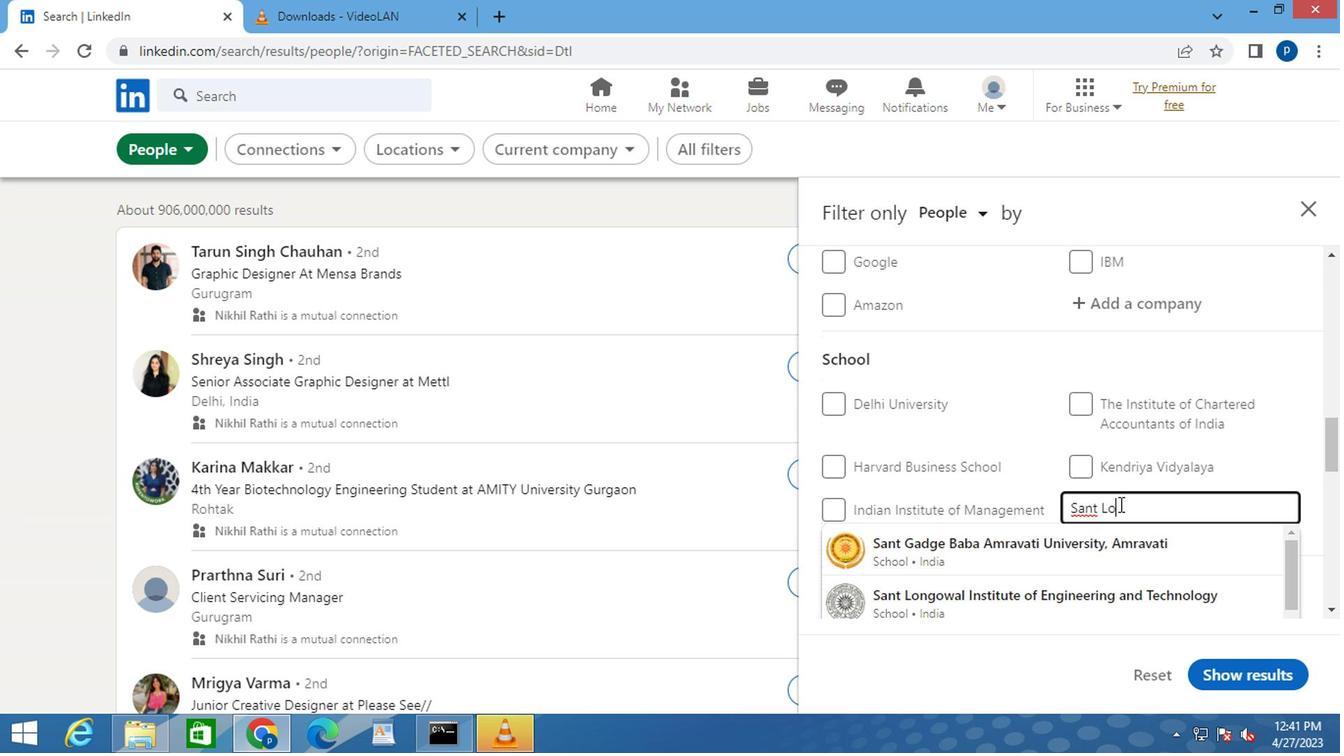 
Action: Mouse moved to (1100, 543)
Screenshot: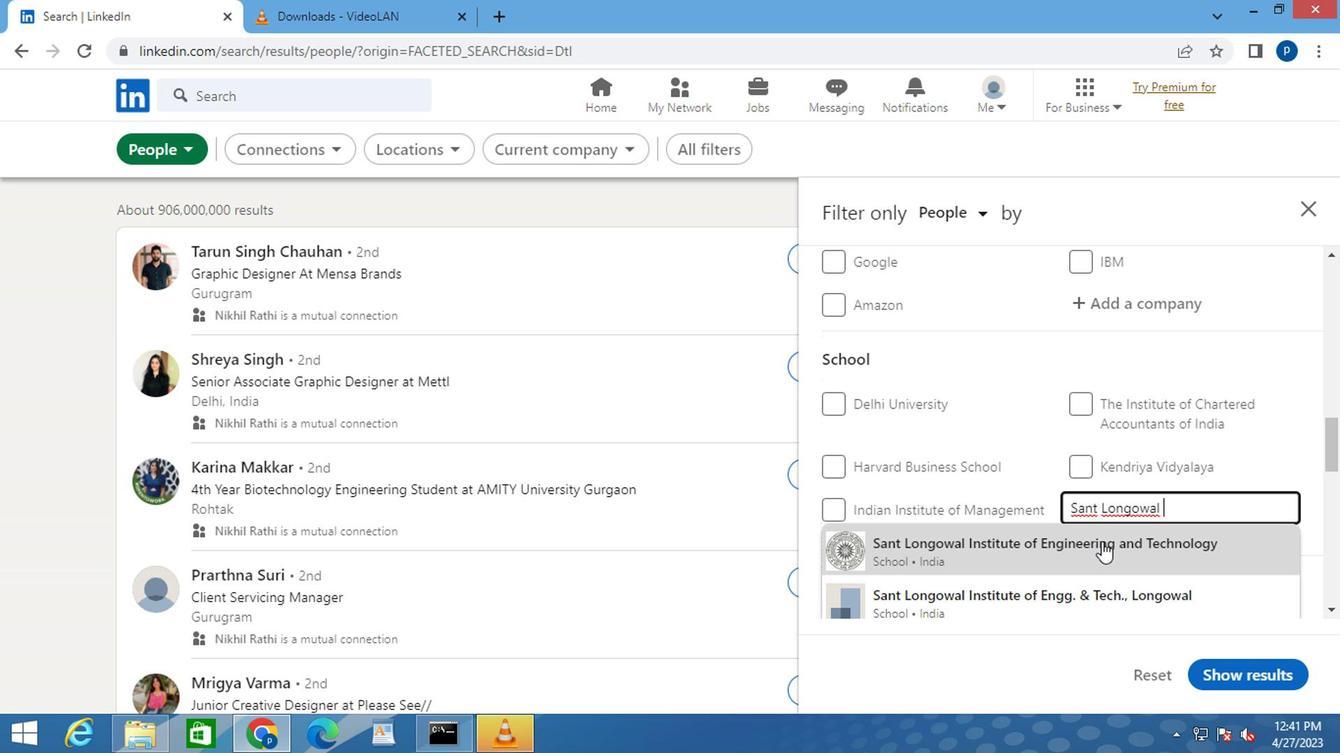 
Action: Mouse pressed left at (1100, 543)
Screenshot: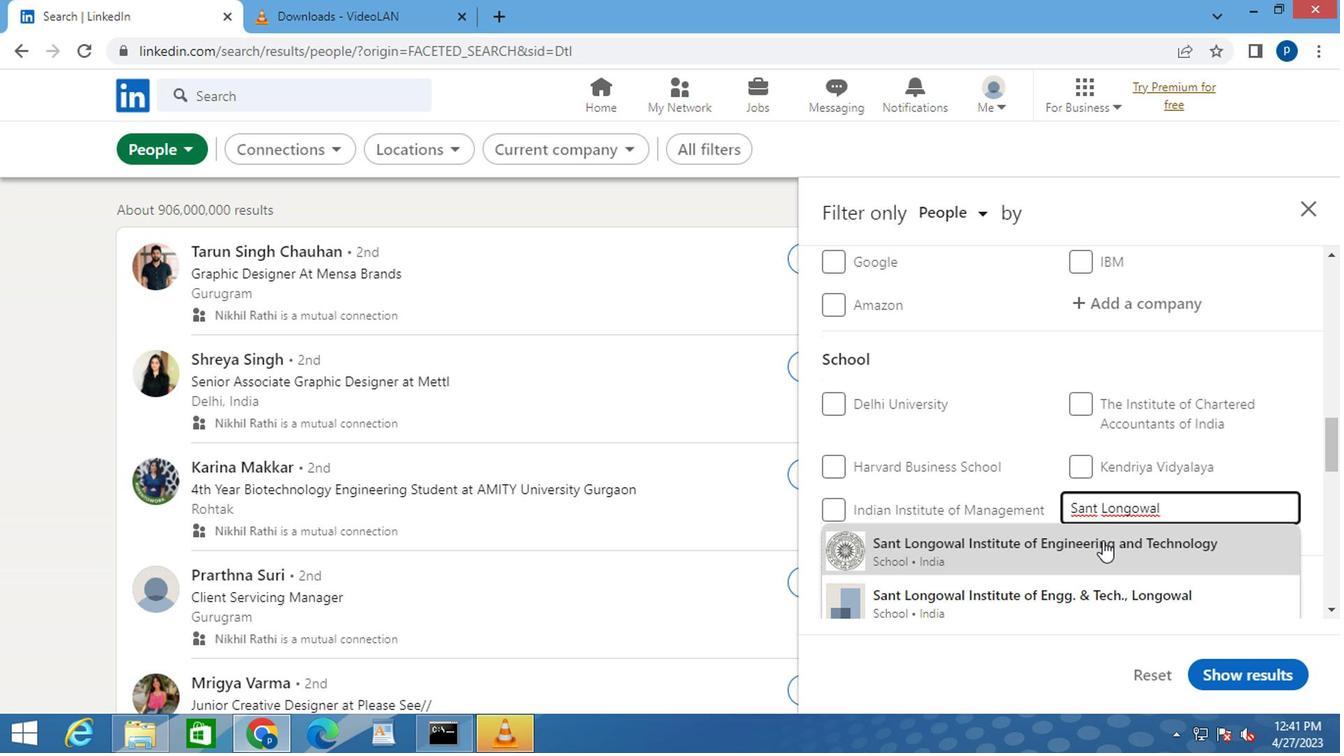 
Action: Mouse moved to (1068, 518)
Screenshot: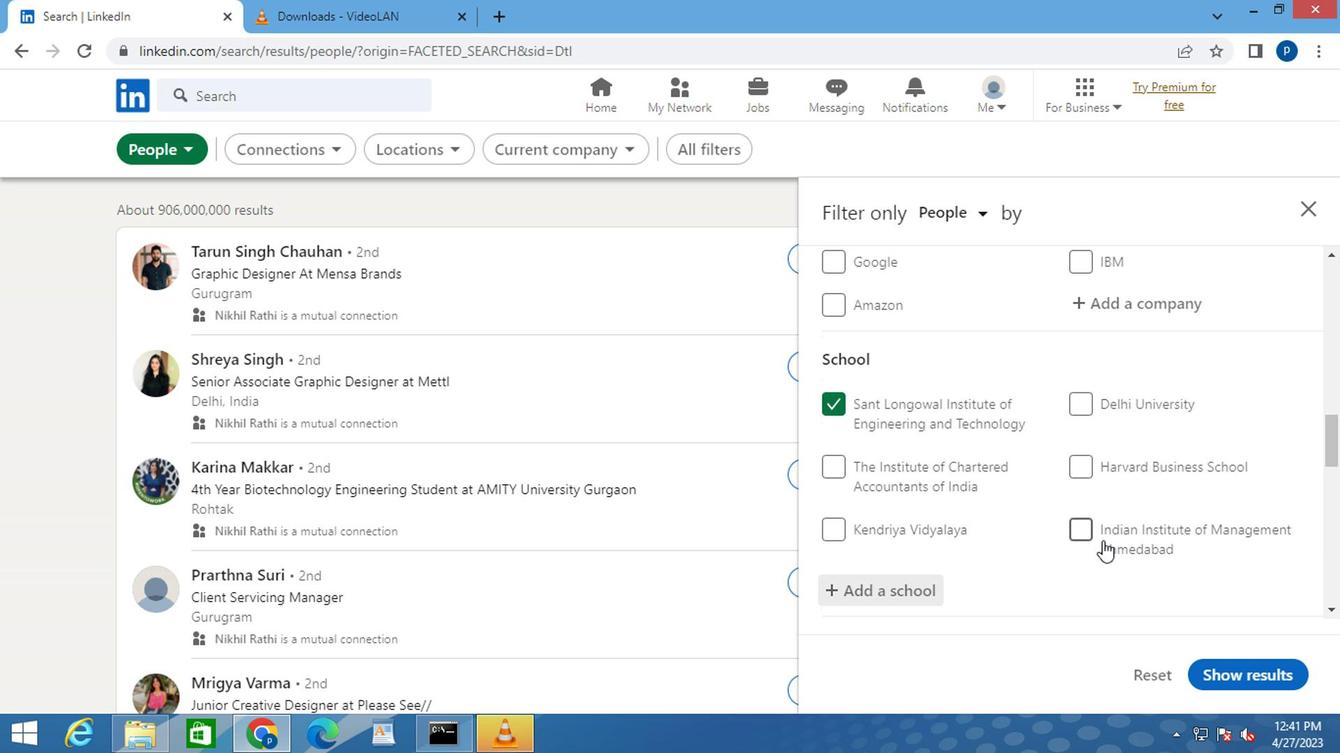 
Action: Mouse scrolled (1068, 517) with delta (0, -1)
Screenshot: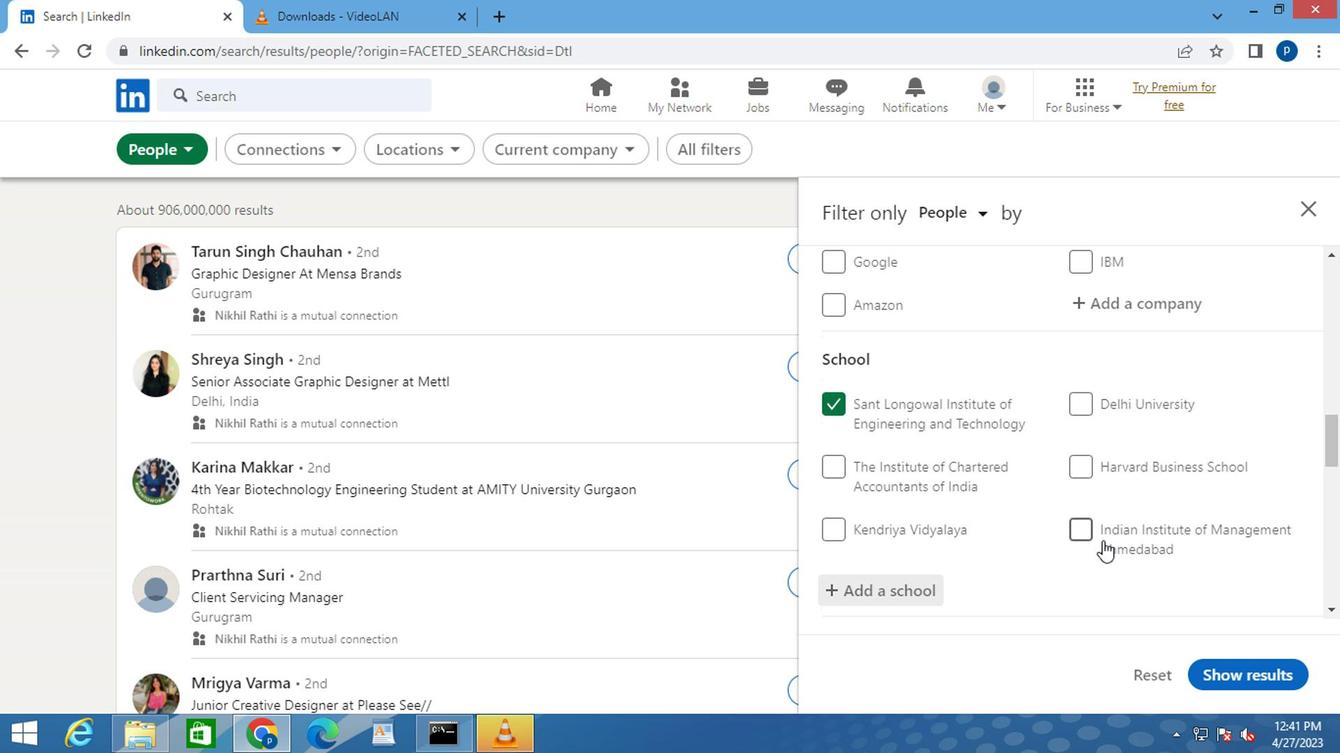 
Action: Mouse scrolled (1068, 517) with delta (0, -1)
Screenshot: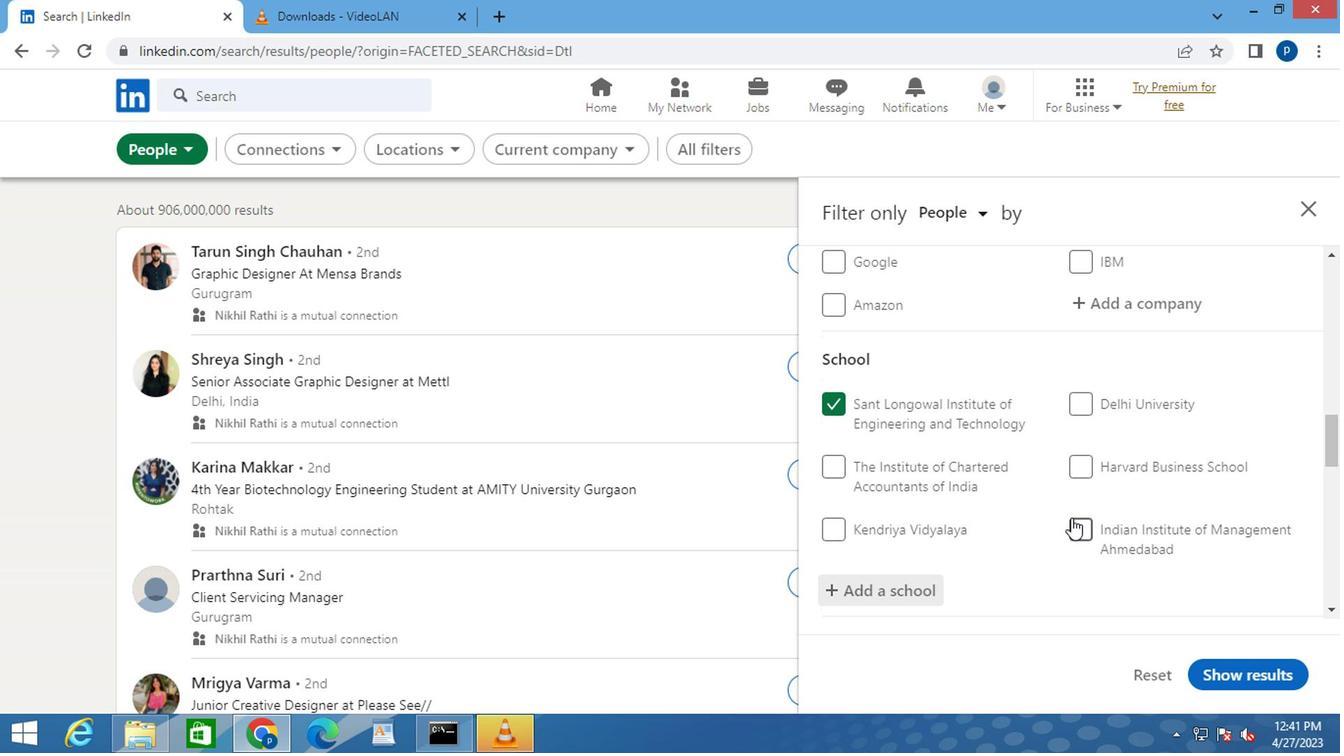 
Action: Mouse moved to (1033, 506)
Screenshot: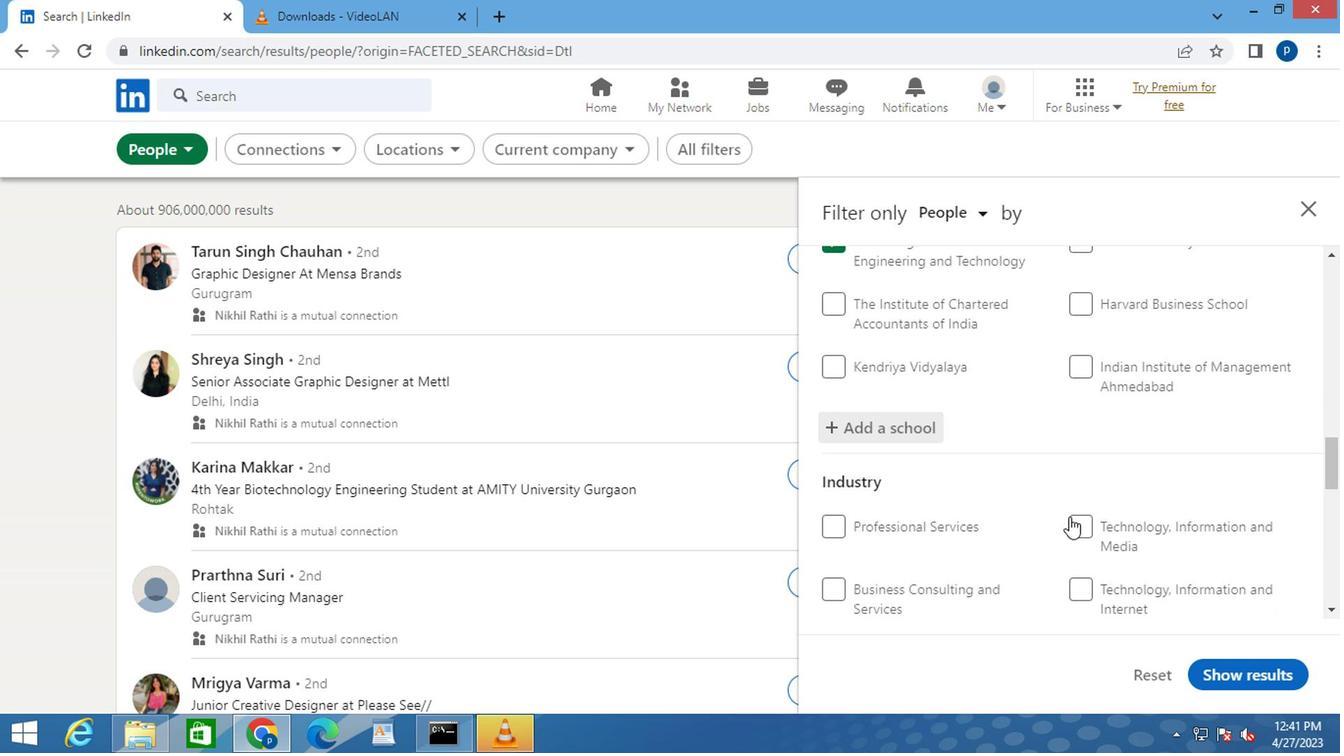 
Action: Mouse scrolled (1033, 505) with delta (0, -1)
Screenshot: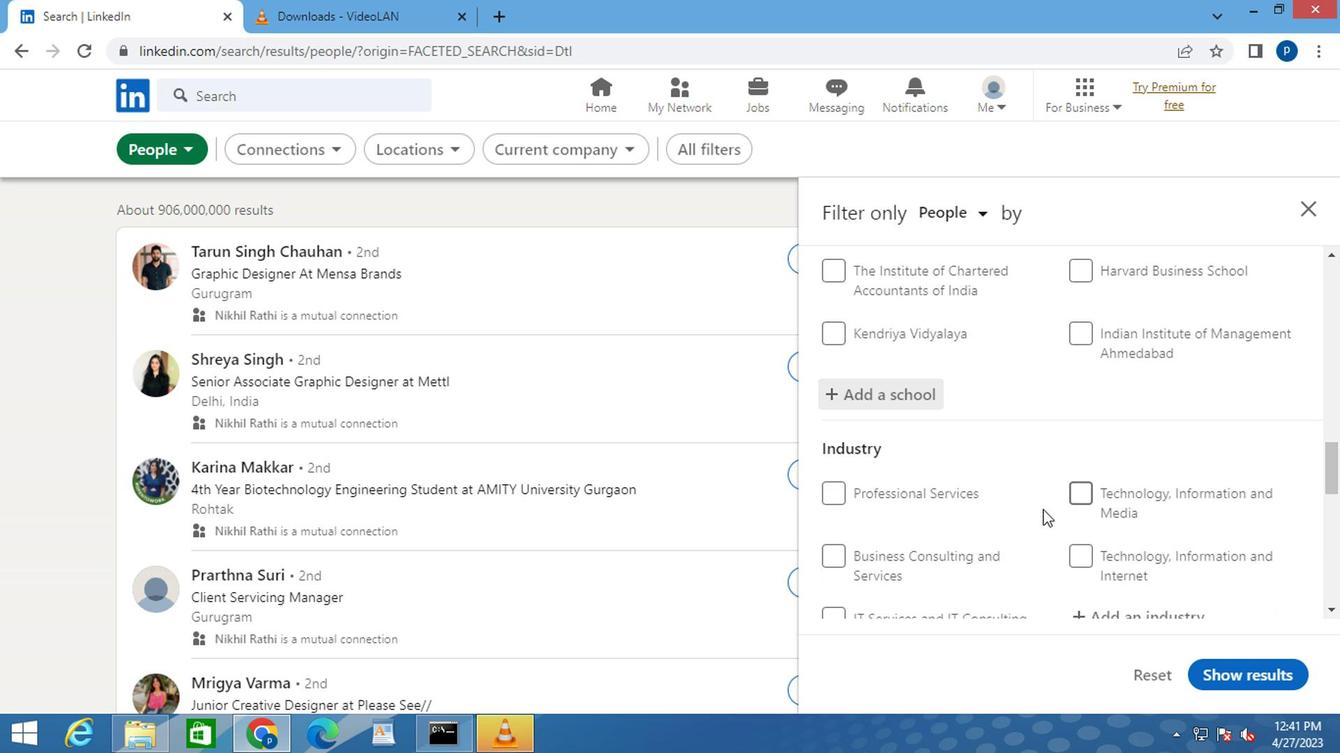 
Action: Mouse moved to (1120, 517)
Screenshot: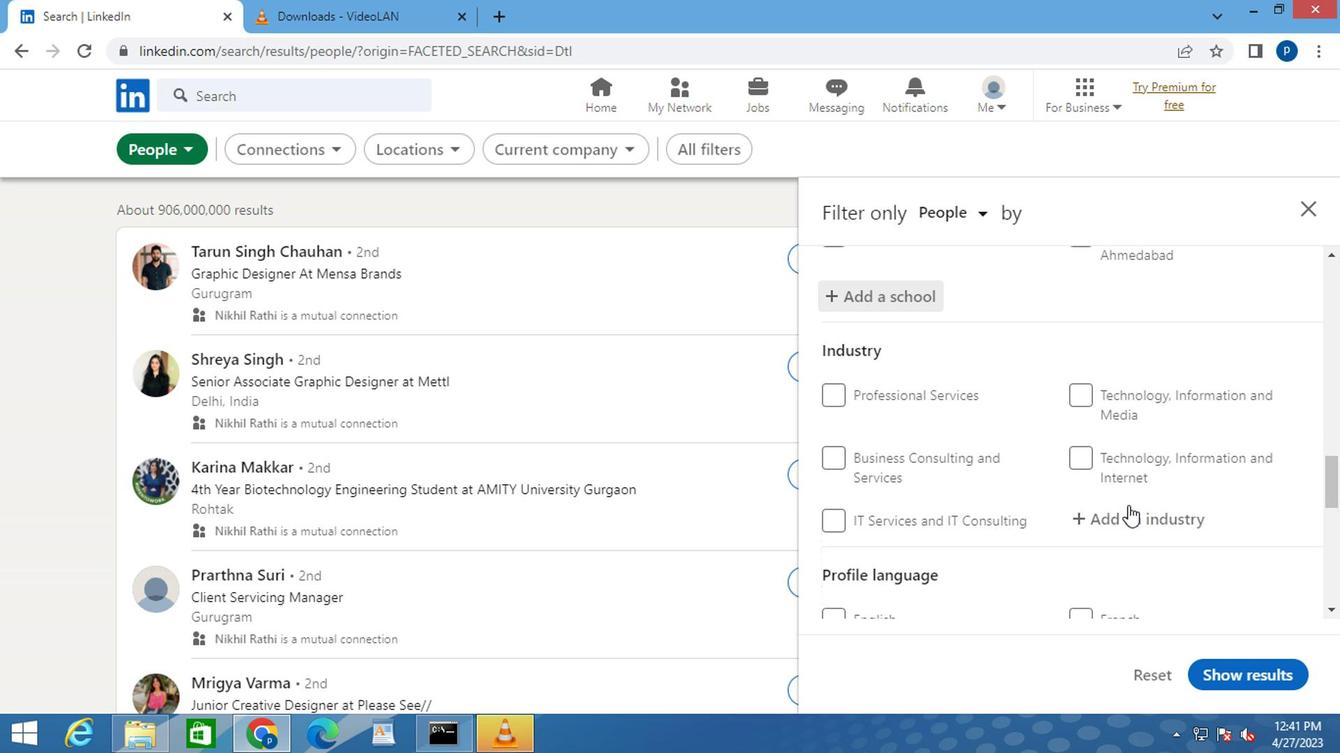 
Action: Mouse pressed left at (1120, 517)
Screenshot: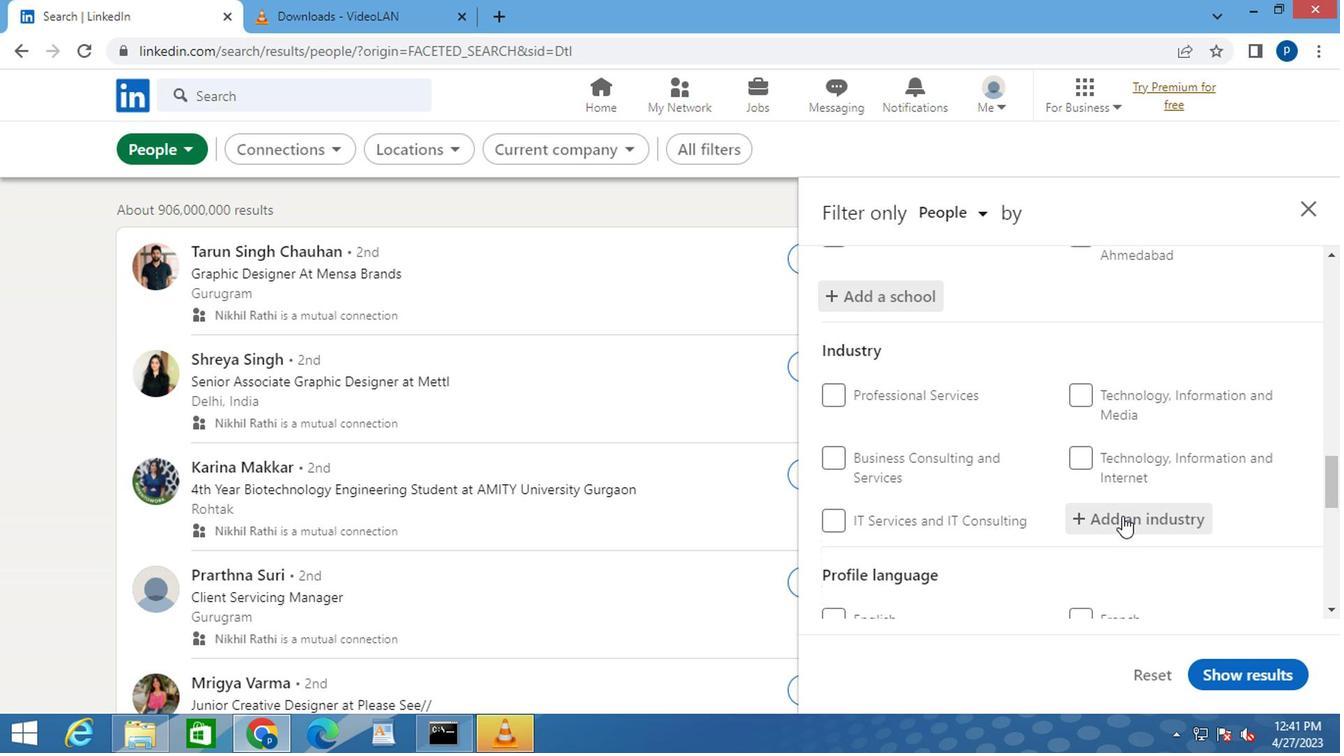 
Action: Mouse pressed left at (1120, 517)
Screenshot: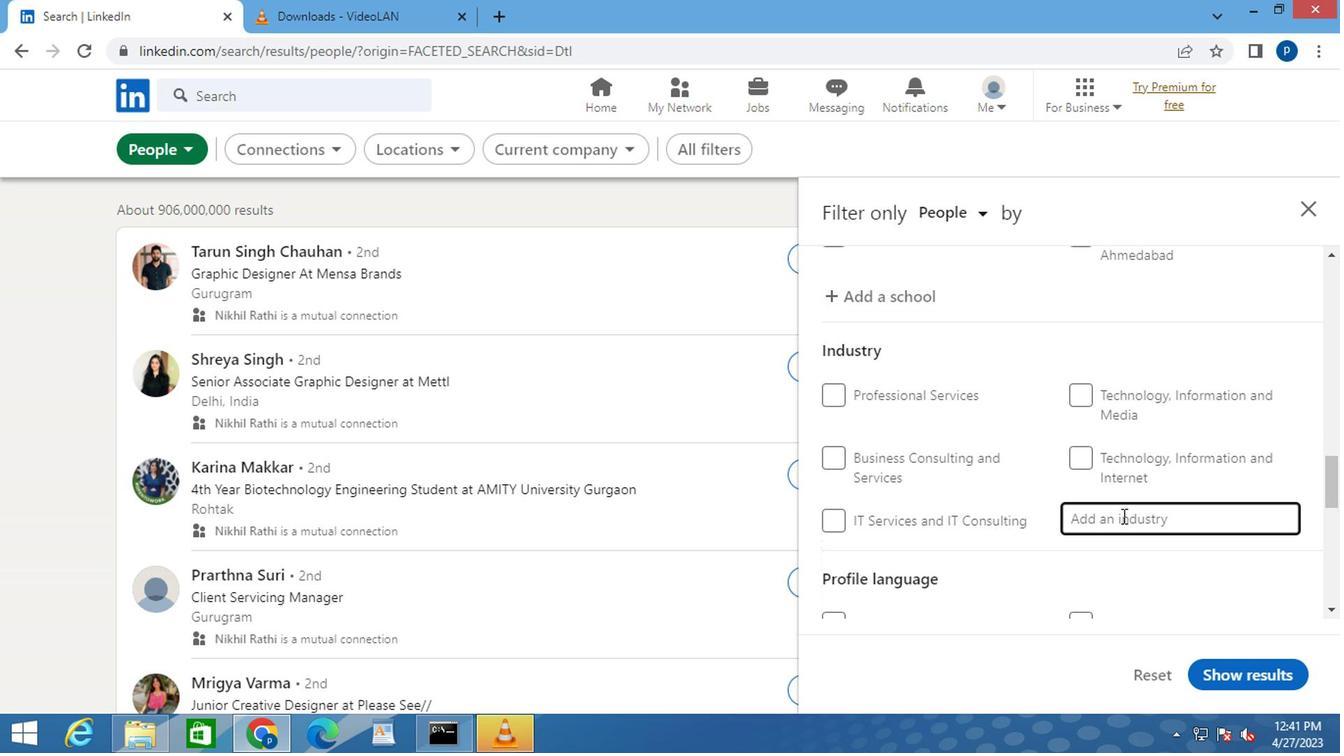 
Action: Key pressed <Key.caps_lock>F<Key.caps_lock>INANCIA
Screenshot: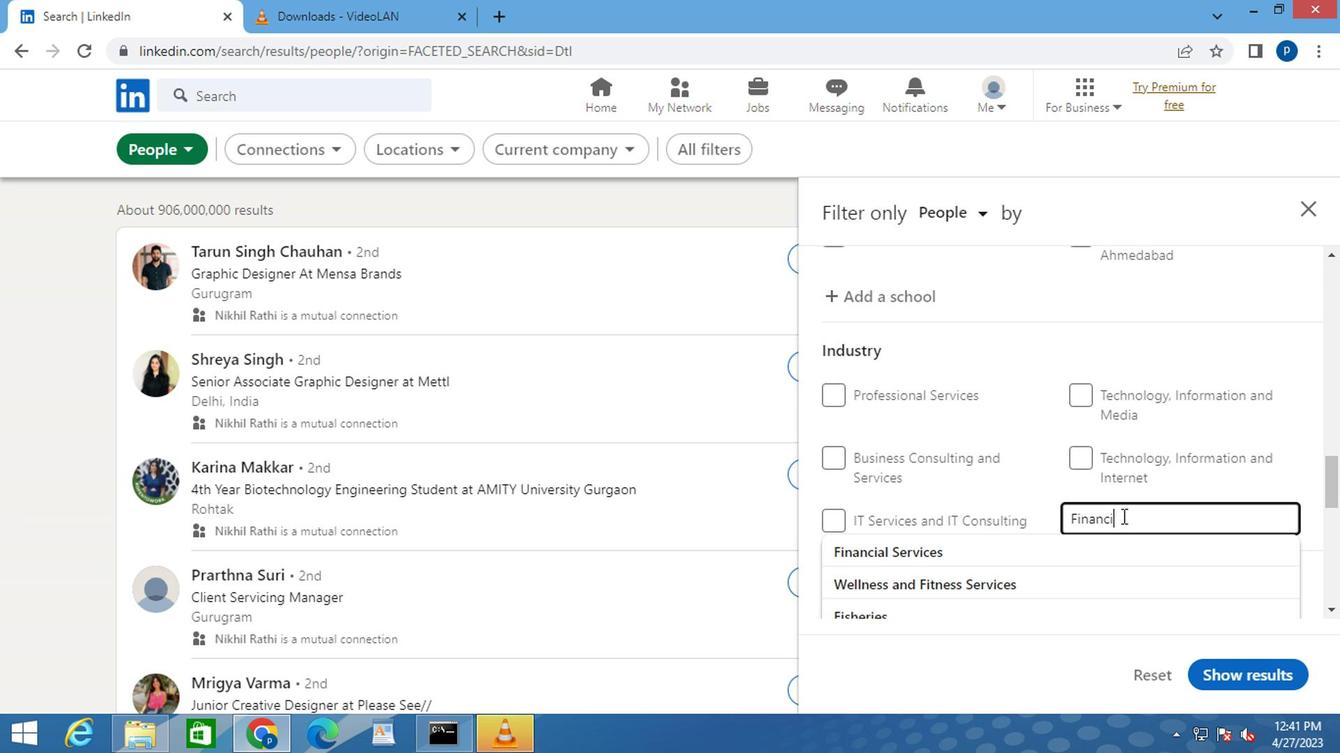 
Action: Mouse moved to (977, 551)
Screenshot: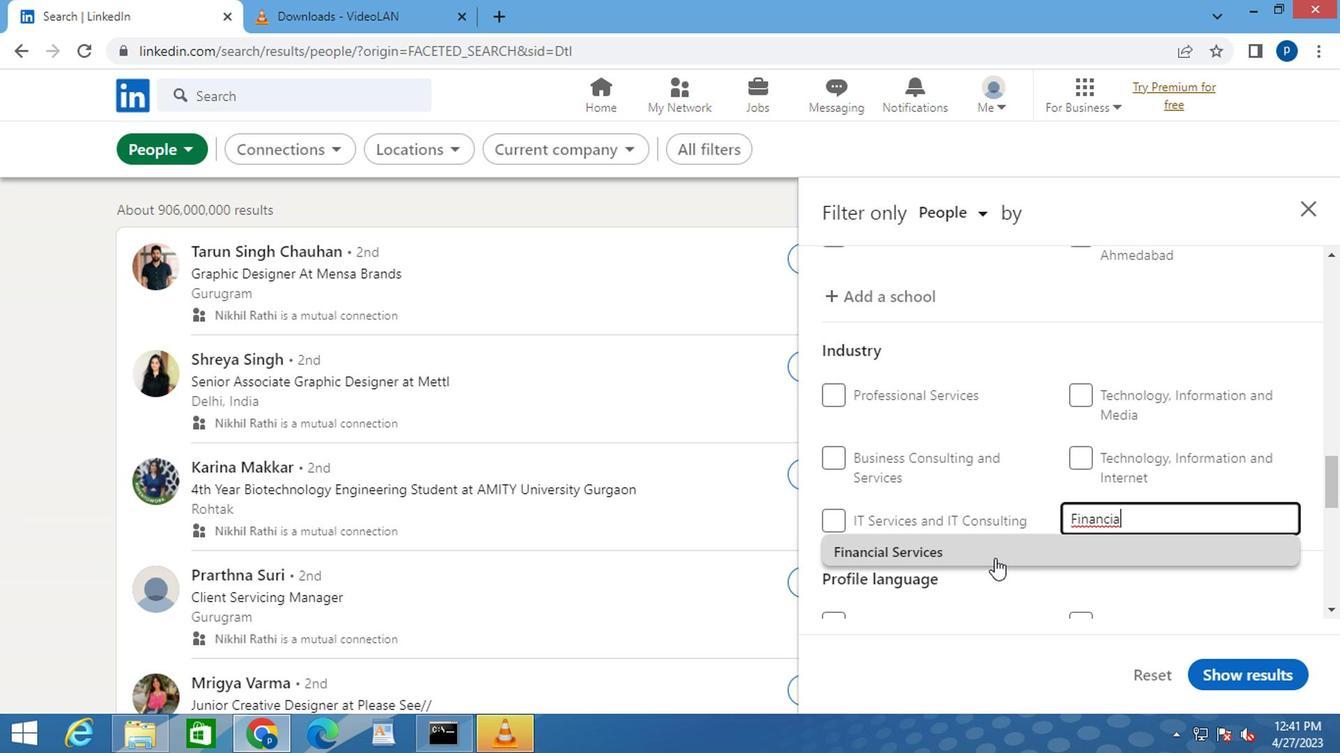 
Action: Mouse pressed left at (977, 551)
Screenshot: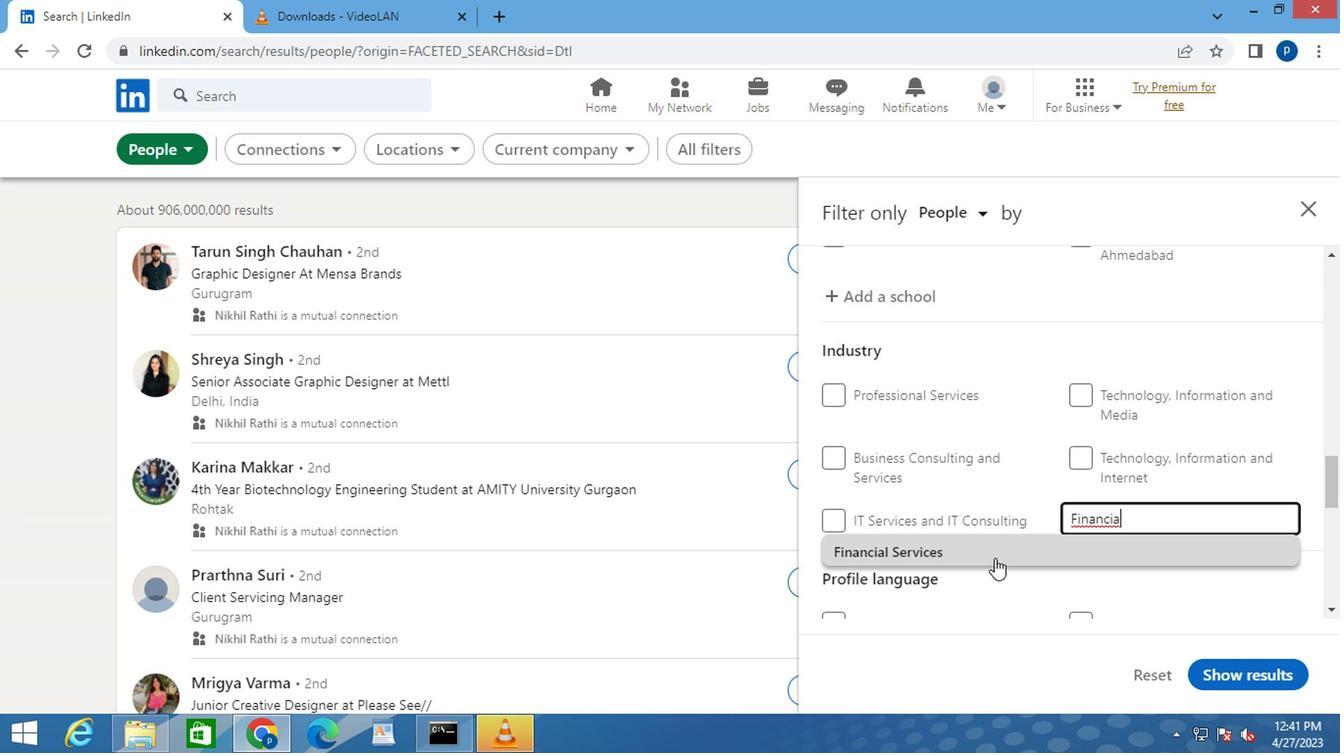 
Action: Mouse moved to (983, 548)
Screenshot: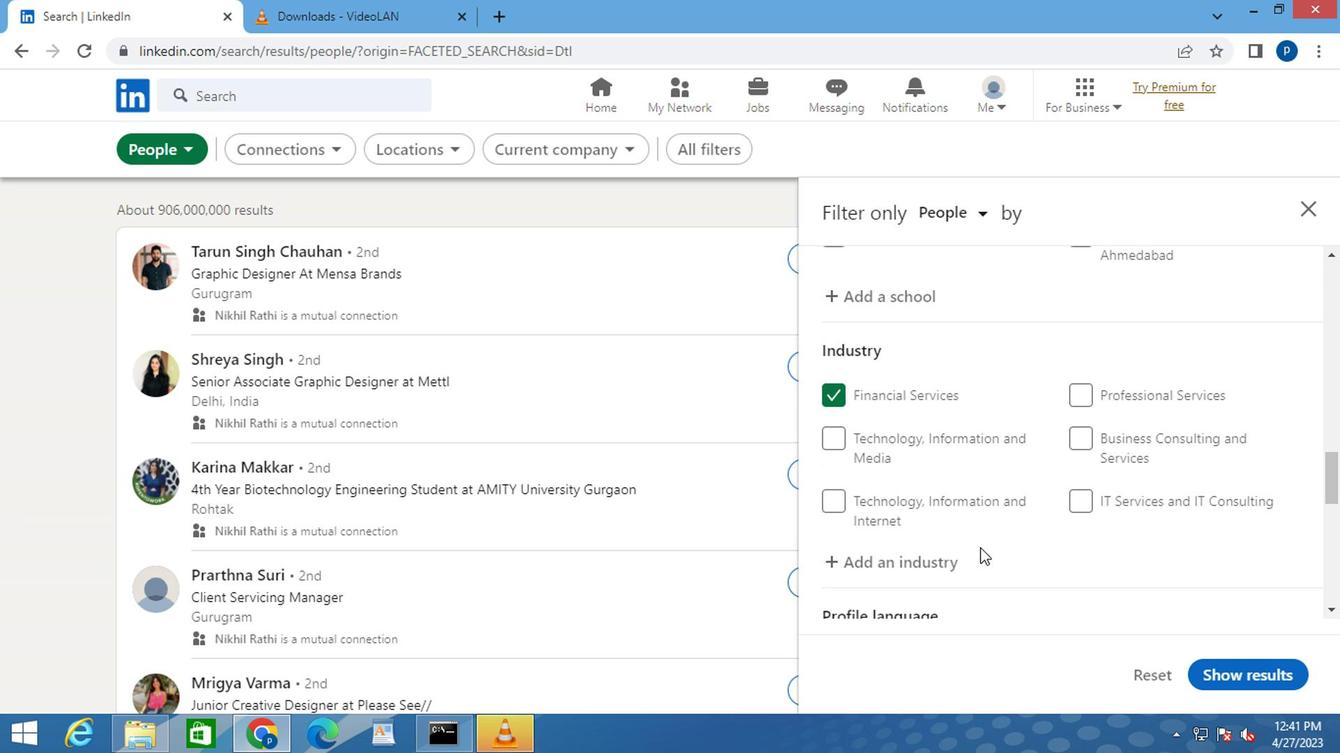 
Action: Mouse scrolled (983, 547) with delta (0, 0)
Screenshot: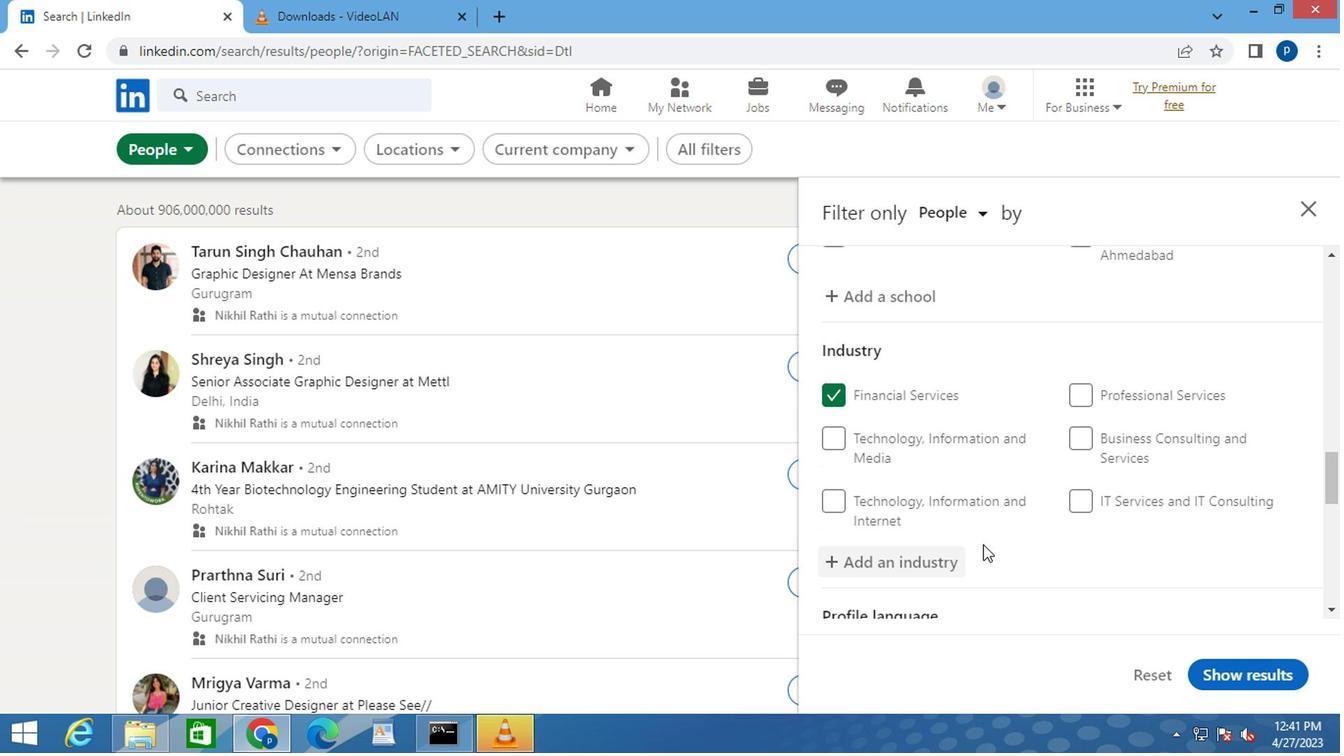 
Action: Mouse scrolled (983, 547) with delta (0, 0)
Screenshot: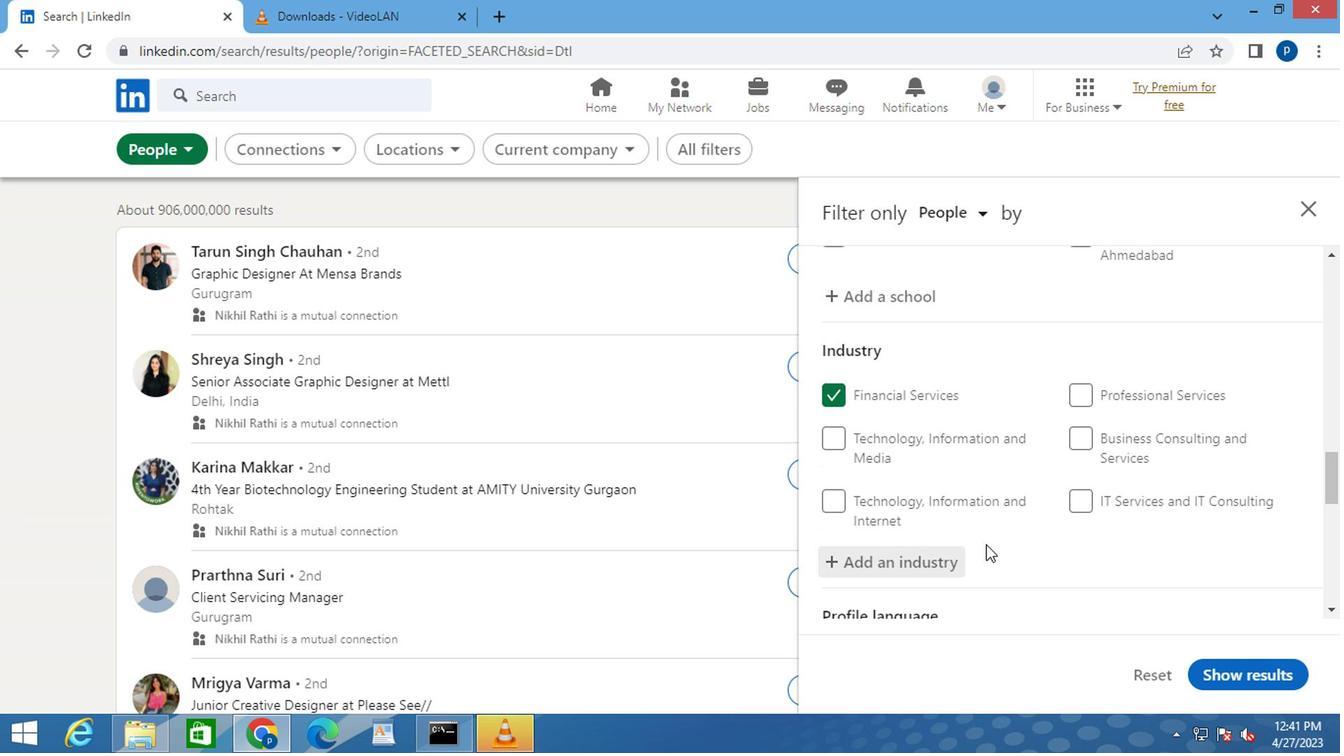 
Action: Mouse moved to (974, 522)
Screenshot: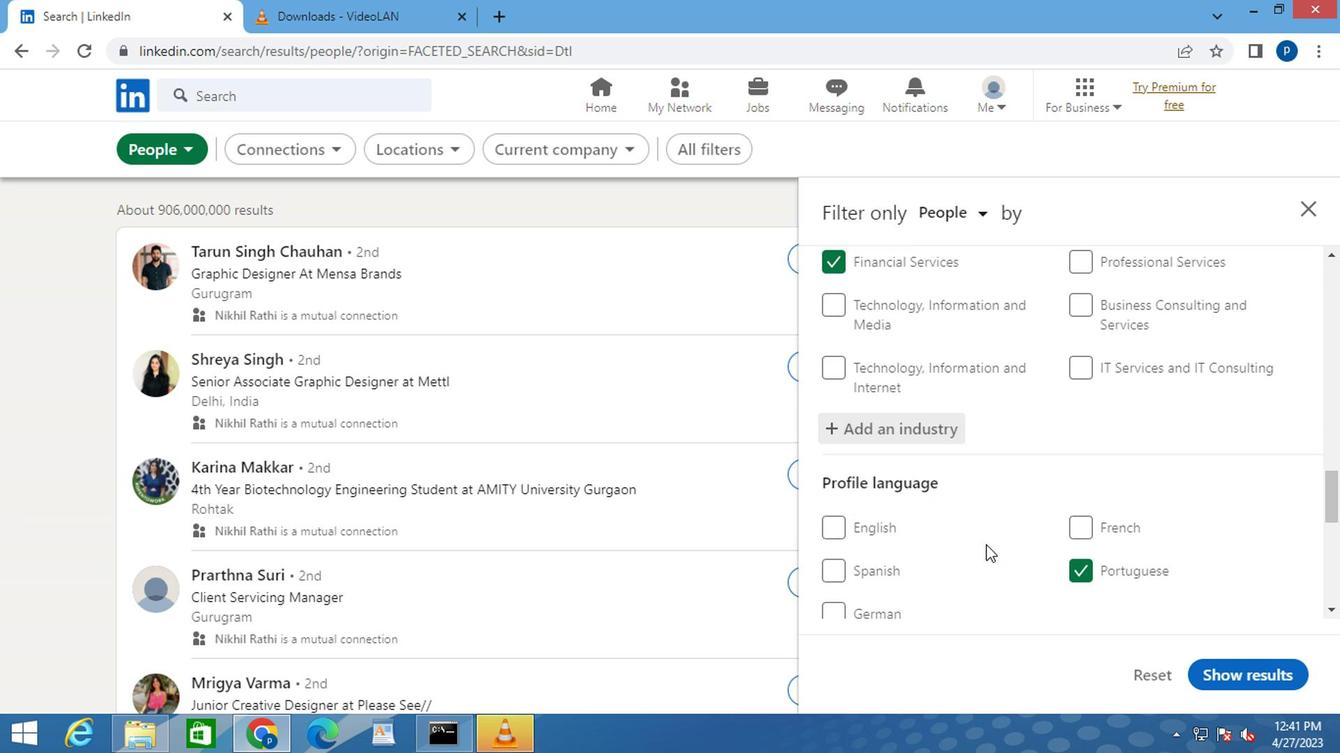 
Action: Mouse scrolled (974, 521) with delta (0, -1)
Screenshot: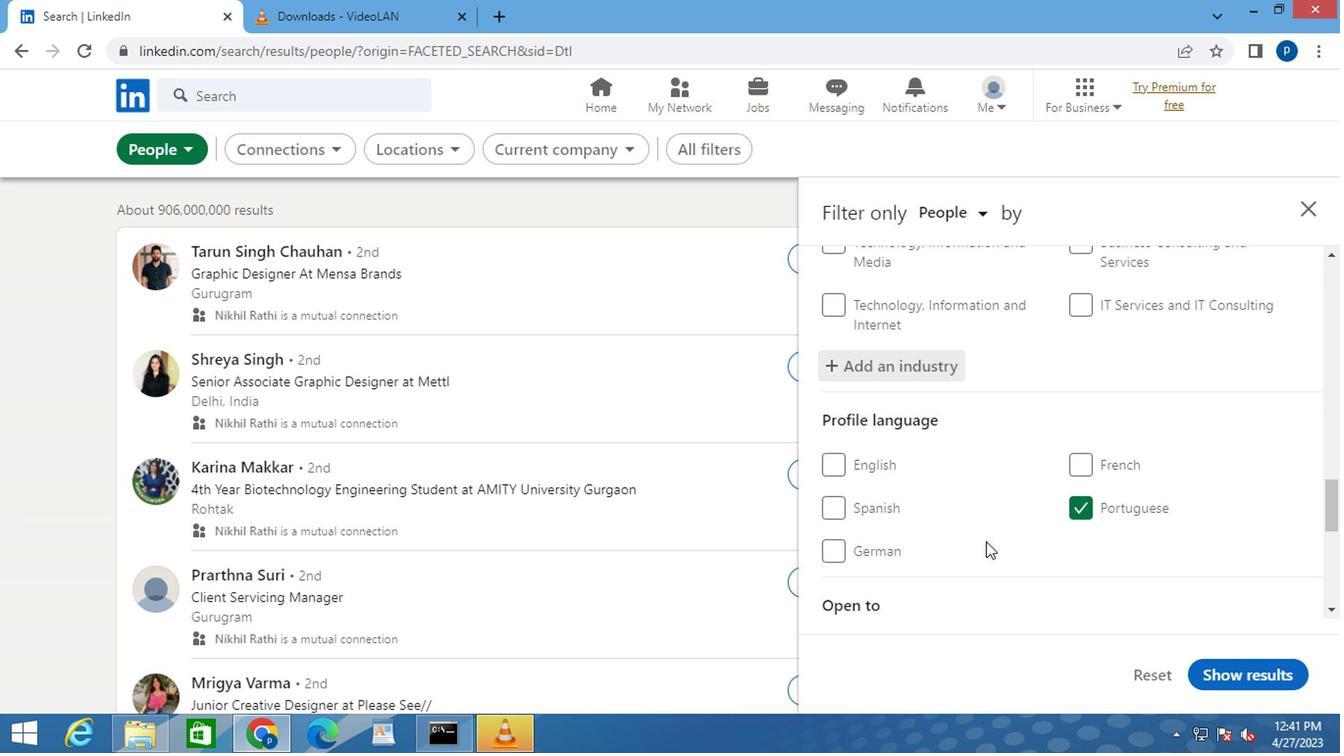 
Action: Mouse moved to (1017, 515)
Screenshot: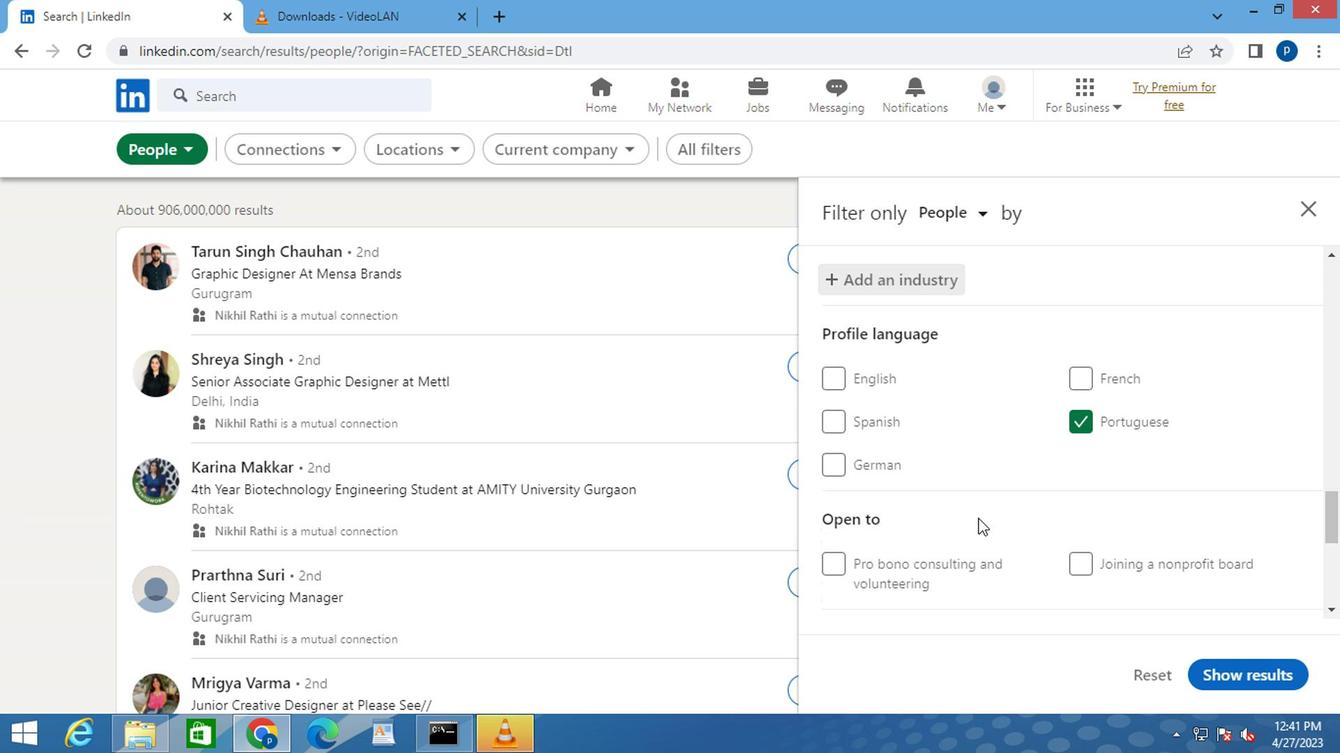 
Action: Mouse scrolled (1017, 514) with delta (0, 0)
Screenshot: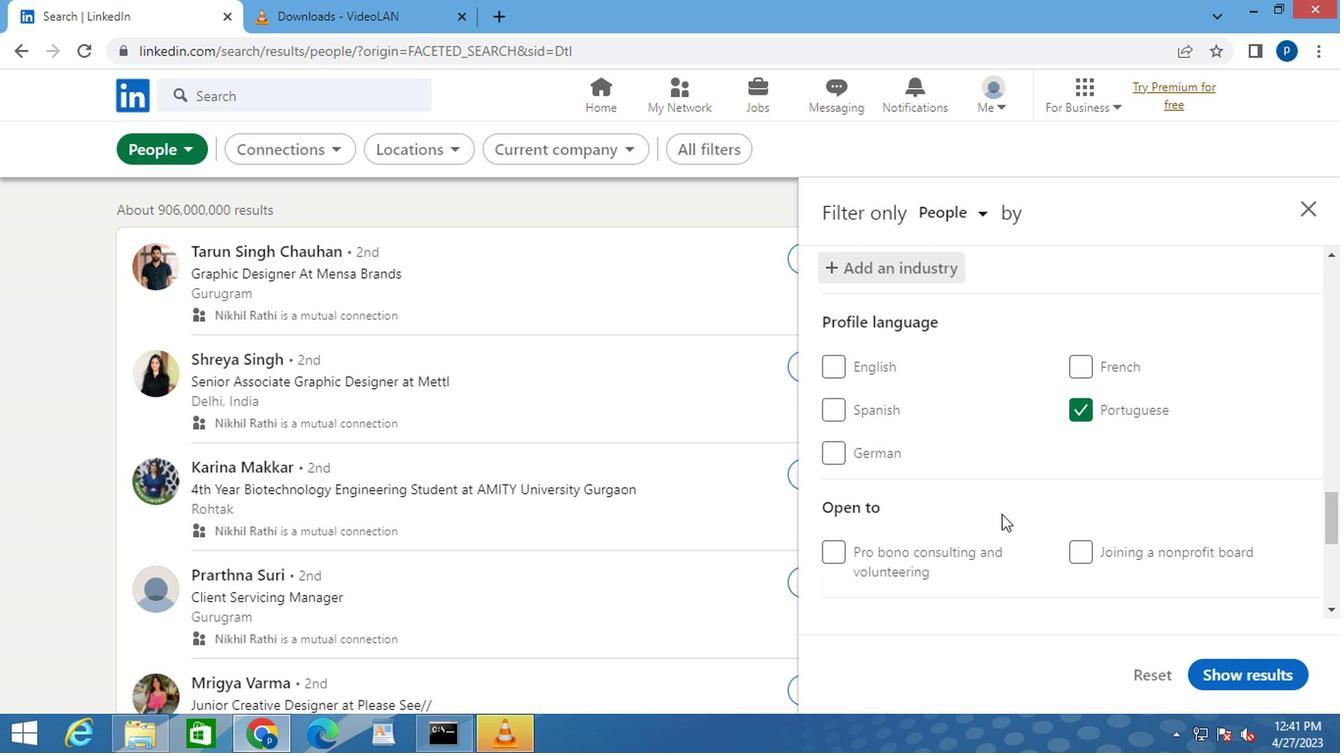 
Action: Mouse scrolled (1017, 514) with delta (0, 0)
Screenshot: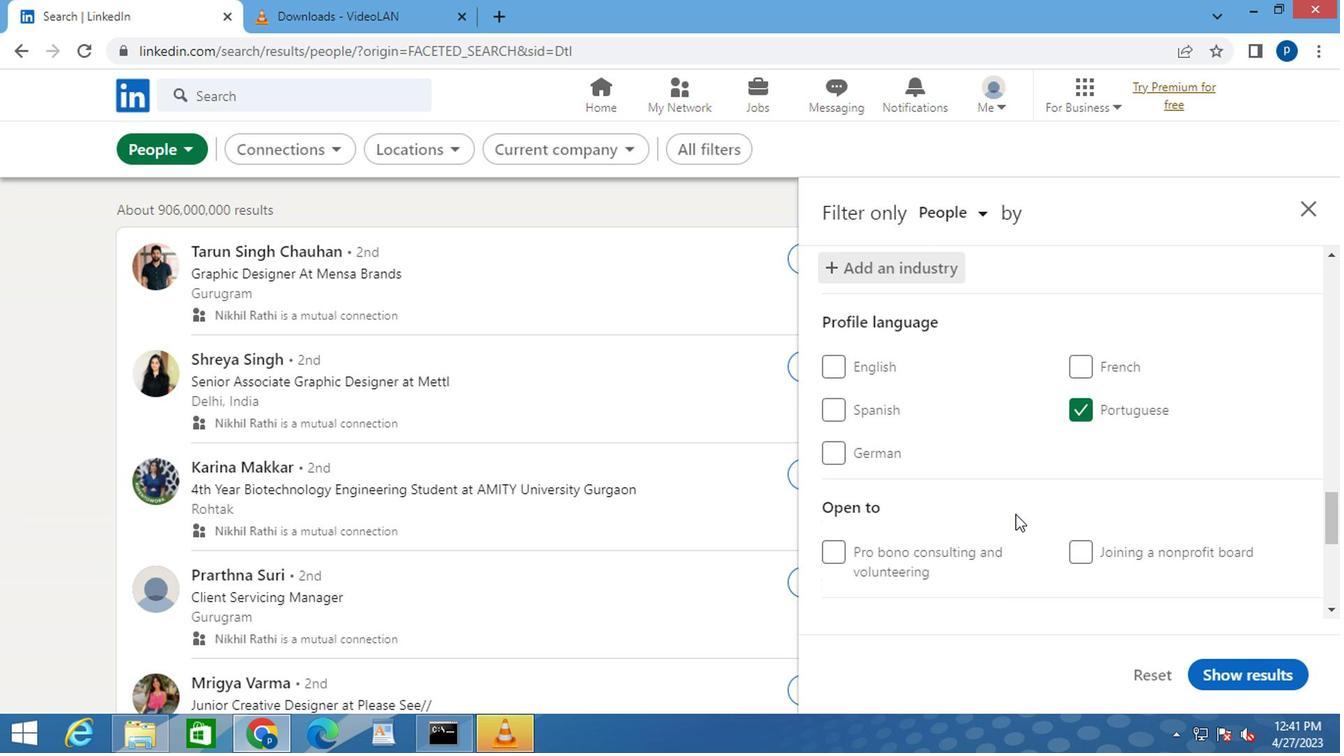 
Action: Mouse moved to (1031, 513)
Screenshot: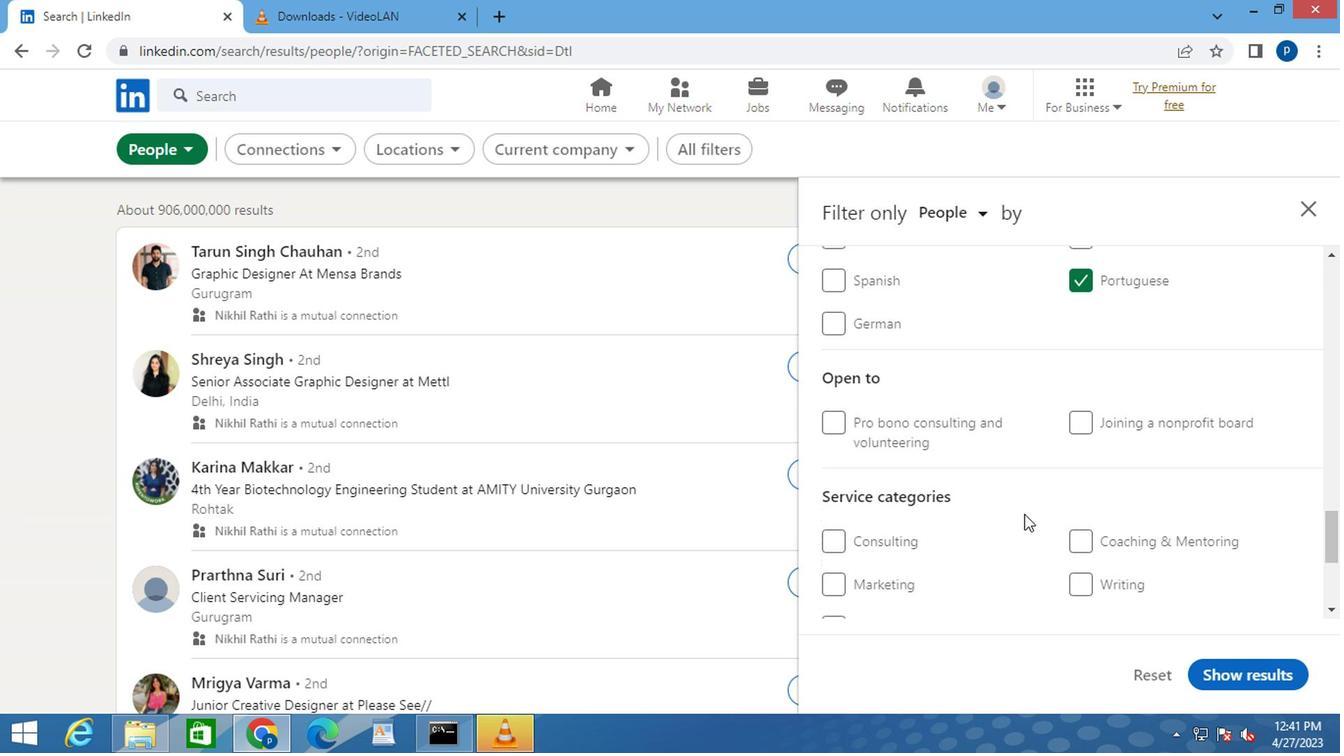 
Action: Mouse scrolled (1031, 512) with delta (0, 0)
Screenshot: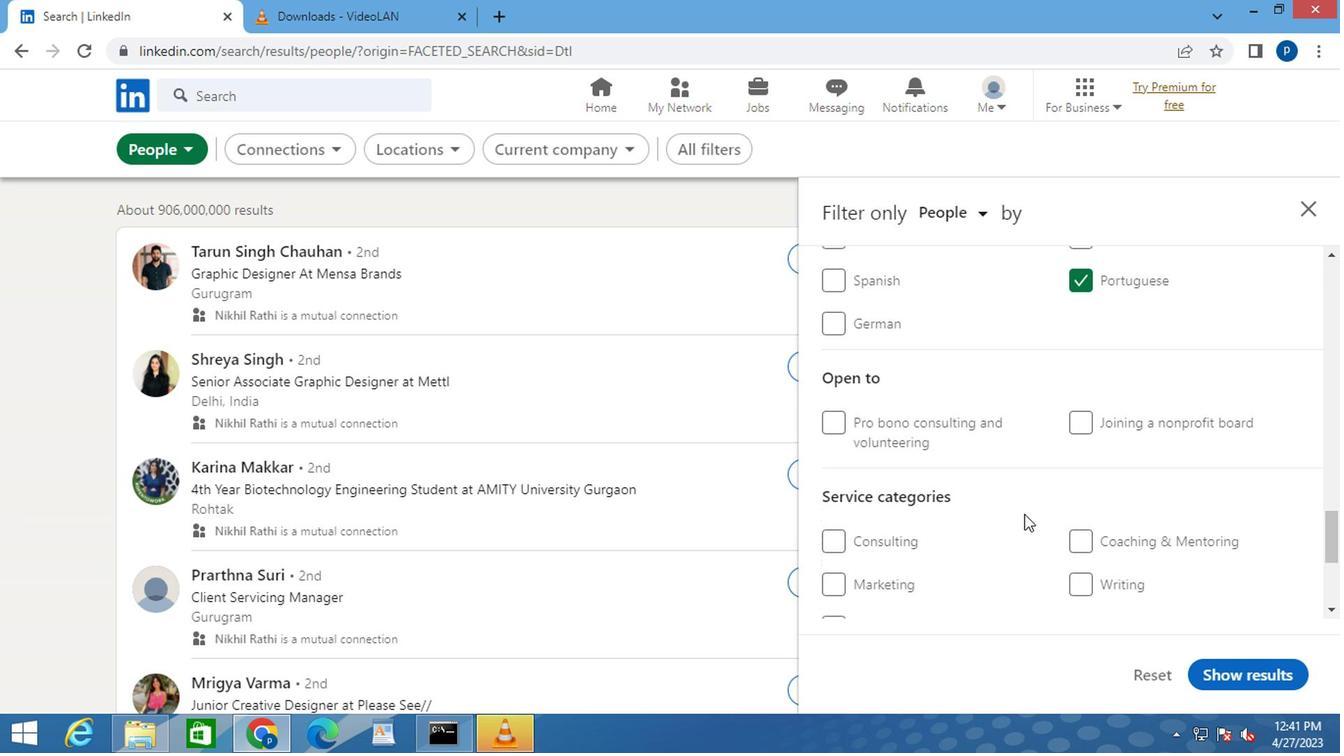 
Action: Mouse moved to (1096, 465)
Screenshot: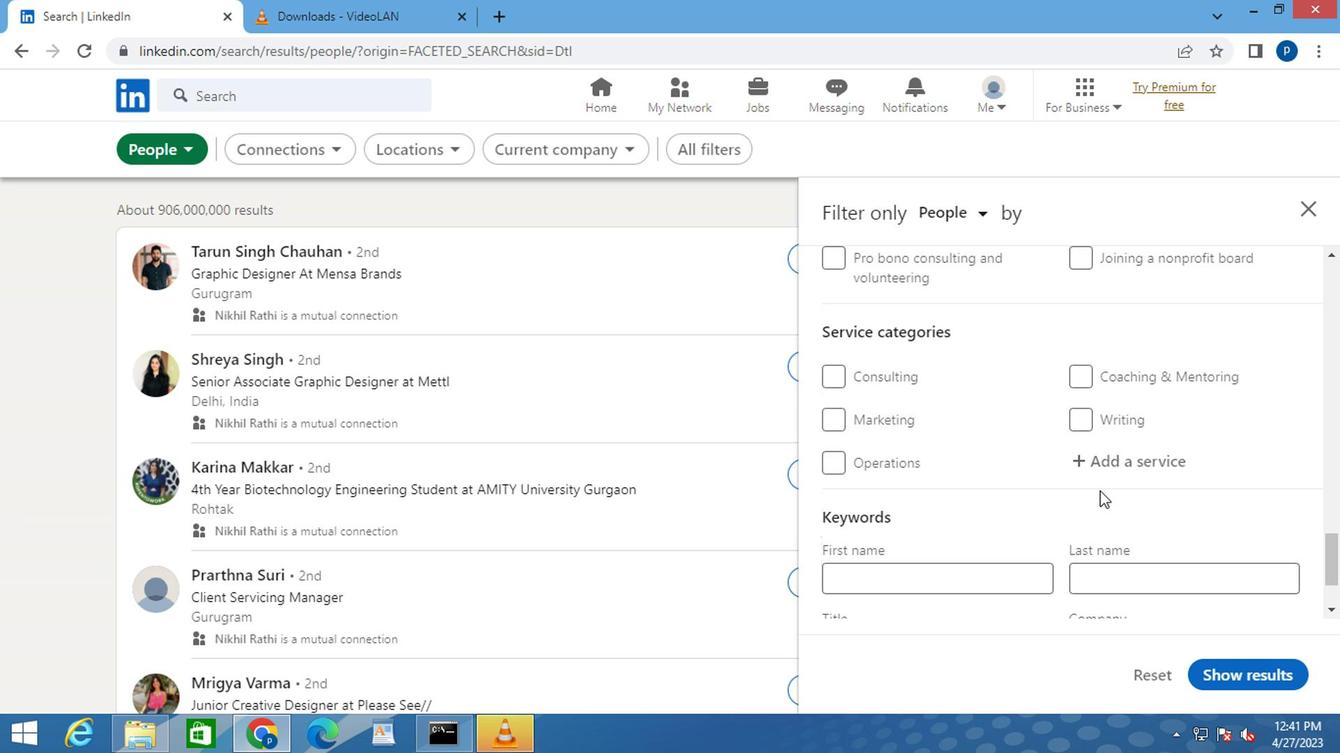 
Action: Mouse pressed left at (1096, 465)
Screenshot: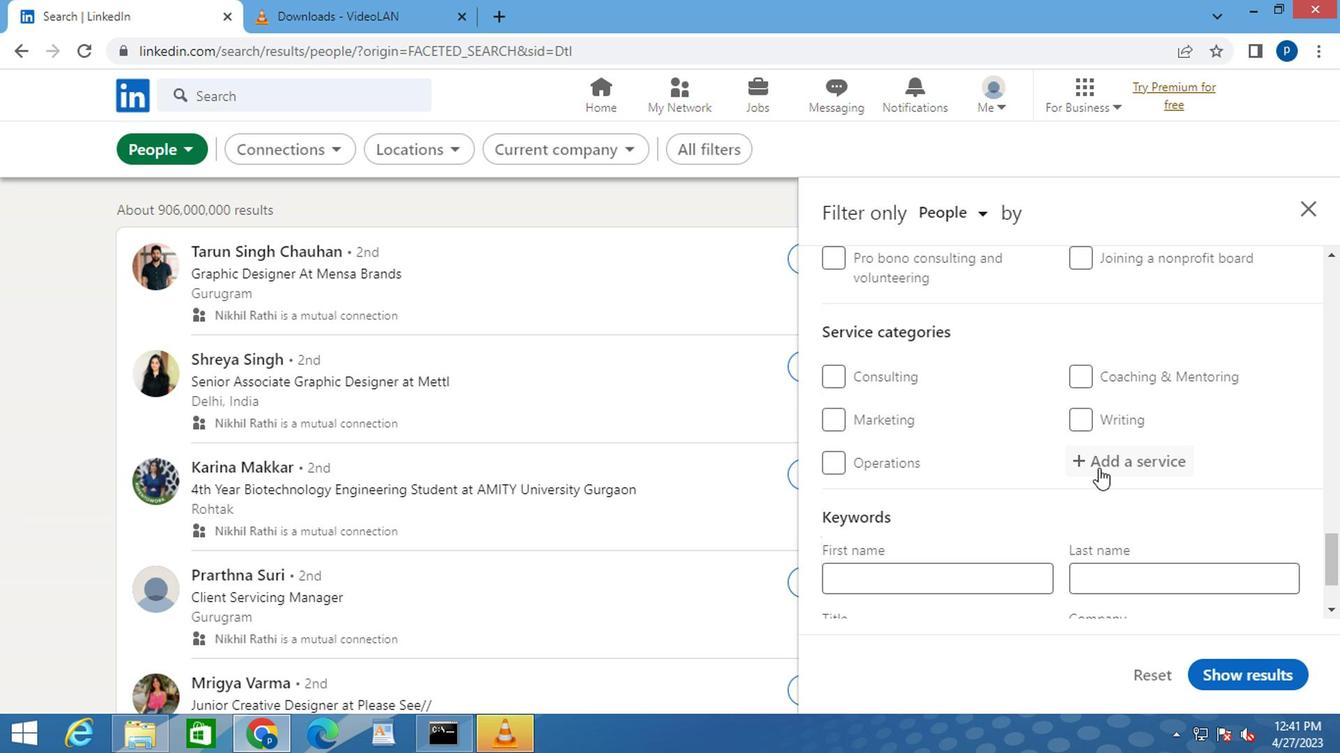 
Action: Mouse moved to (1089, 462)
Screenshot: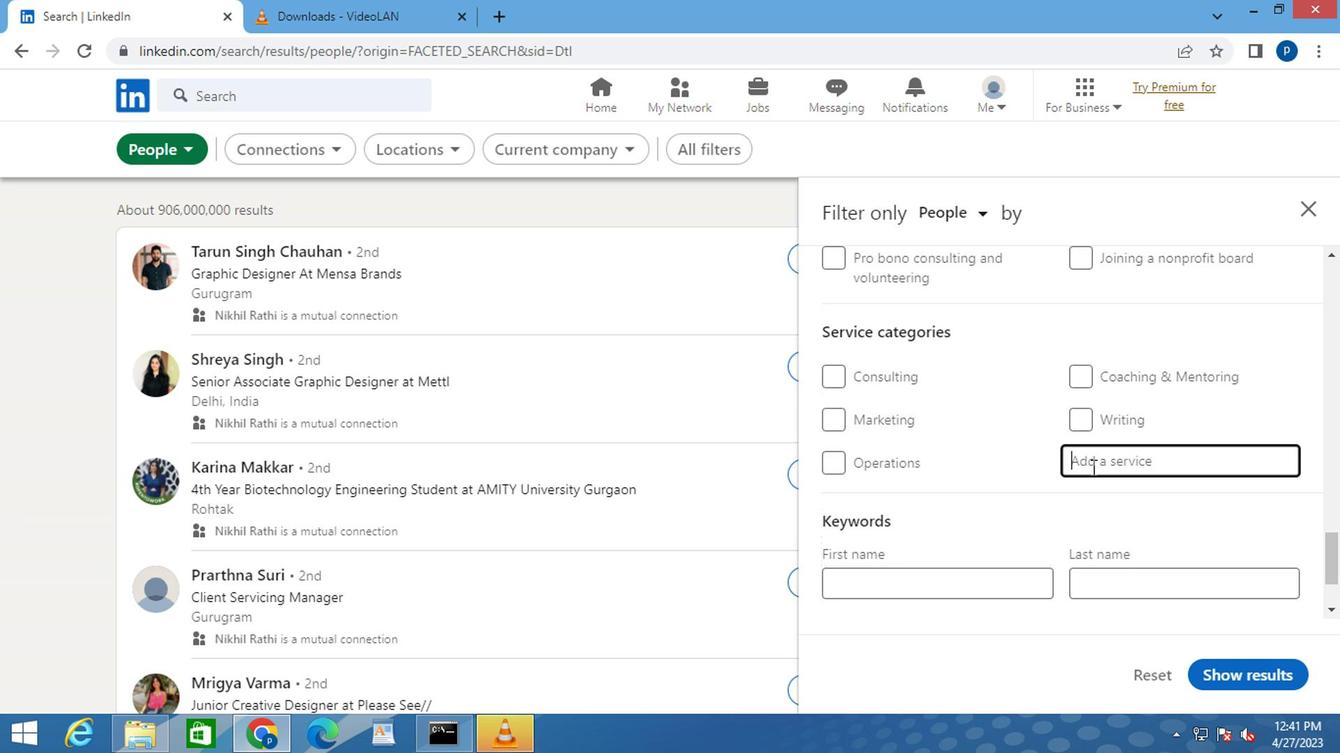 
Action: Mouse pressed left at (1089, 462)
Screenshot: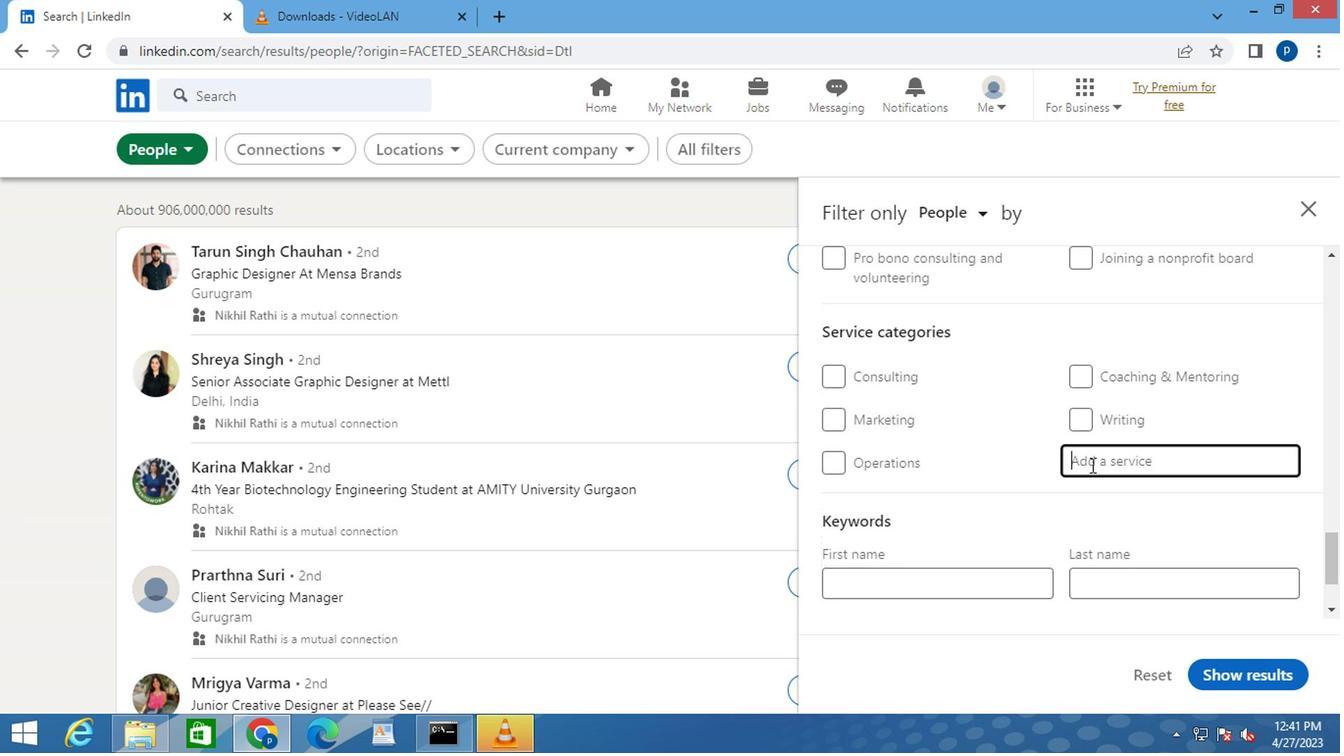 
Action: Key pressed <Key.caps_lock>P<Key.caps_lock>RINTY<Key.backspace><Key.space>
Screenshot: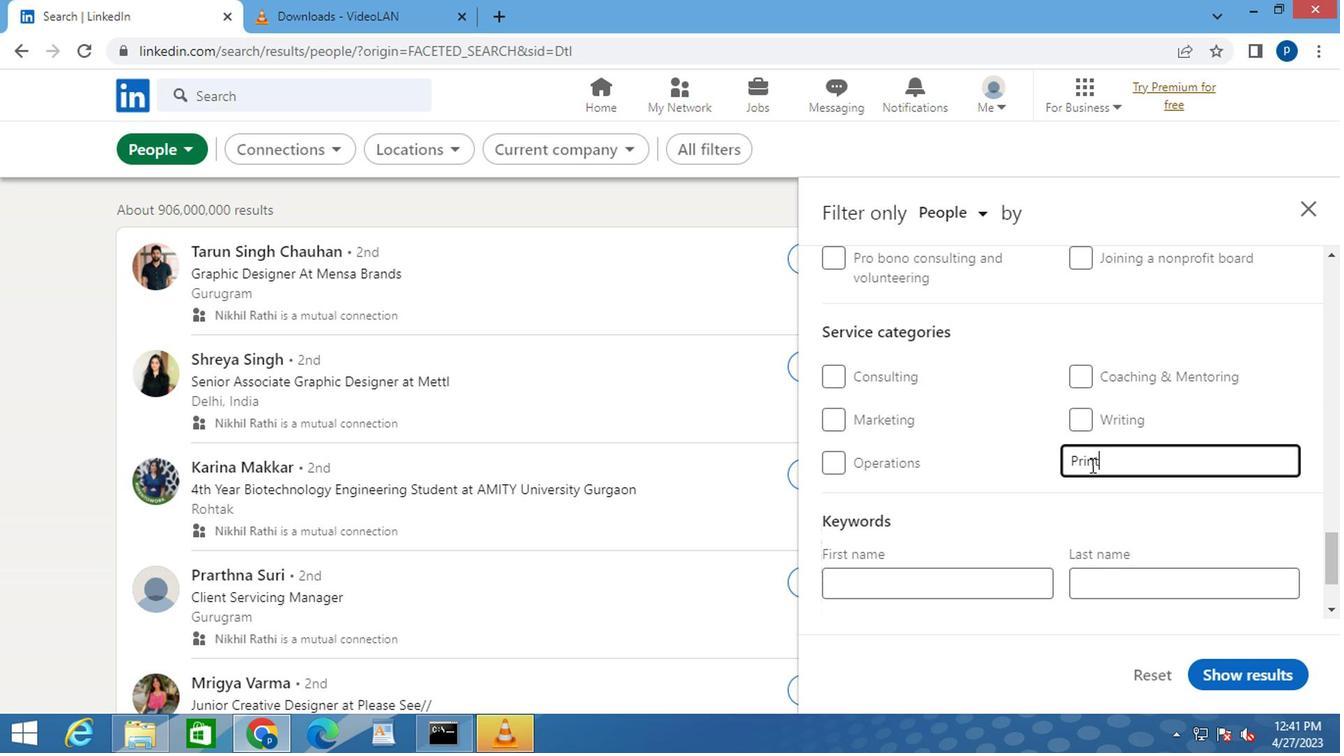 
Action: Mouse moved to (933, 497)
Screenshot: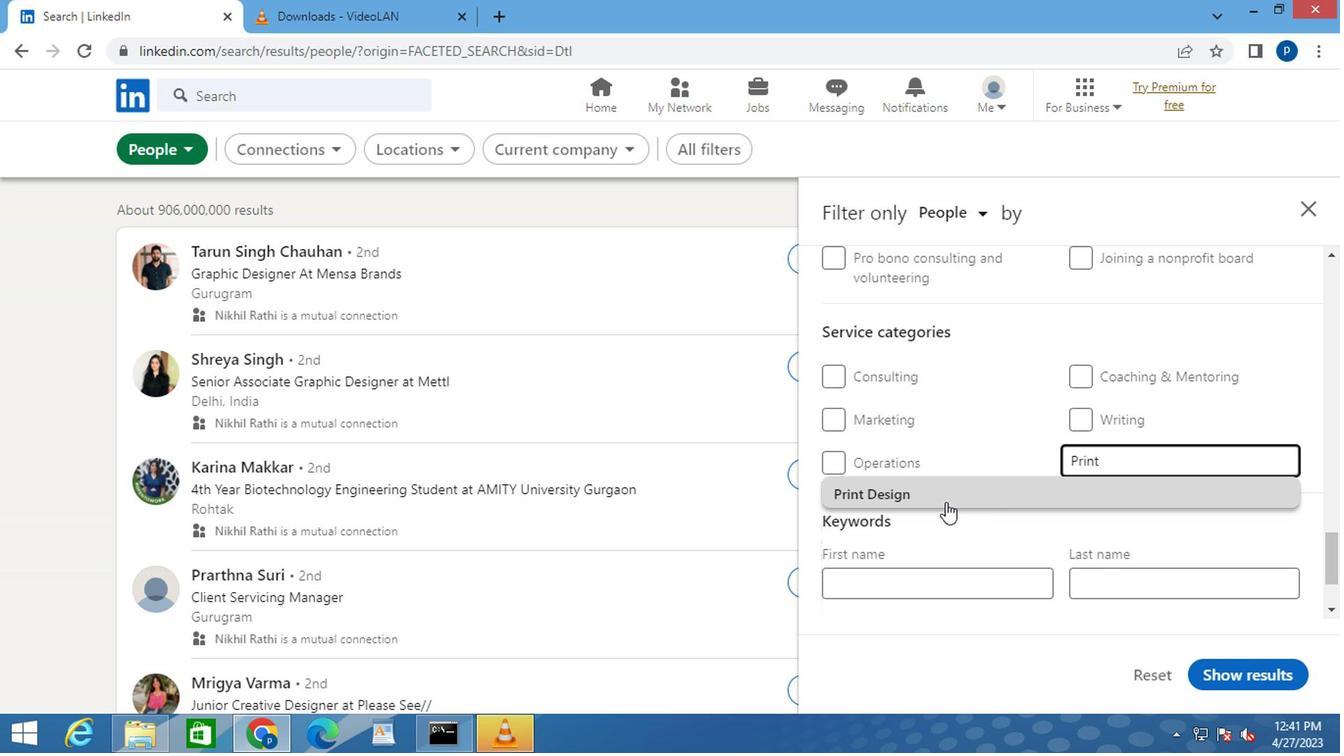 
Action: Mouse pressed left at (933, 497)
Screenshot: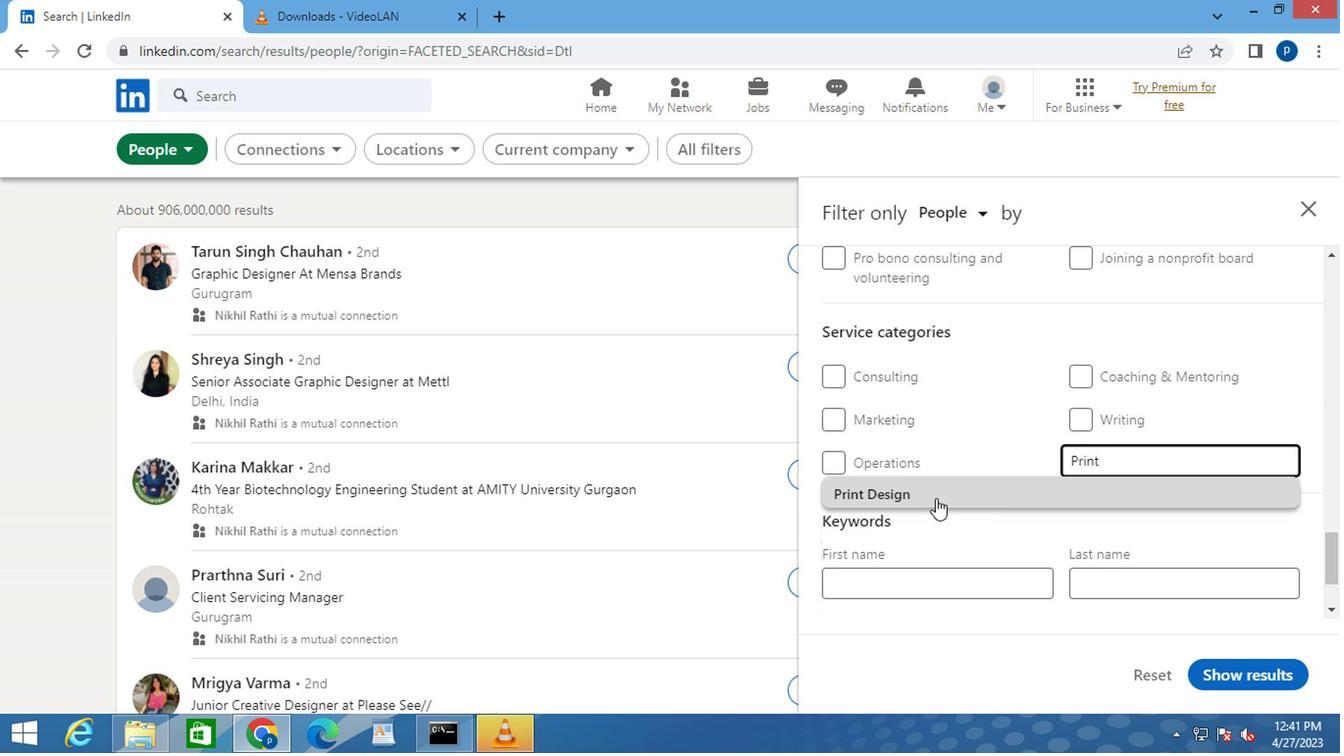 
Action: Mouse moved to (938, 497)
Screenshot: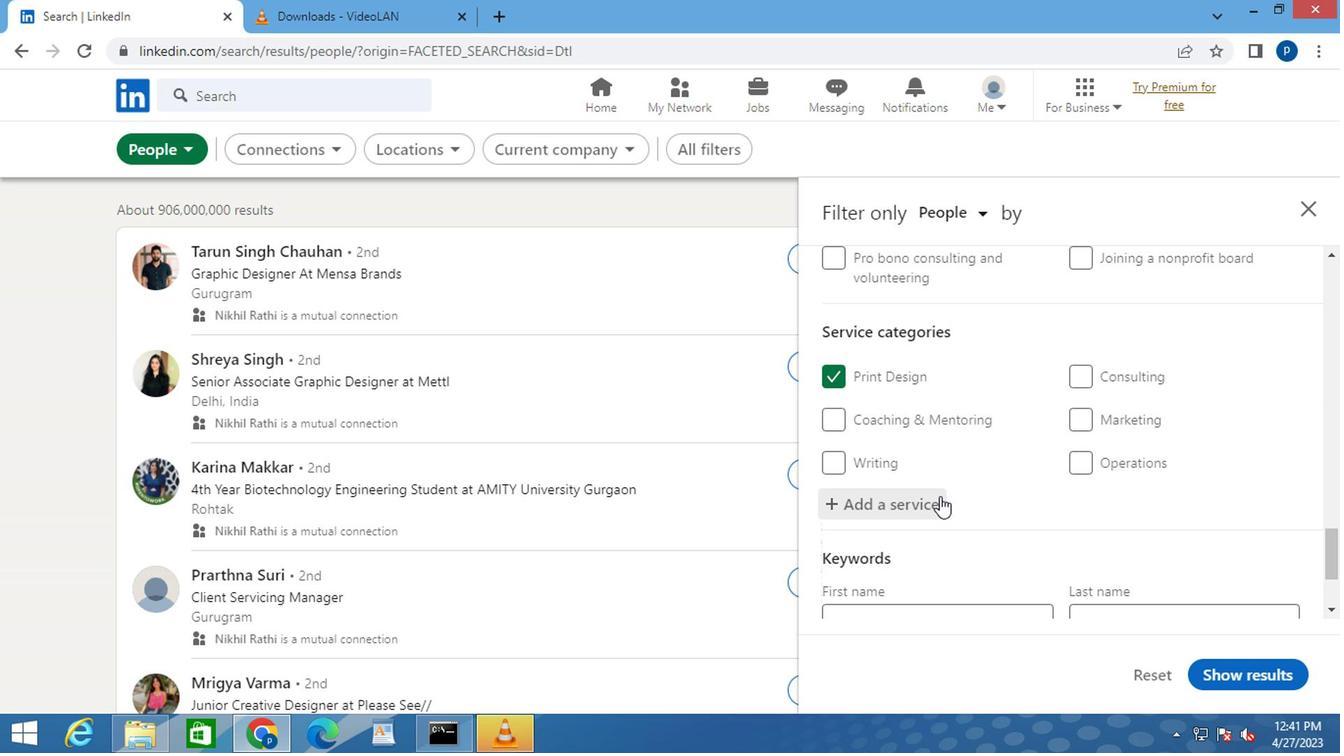
Action: Mouse scrolled (938, 496) with delta (0, 0)
Screenshot: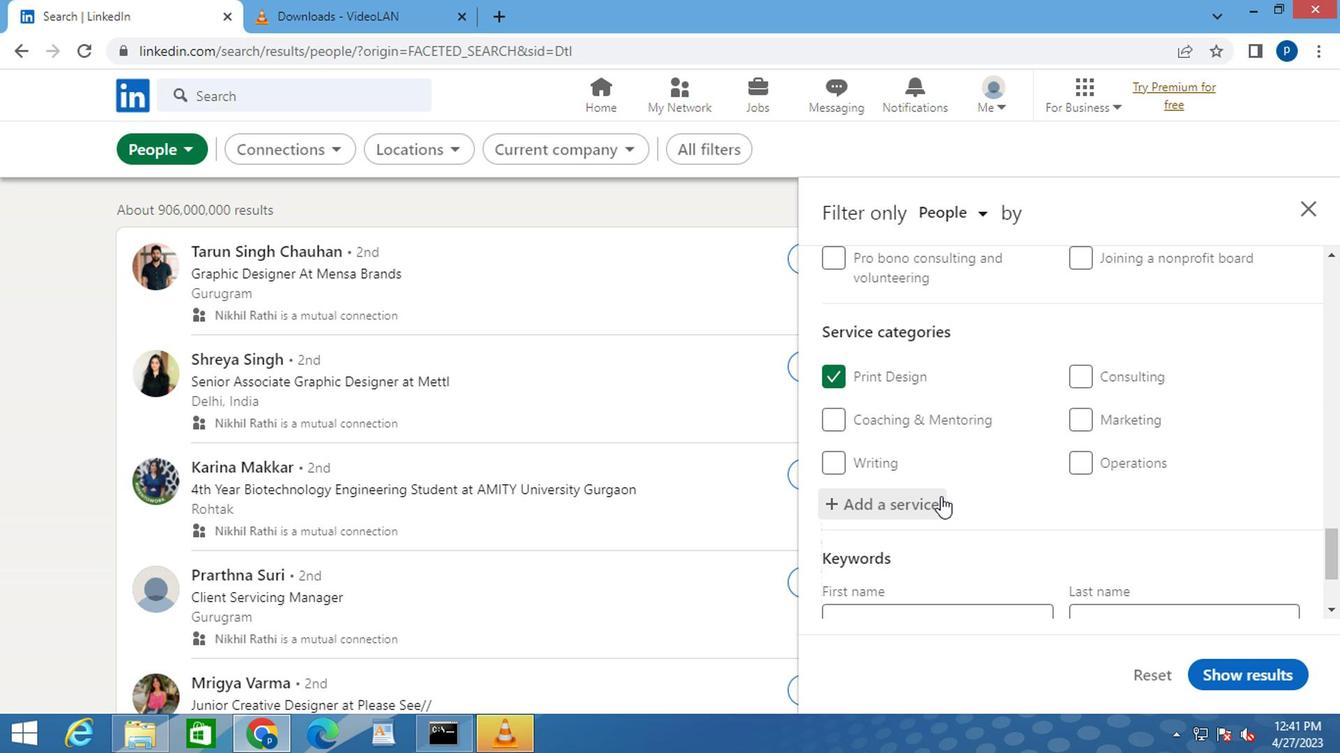 
Action: Mouse scrolled (938, 496) with delta (0, 0)
Screenshot: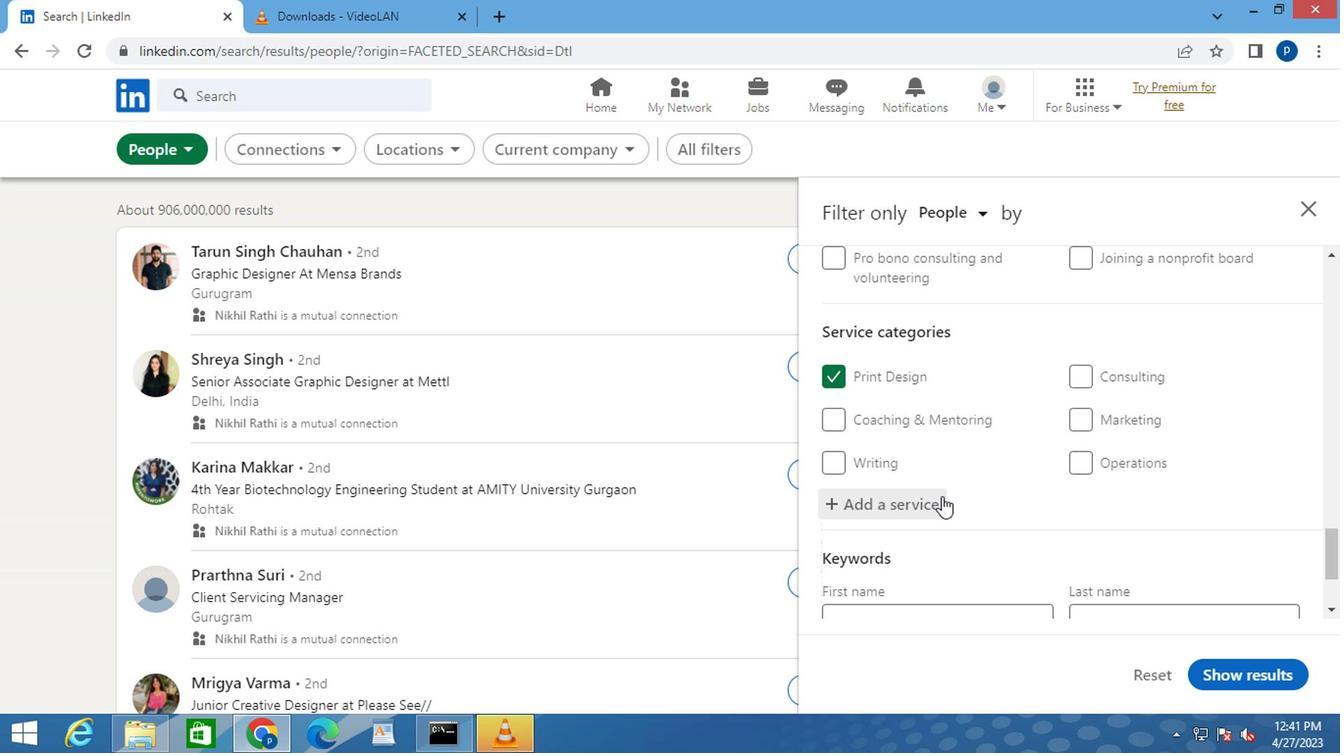 
Action: Mouse scrolled (938, 496) with delta (0, 0)
Screenshot: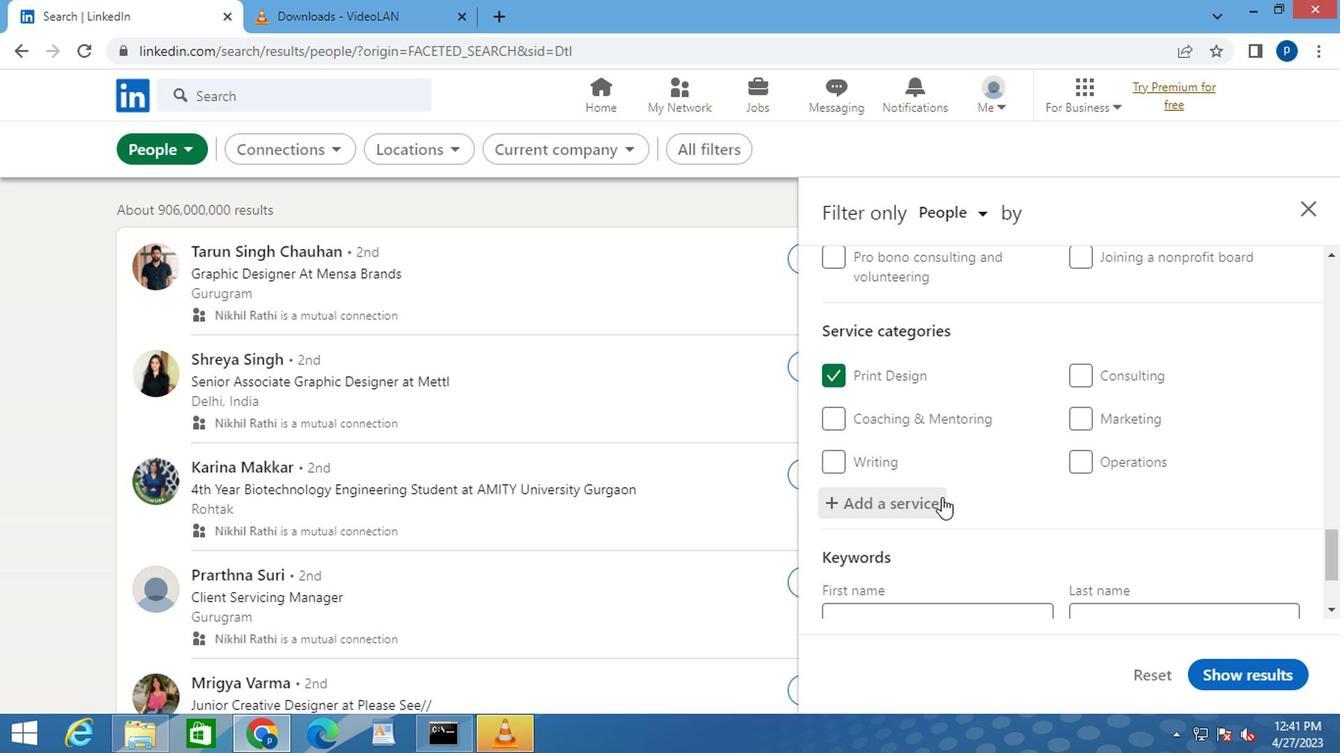 
Action: Mouse moved to (899, 524)
Screenshot: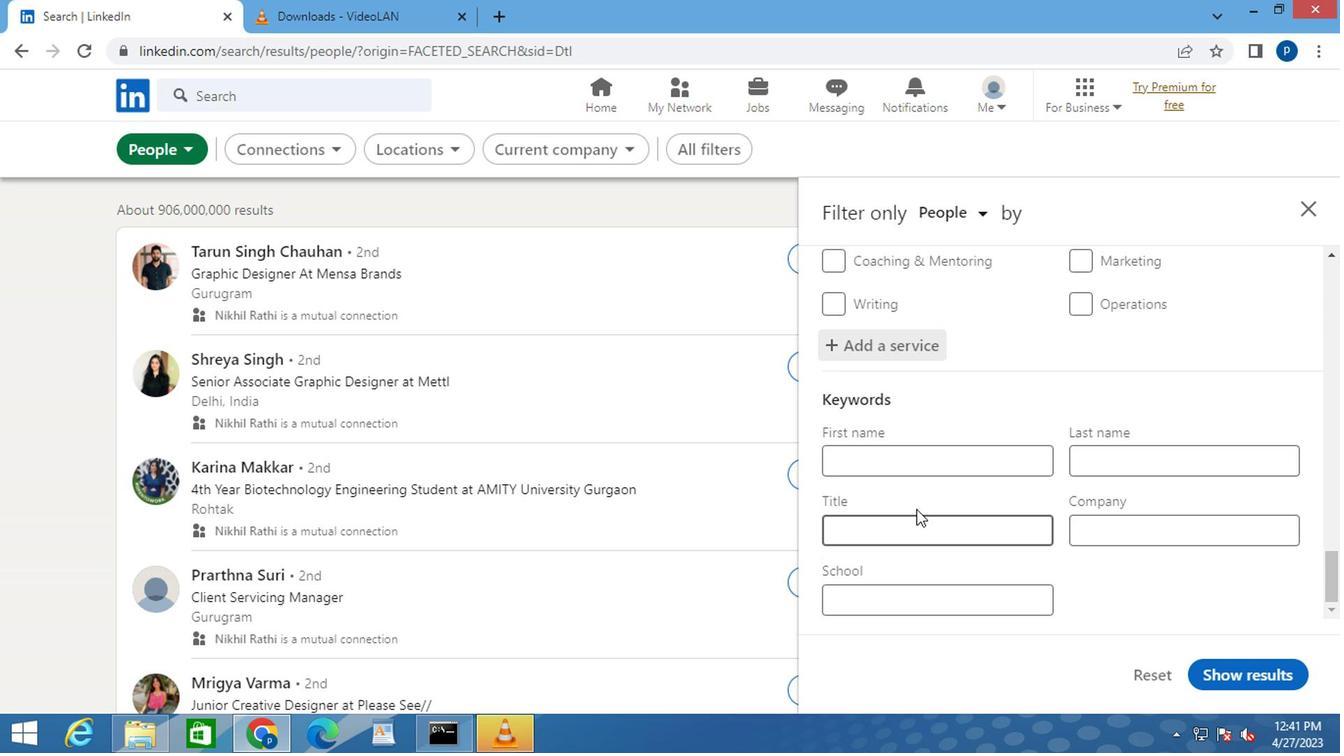 
Action: Mouse pressed left at (899, 524)
Screenshot: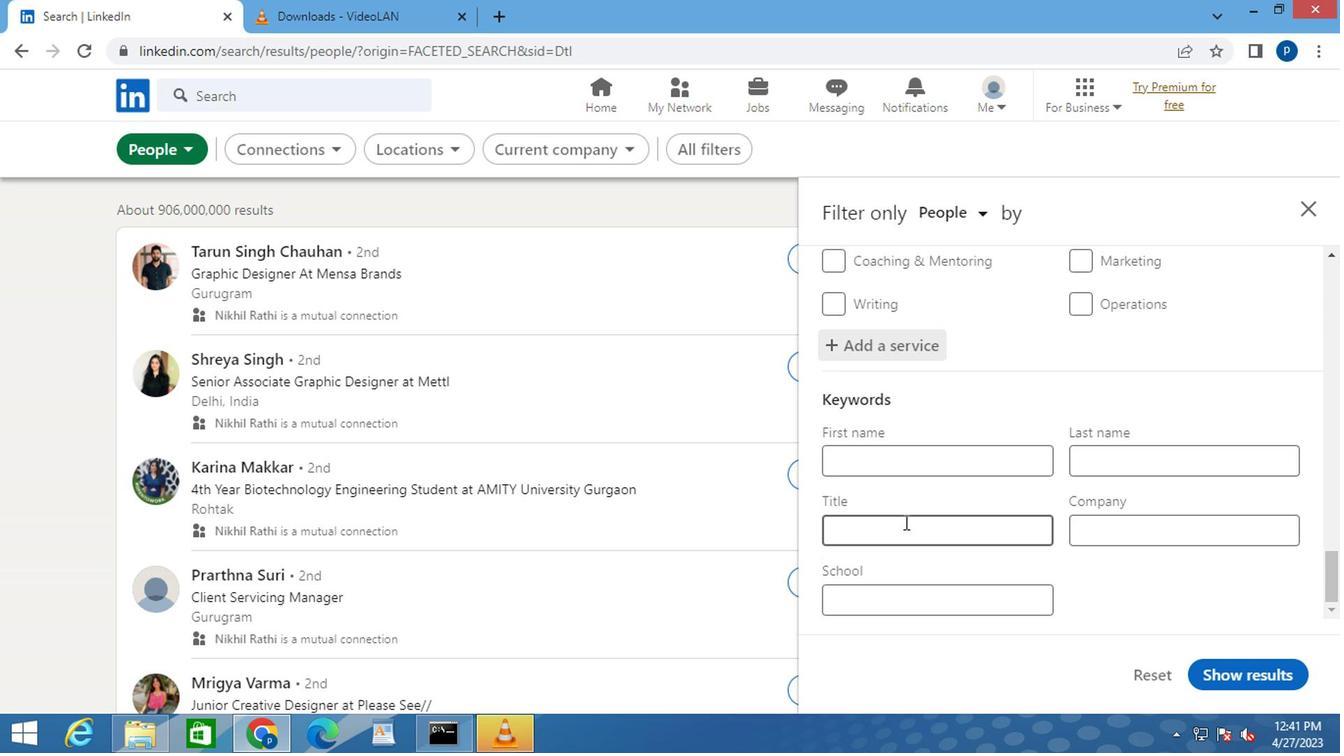 
Action: Key pressed <Key.caps_lock>M<Key.caps_lock>EDIA<Key.space><Key.caps_lock>B<Key.caps_lock>UYER<Key.space>
Screenshot: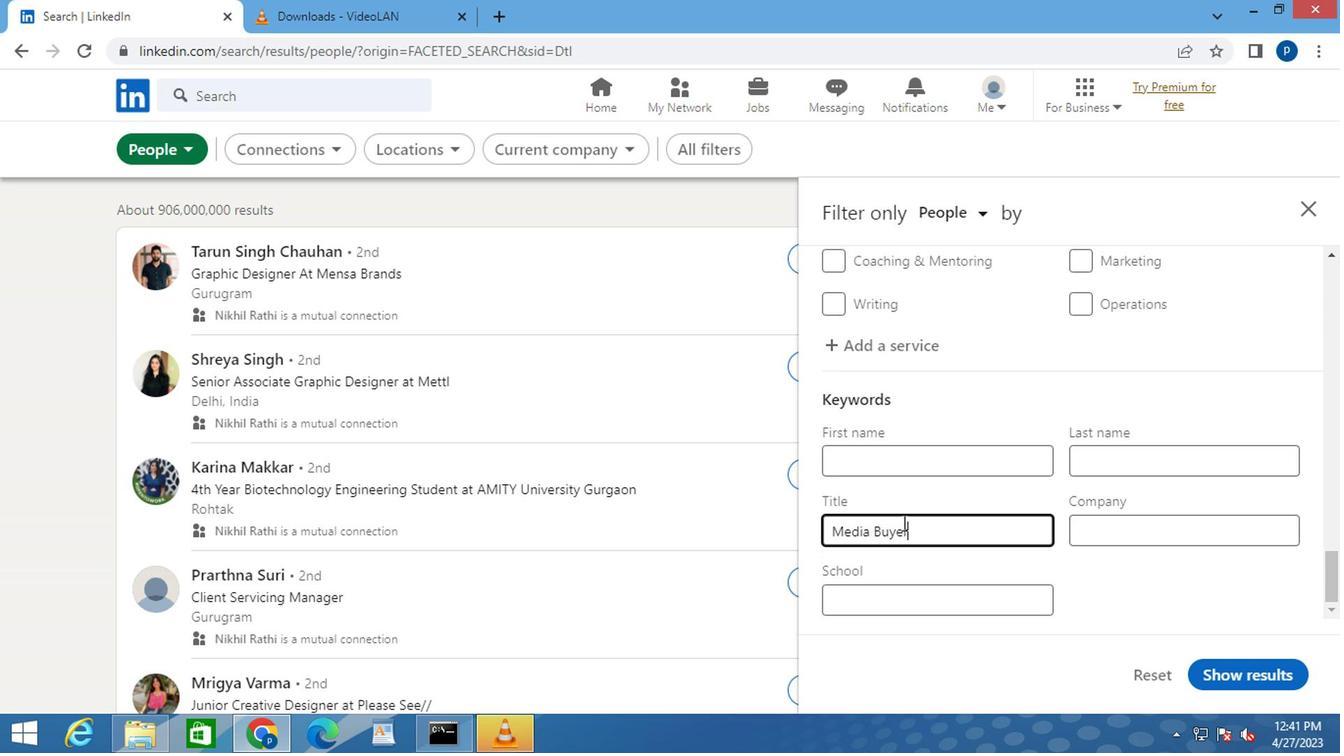 
Action: Mouse moved to (1225, 696)
Screenshot: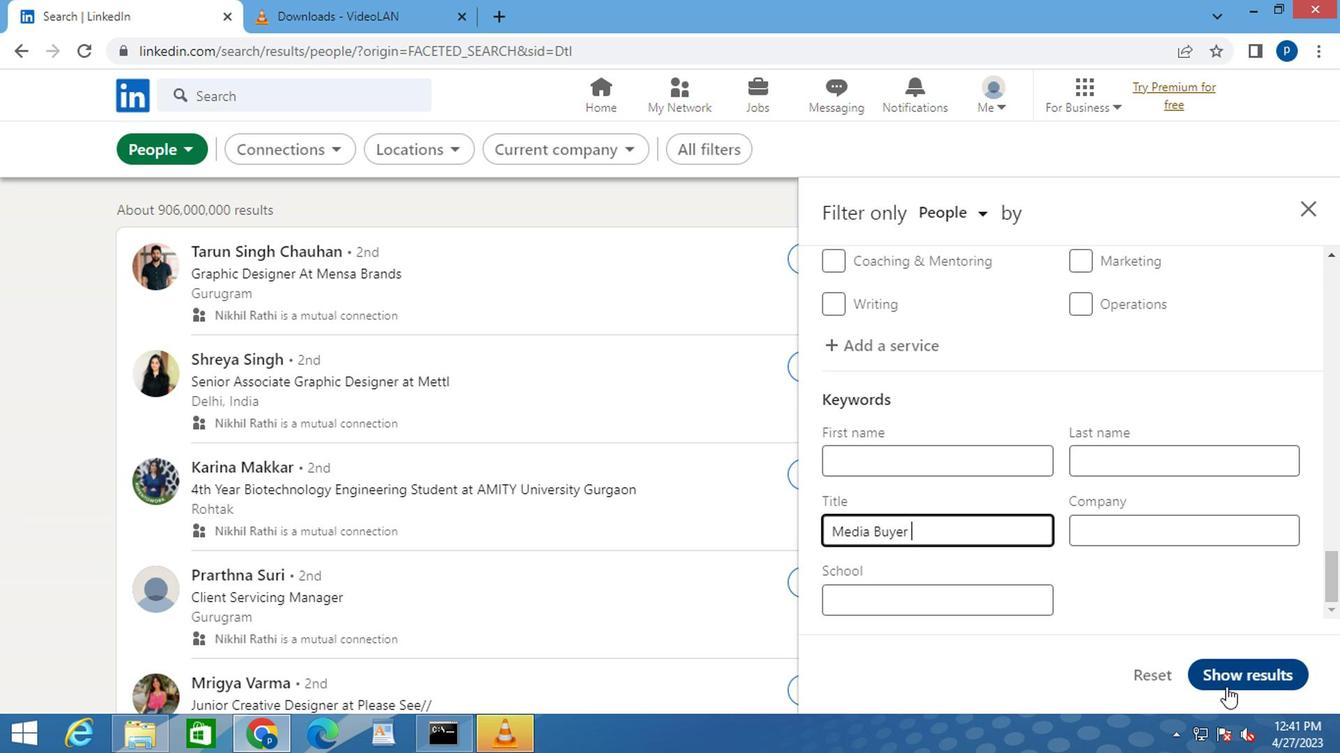 
Action: Mouse pressed left at (1225, 696)
Screenshot: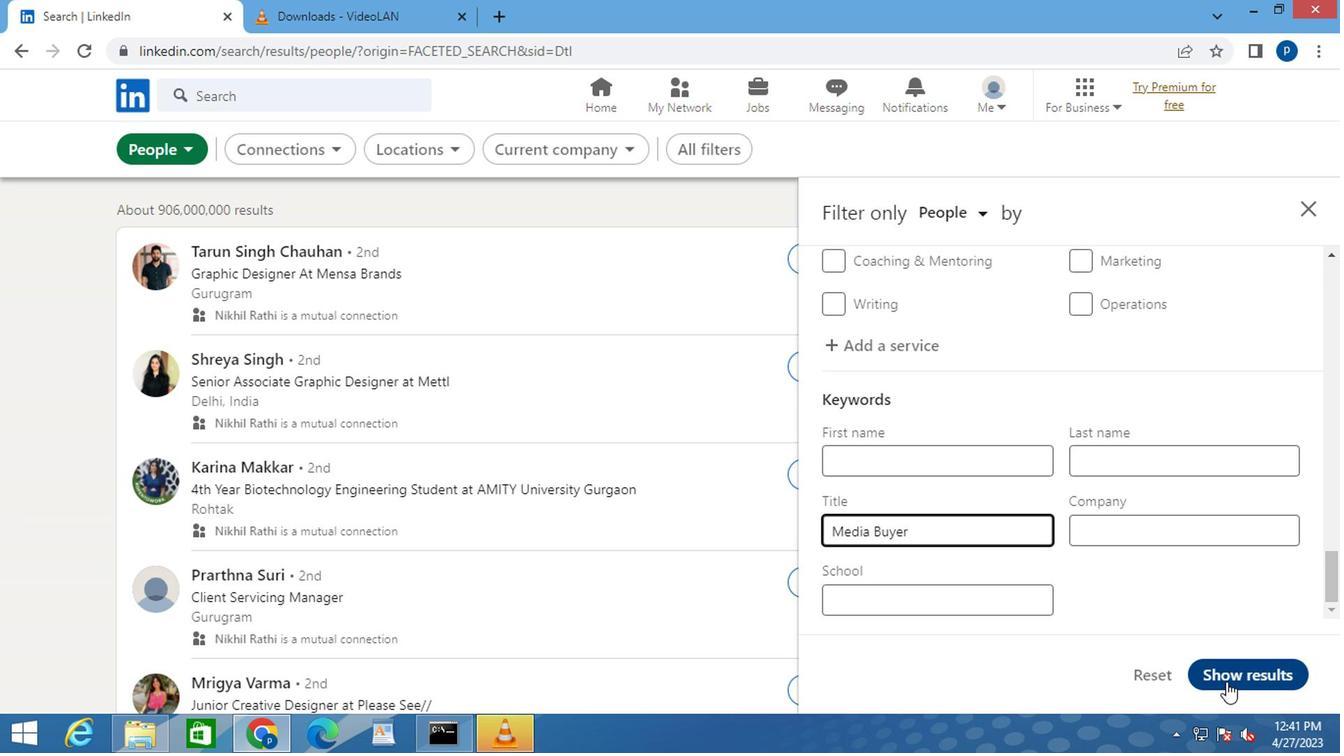 
Action: Mouse moved to (1227, 686)
Screenshot: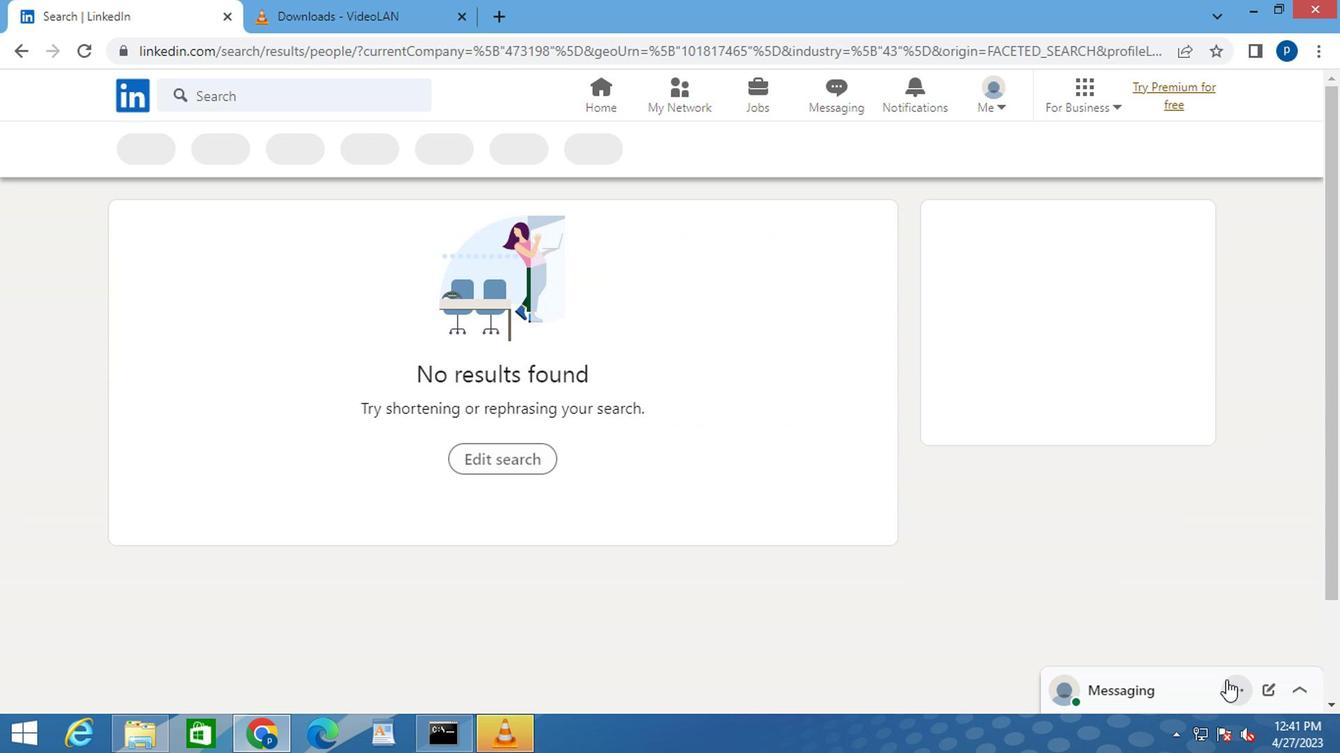
